 Task: Look for space in Arroyo Naranjo, Cuba from 12th June, 2023 to 15th June, 2023 for 2 adults in price range Rs.10000 to Rs.15000. Place can be entire place with 1  bedroom having 1 bed and 1 bathroom. Property type can be house, flat, guest house, hotel. Booking option can be shelf check-in. Required host language is .
Action: Mouse moved to (473, 191)
Screenshot: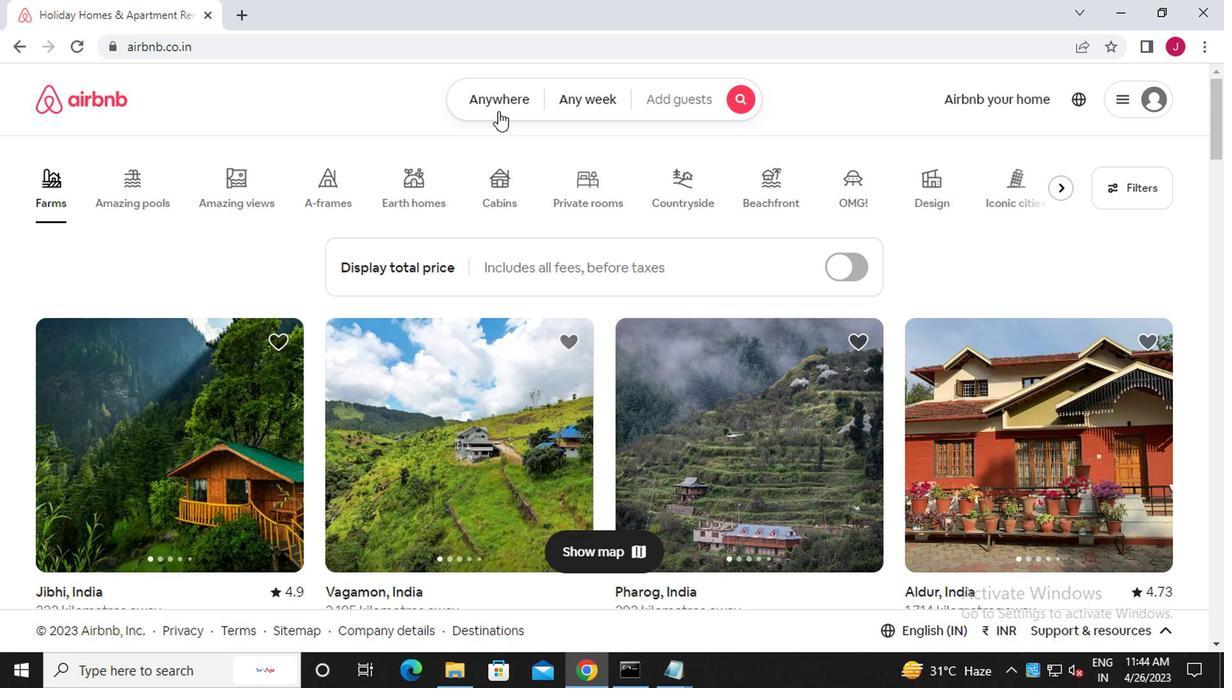 
Action: Mouse pressed left at (473, 191)
Screenshot: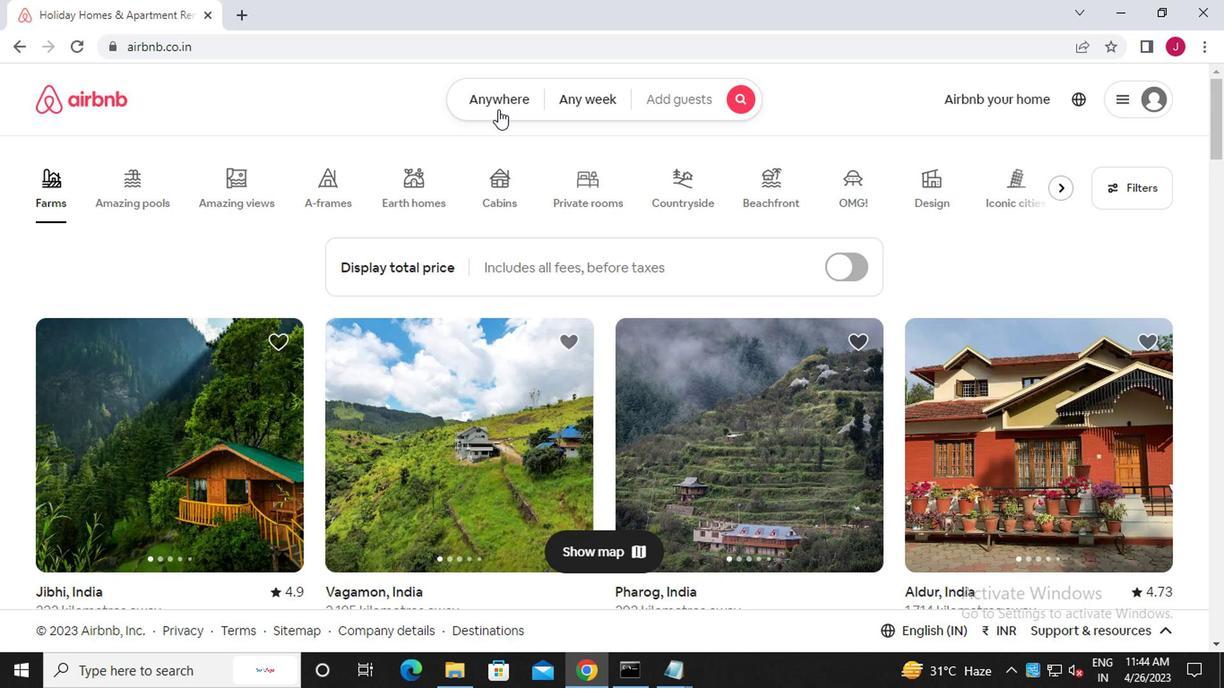 
Action: Mouse moved to (346, 245)
Screenshot: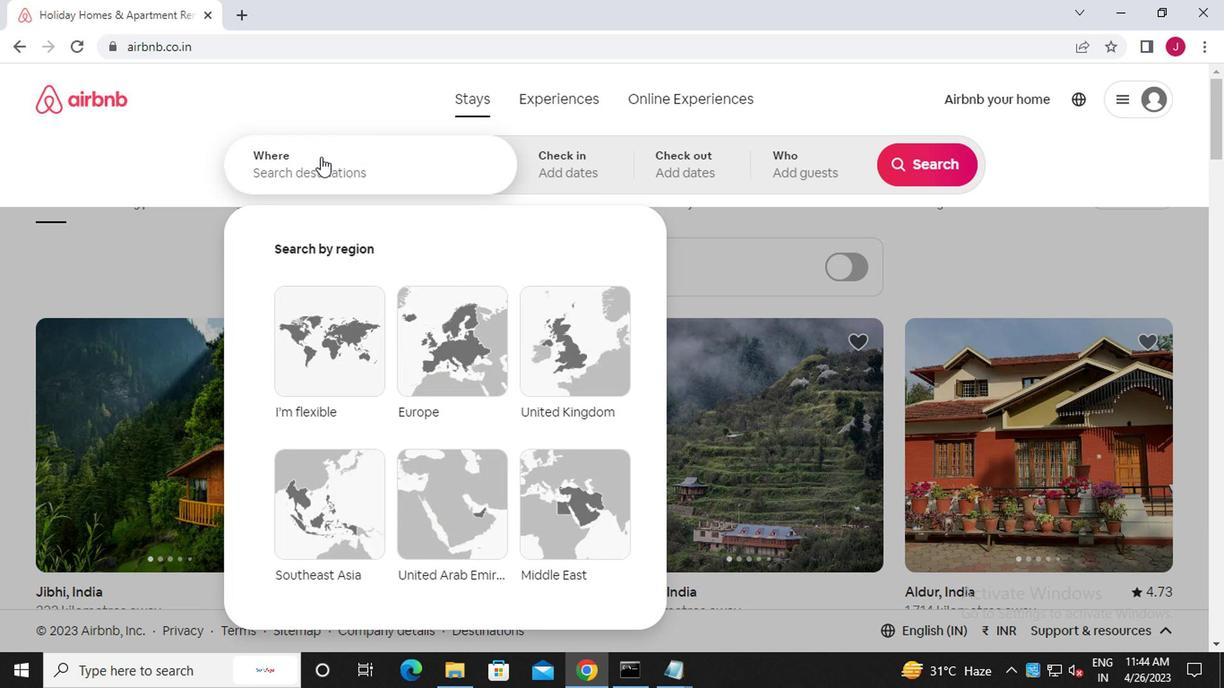 
Action: Mouse pressed left at (346, 245)
Screenshot: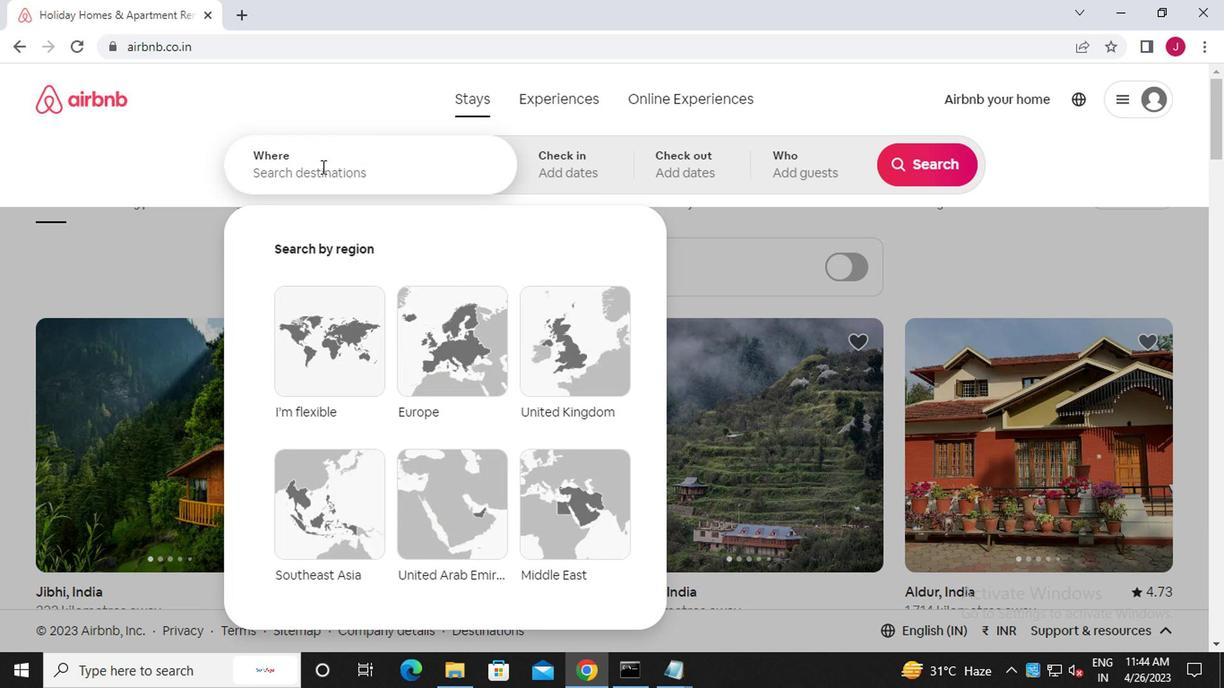 
Action: Key pressed a<Key.caps_lock>rroyo<Key.space><Key.caps_lock>n<Key.caps_lock>aranjo
Screenshot: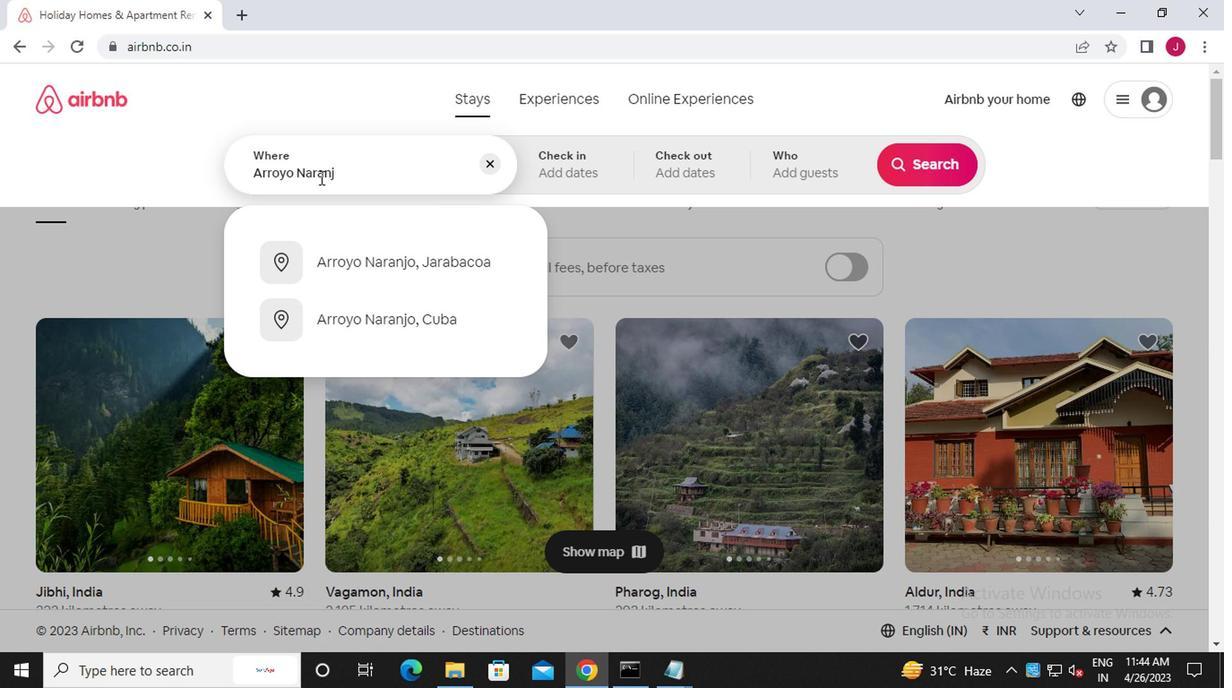 
Action: Mouse moved to (433, 307)
Screenshot: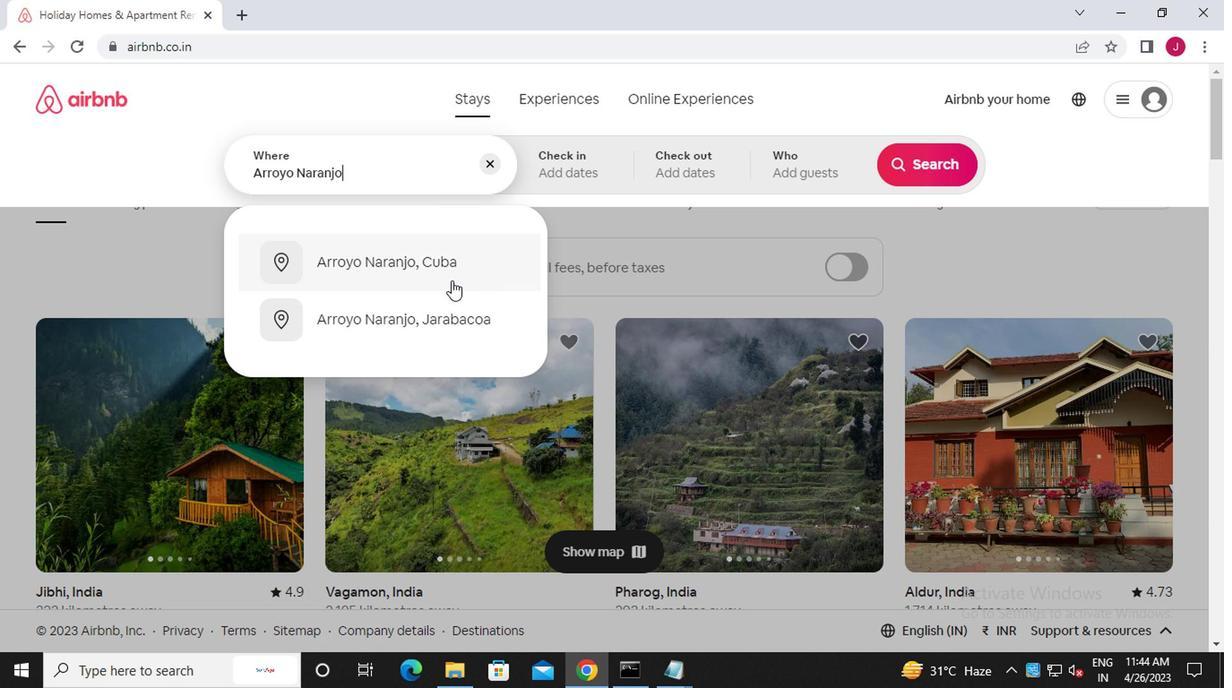 
Action: Mouse pressed left at (433, 307)
Screenshot: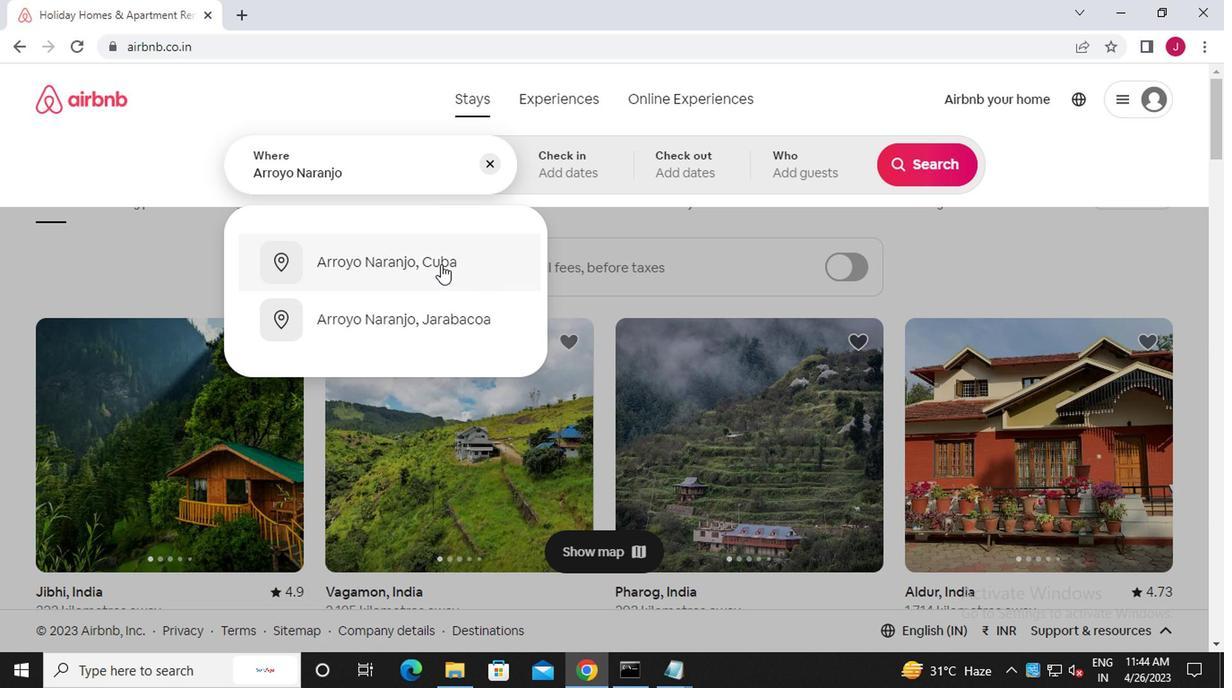 
Action: Mouse moved to (775, 334)
Screenshot: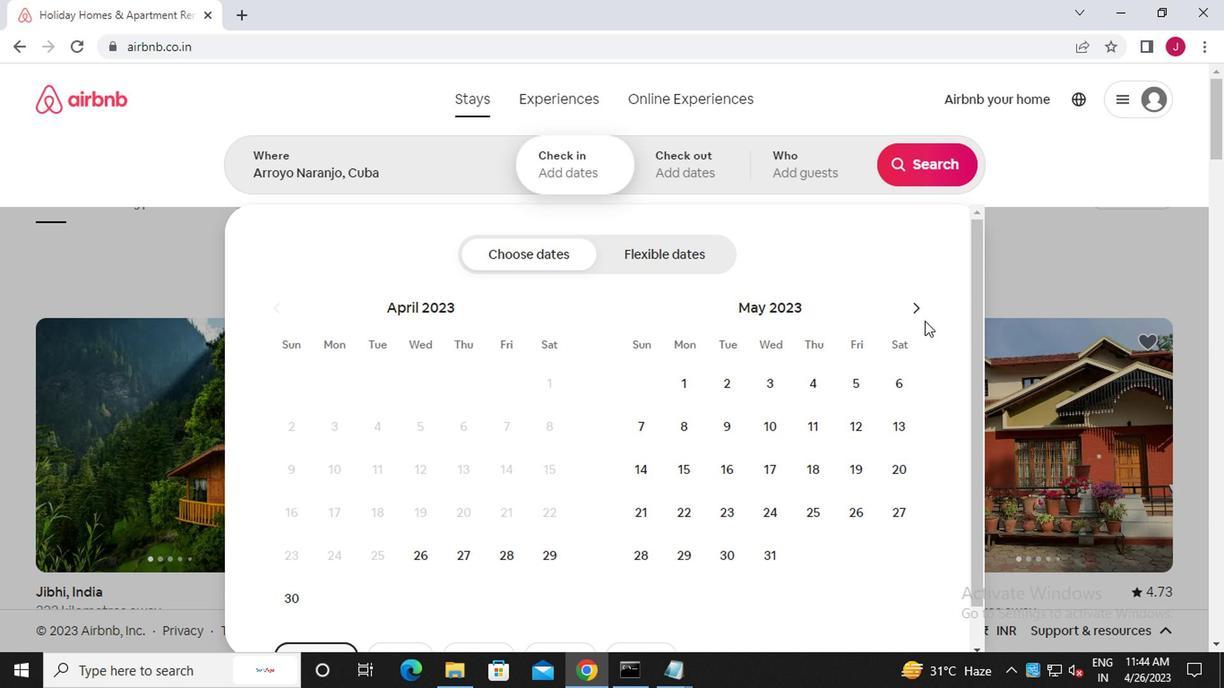 
Action: Mouse pressed left at (775, 334)
Screenshot: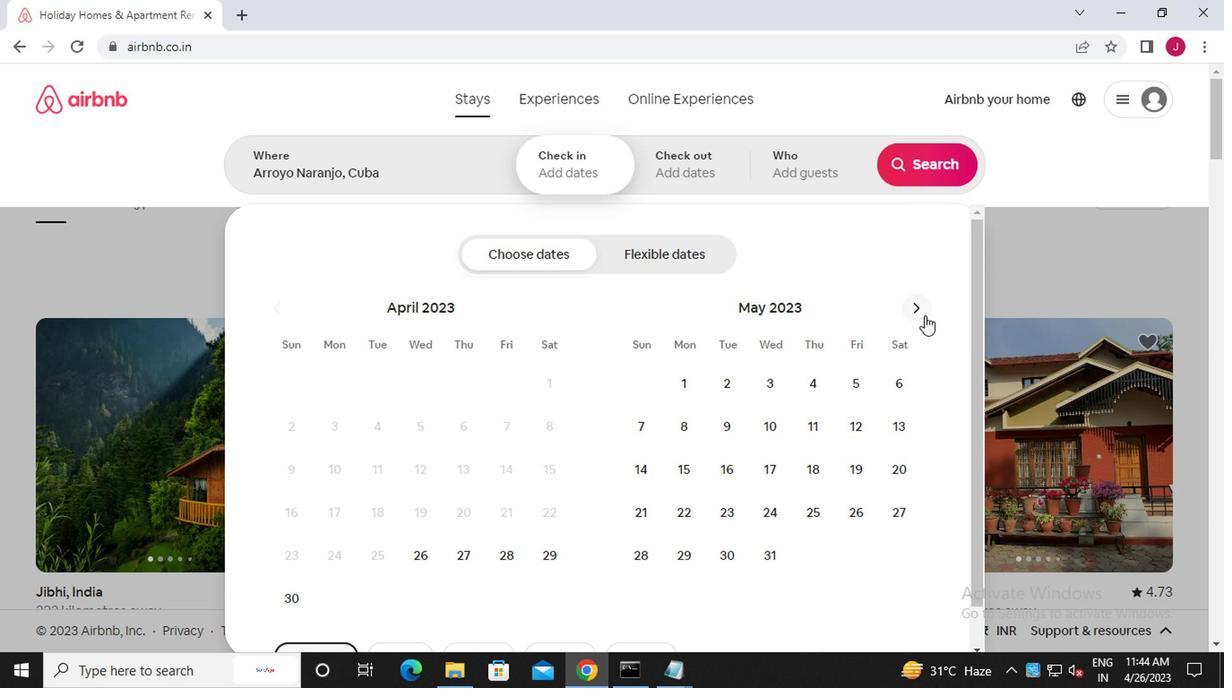 
Action: Mouse moved to (609, 448)
Screenshot: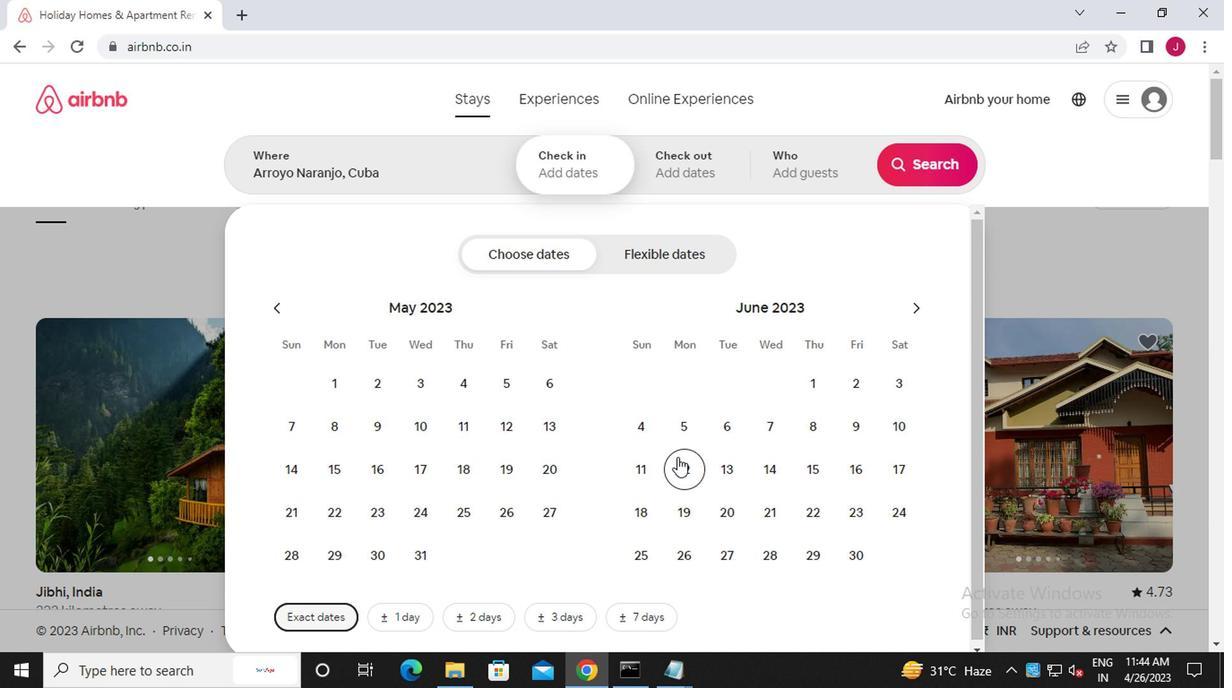 
Action: Mouse pressed left at (609, 448)
Screenshot: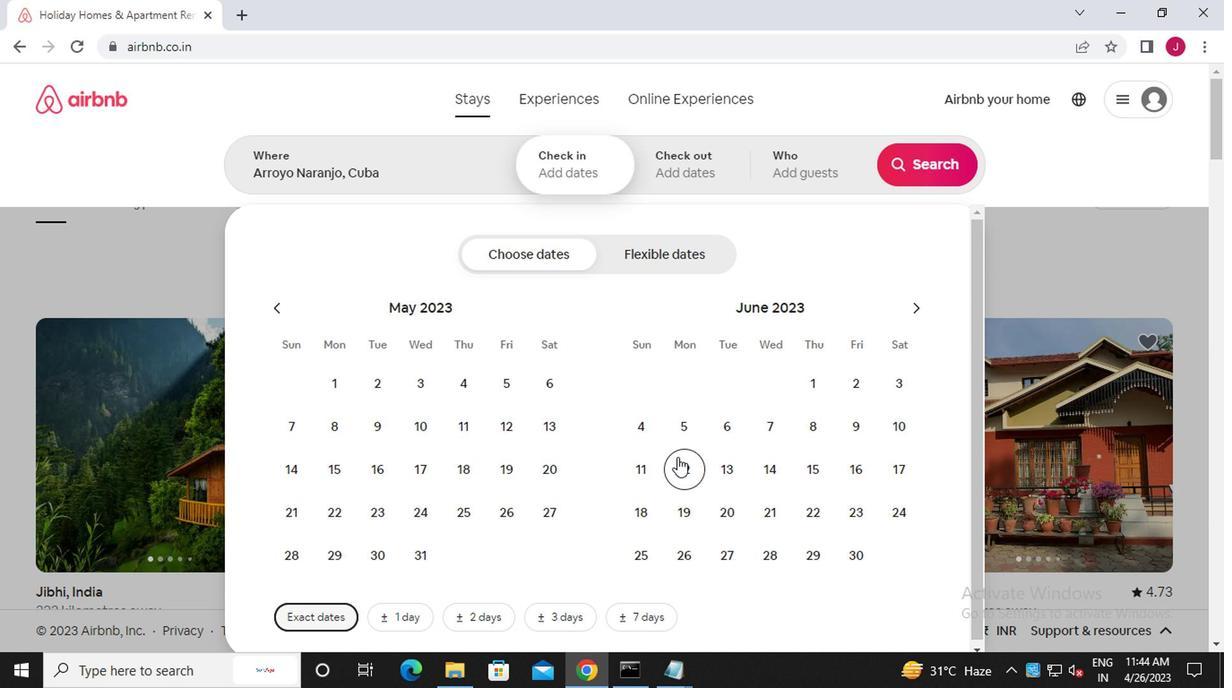
Action: Mouse moved to (696, 449)
Screenshot: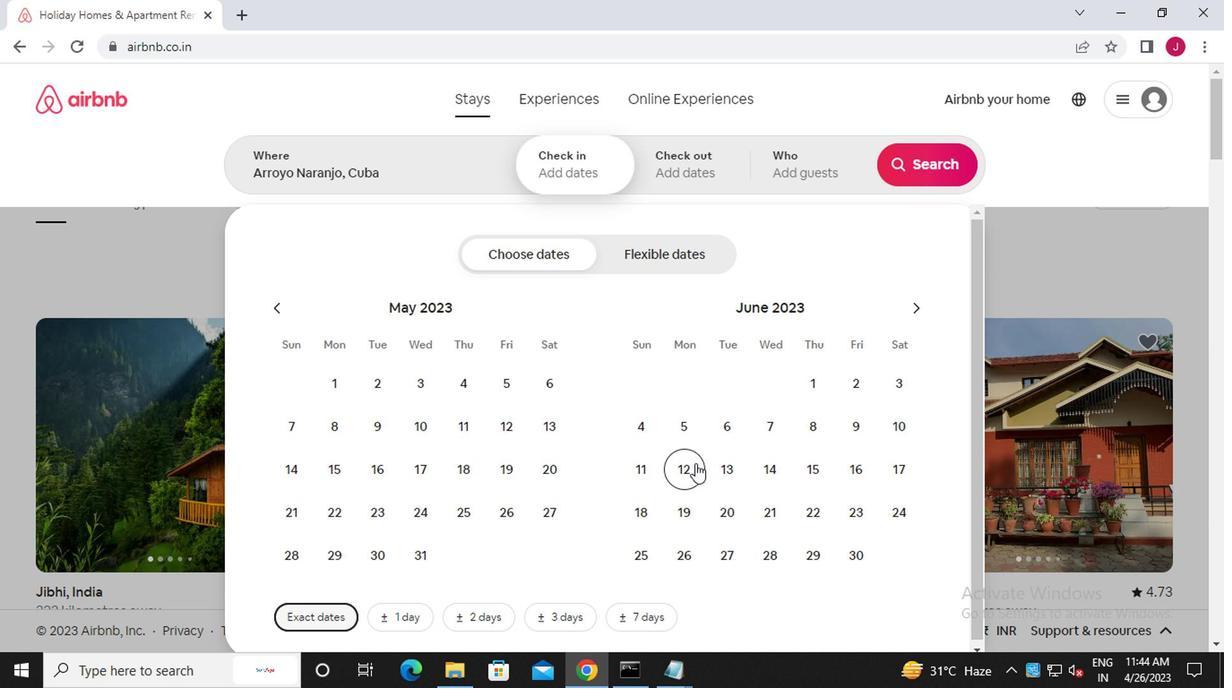
Action: Mouse pressed left at (696, 449)
Screenshot: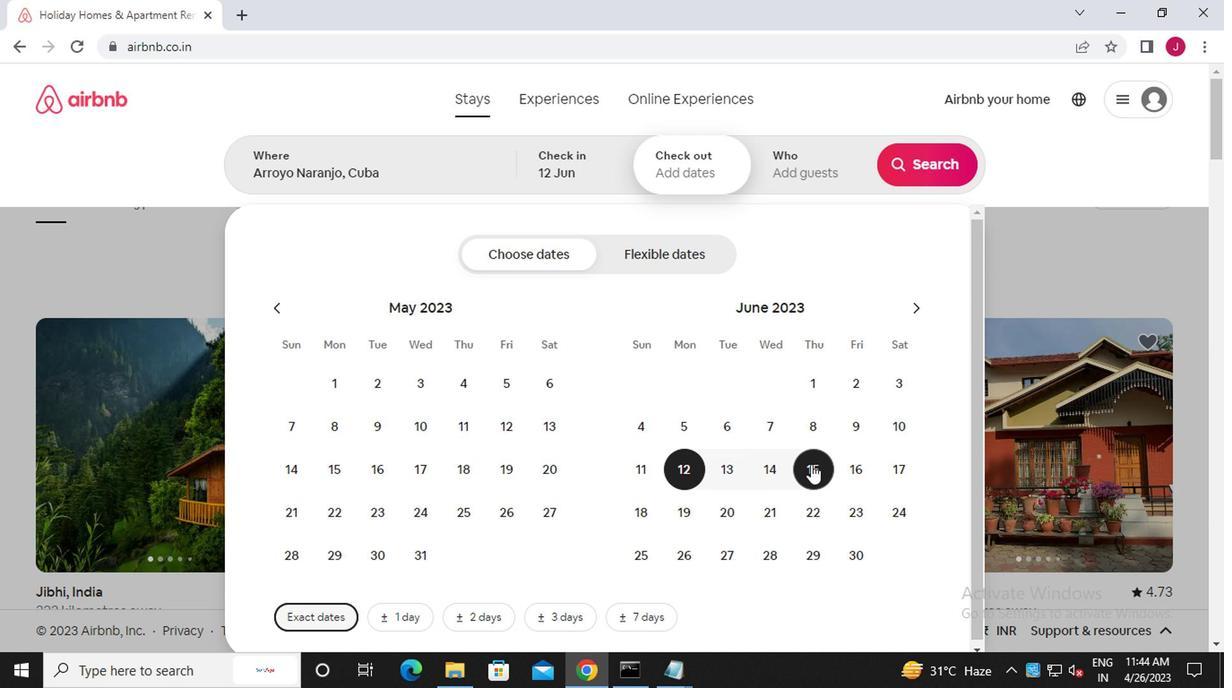 
Action: Mouse moved to (698, 239)
Screenshot: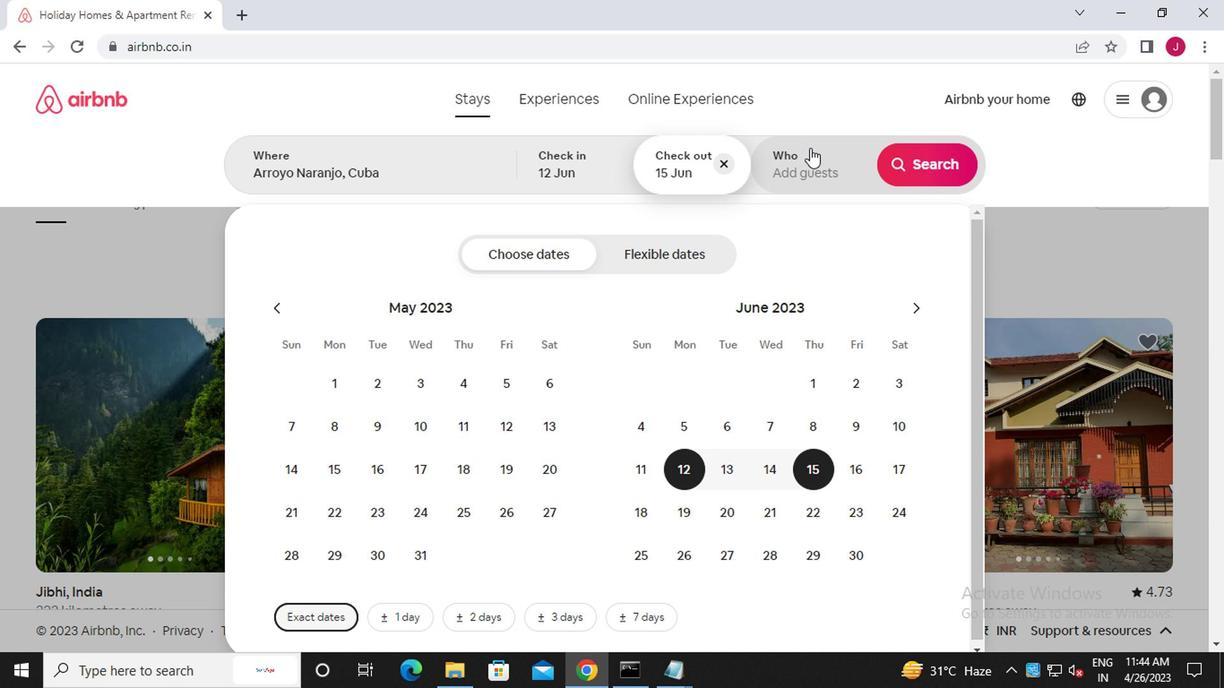 
Action: Mouse pressed left at (698, 239)
Screenshot: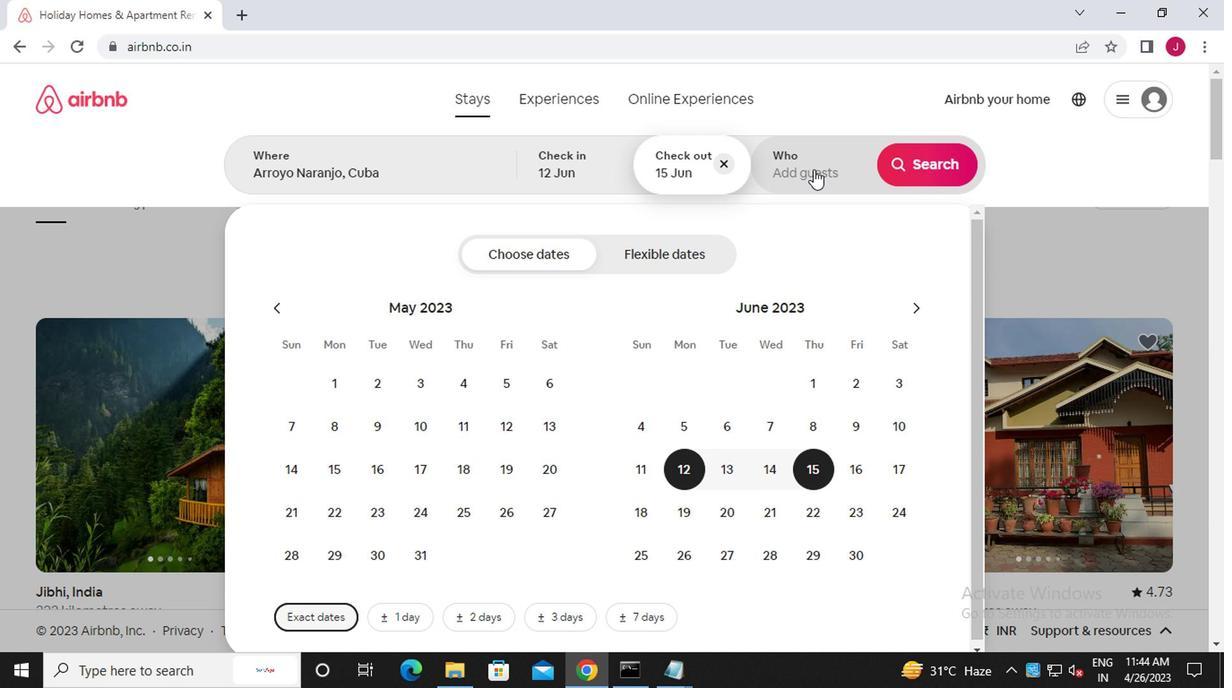 
Action: Mouse moved to (775, 304)
Screenshot: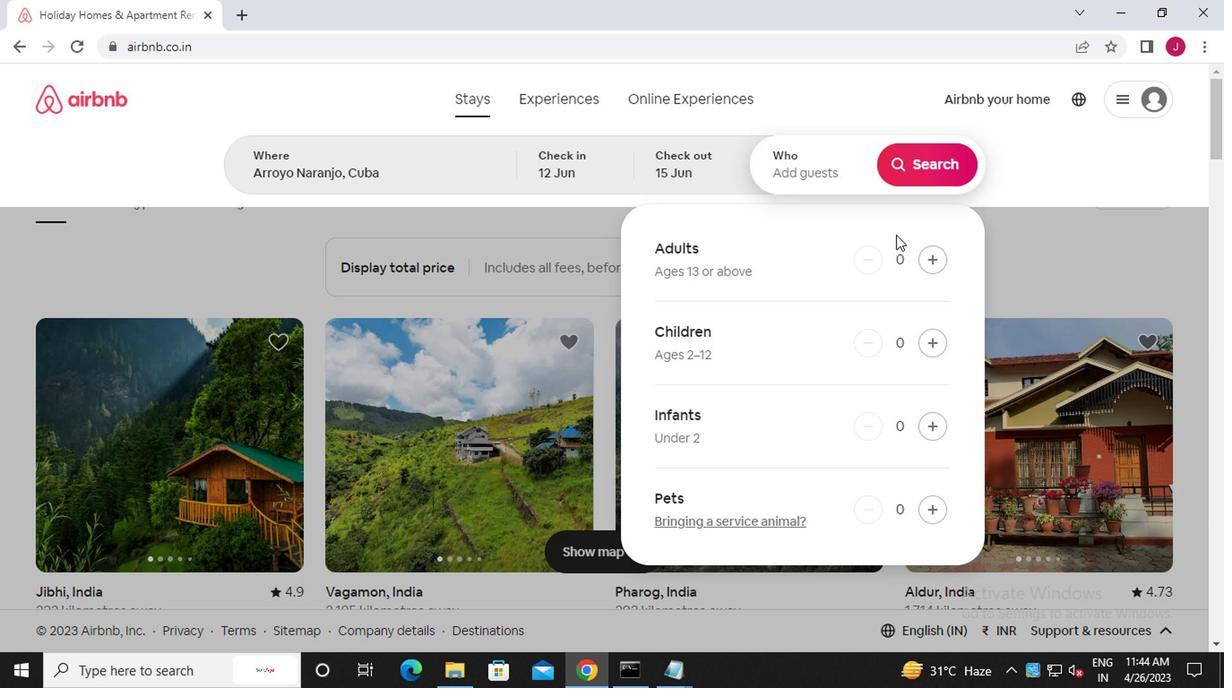 
Action: Mouse pressed left at (775, 304)
Screenshot: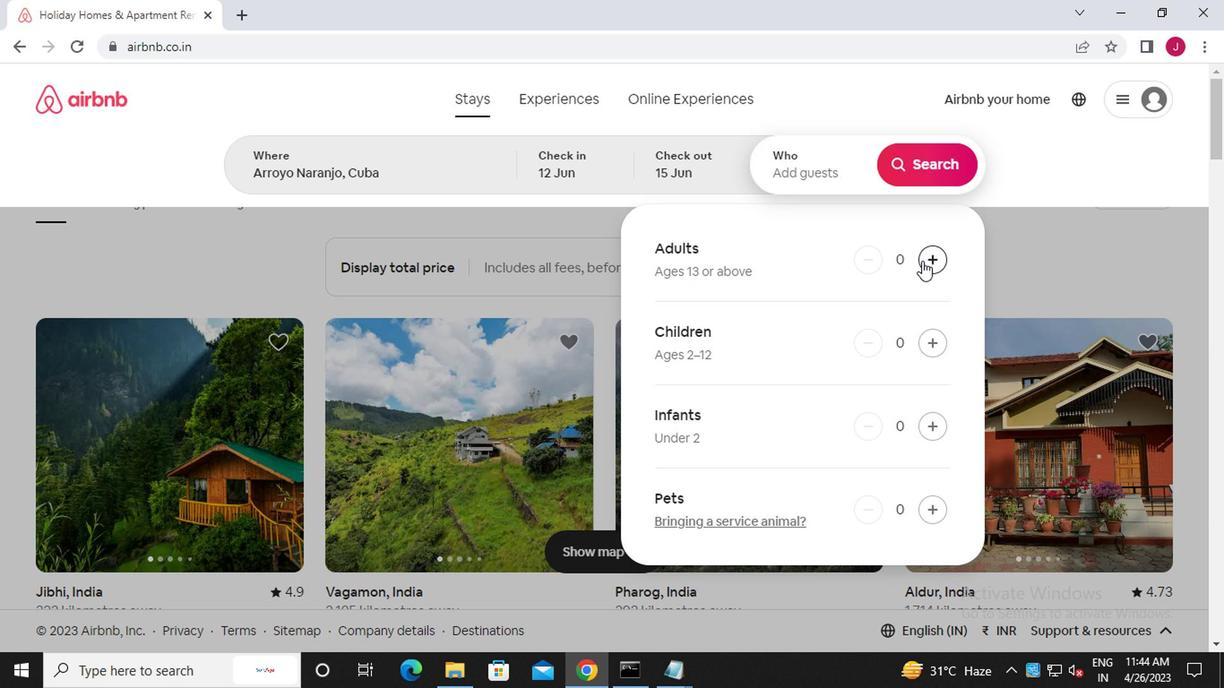 
Action: Mouse moved to (776, 304)
Screenshot: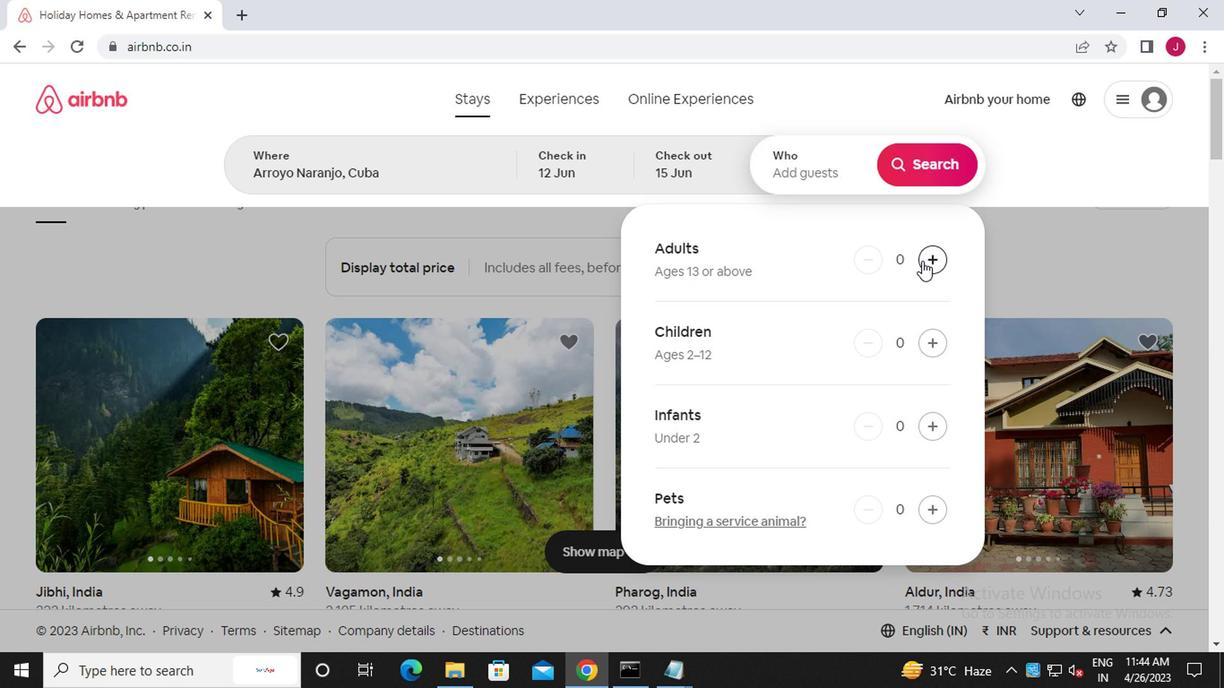 
Action: Mouse pressed left at (776, 304)
Screenshot: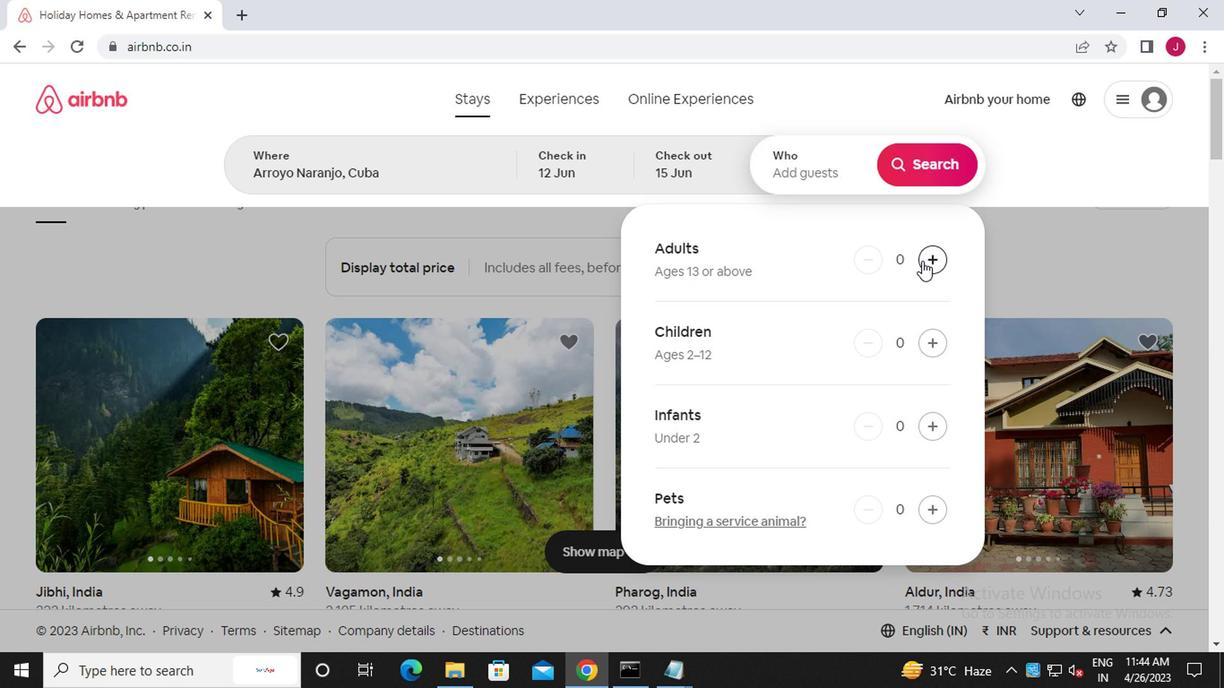 
Action: Mouse moved to (781, 239)
Screenshot: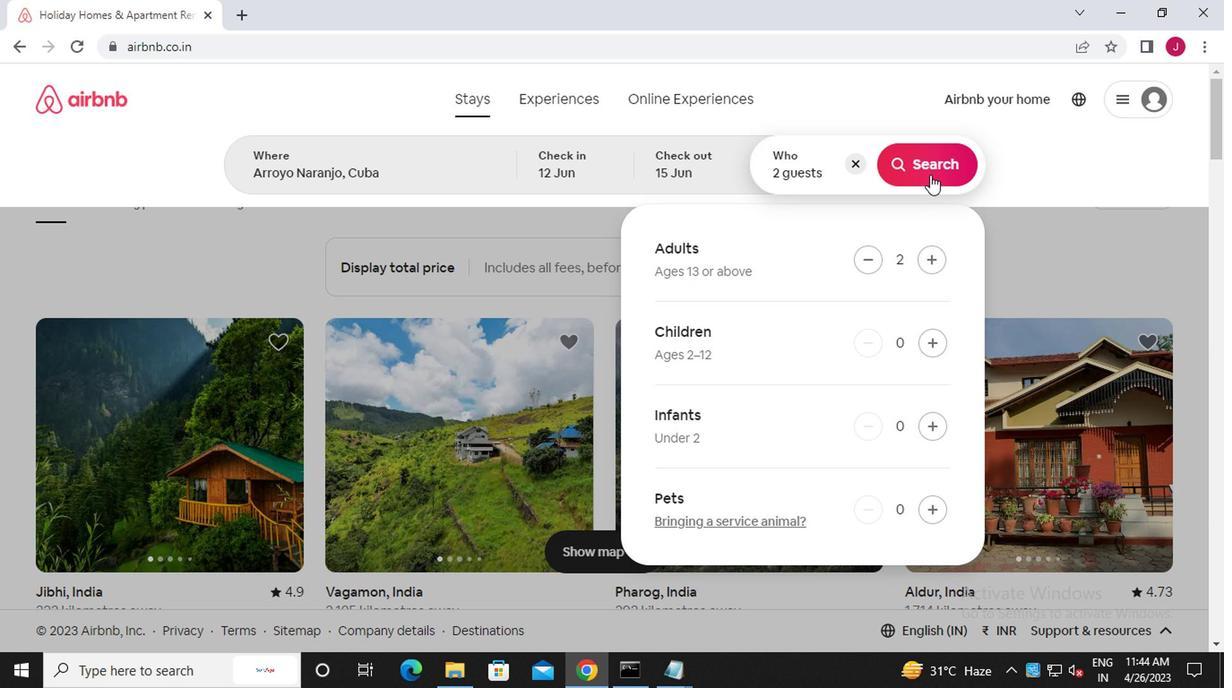 
Action: Mouse pressed left at (781, 239)
Screenshot: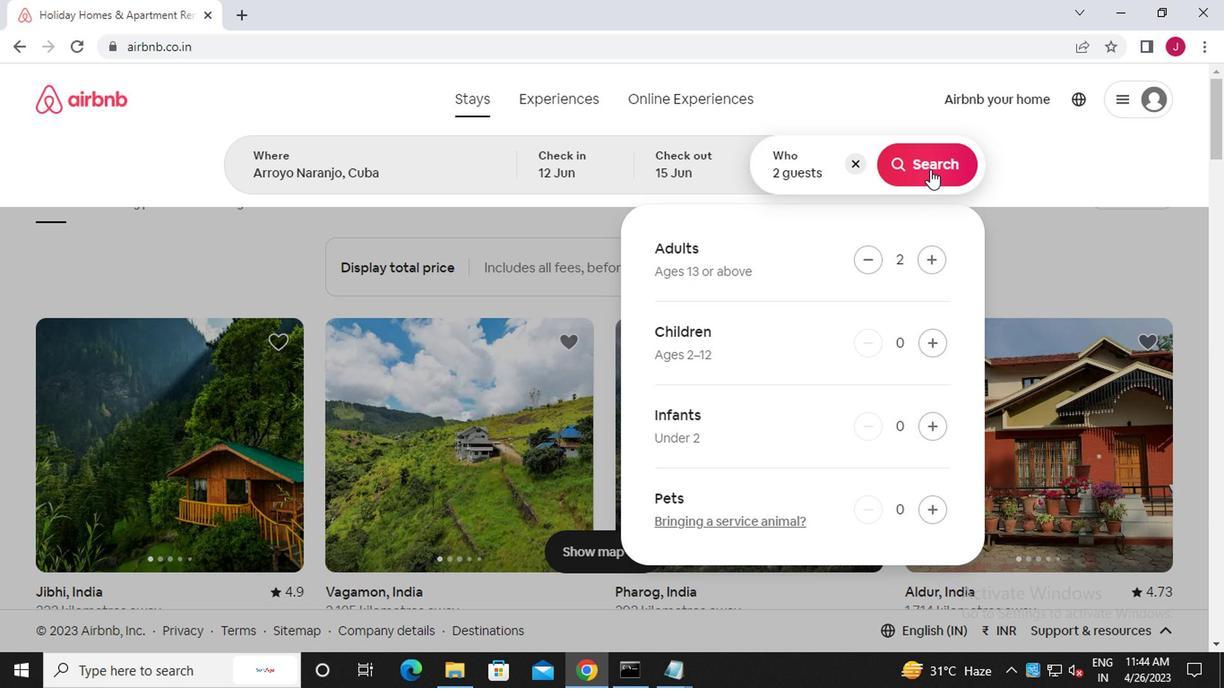 
Action: Mouse moved to (936, 244)
Screenshot: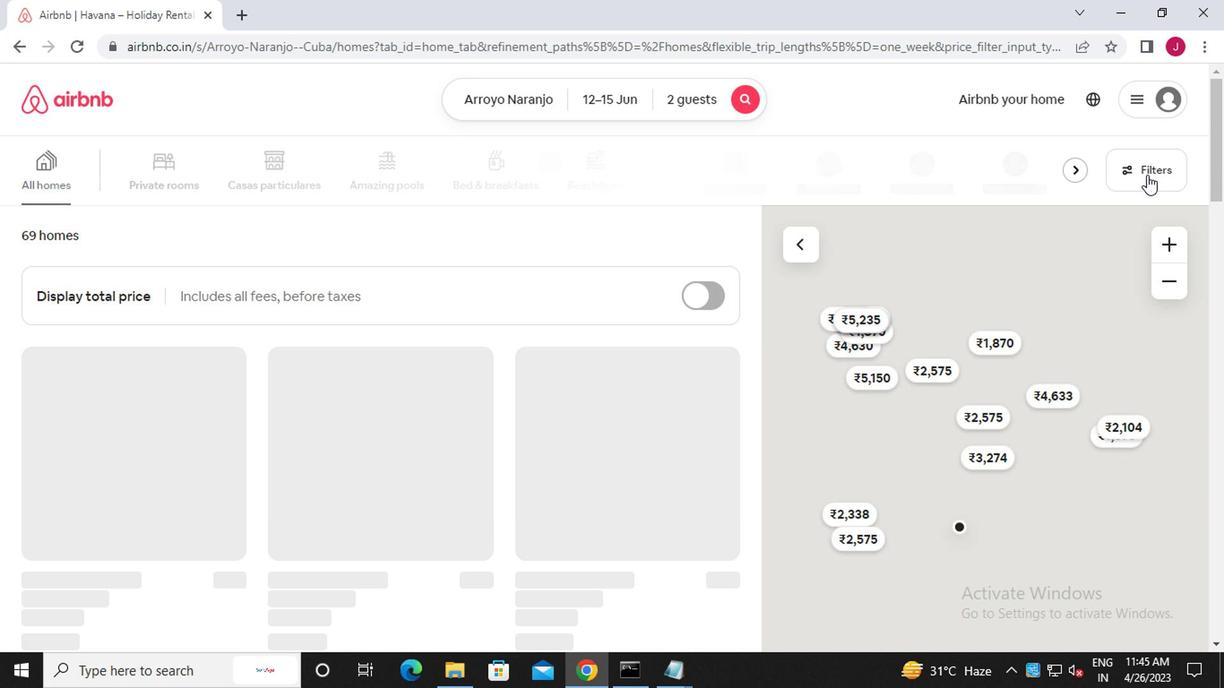 
Action: Mouse pressed left at (936, 244)
Screenshot: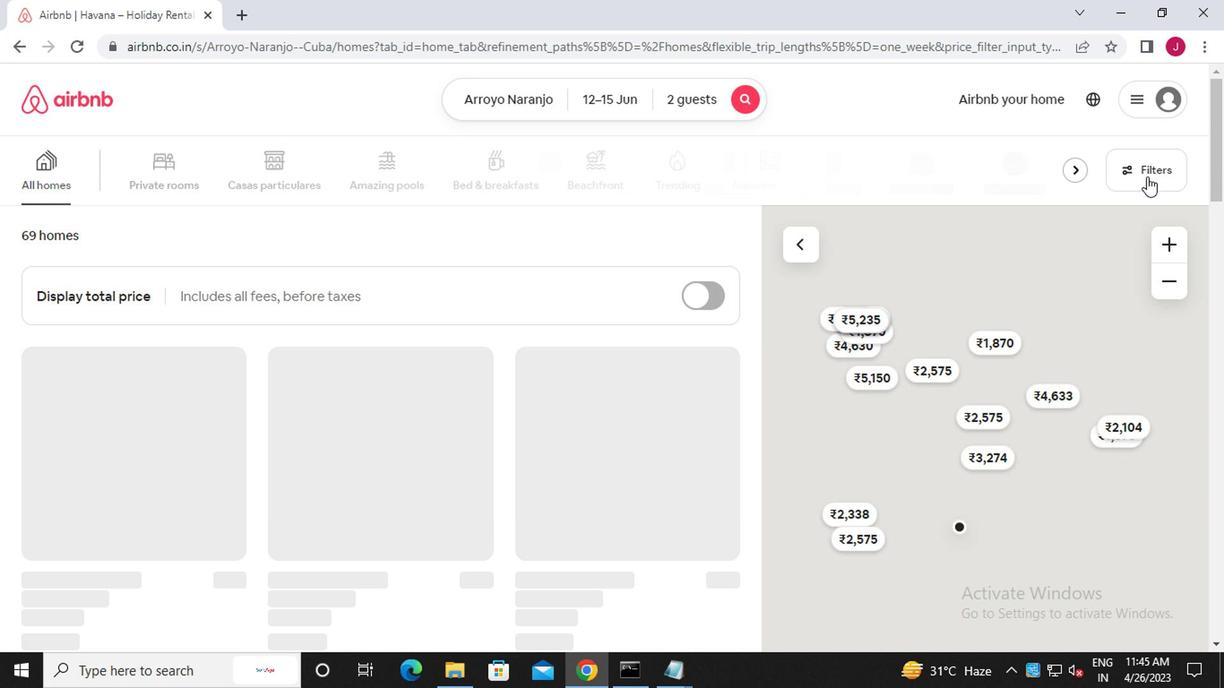 
Action: Mouse moved to (441, 400)
Screenshot: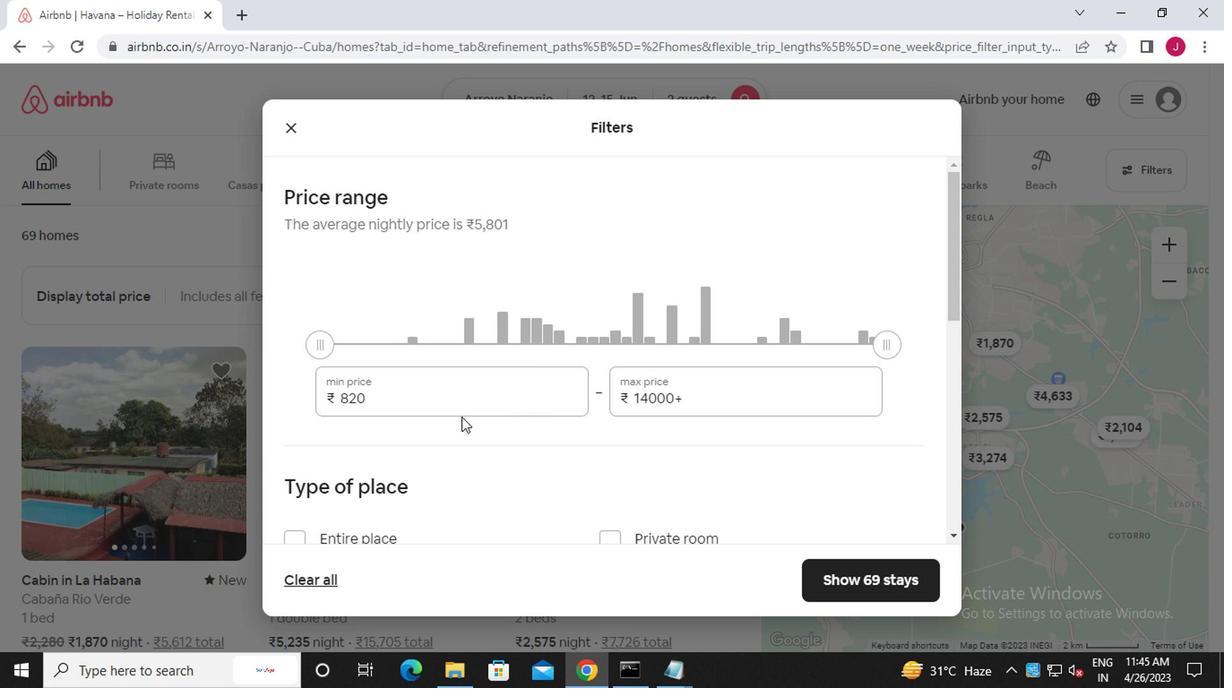 
Action: Mouse pressed left at (441, 400)
Screenshot: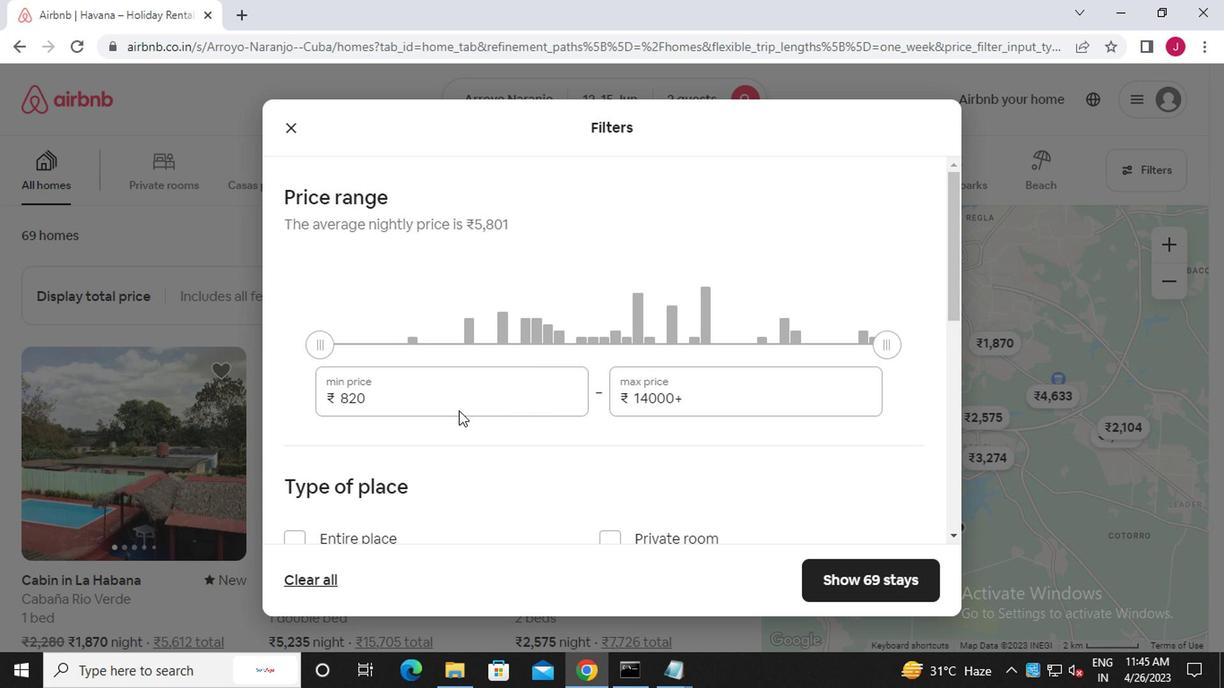 
Action: Mouse moved to (441, 399)
Screenshot: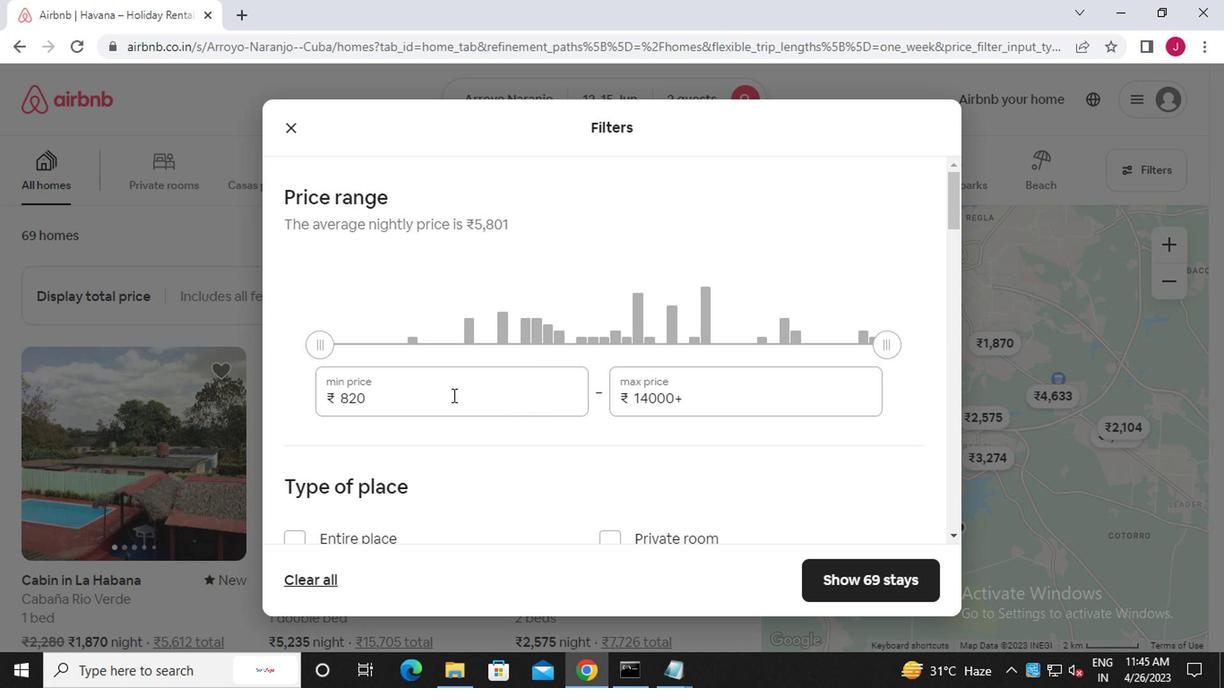 
Action: Key pressed <Key.backspace><Key.backspace><Key.backspace><<97>><<96>><<96>><<96>><<96>>
Screenshot: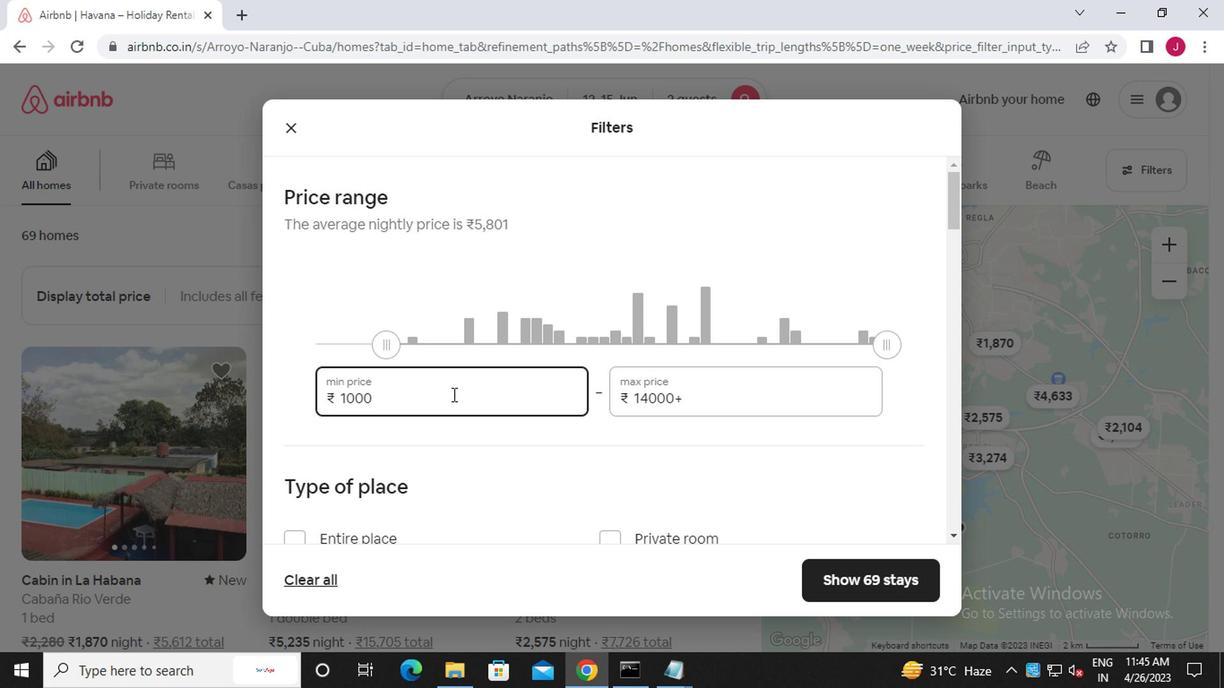 
Action: Mouse moved to (649, 396)
Screenshot: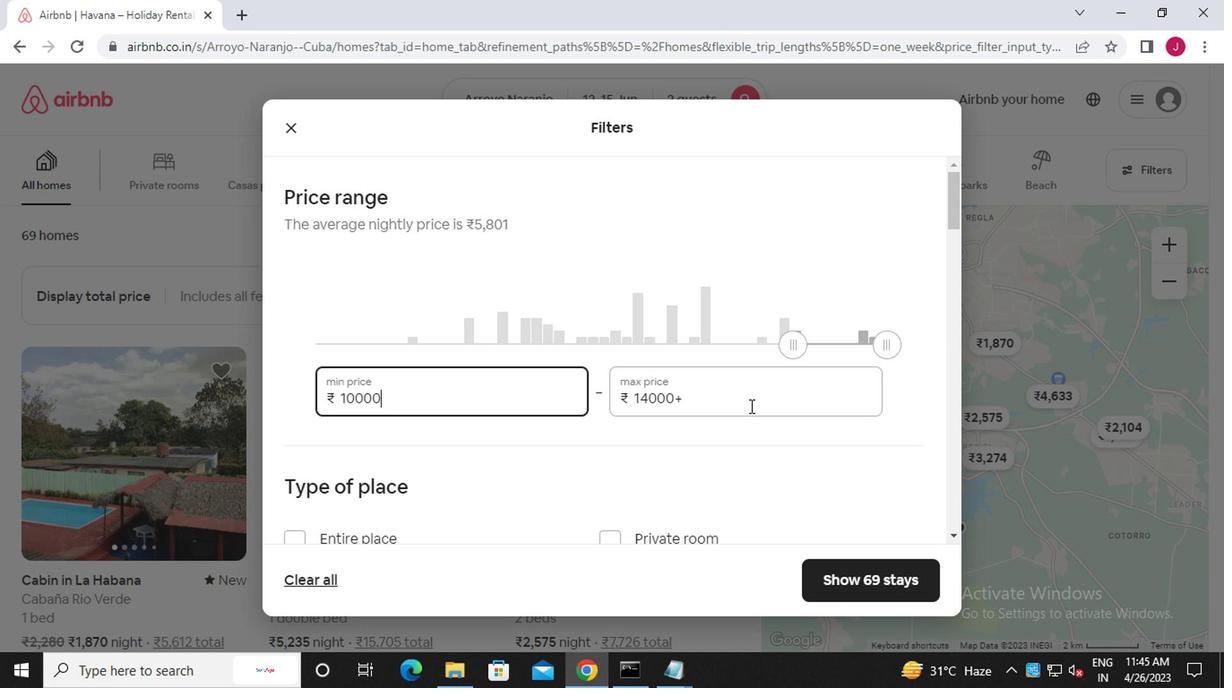 
Action: Mouse pressed left at (649, 396)
Screenshot: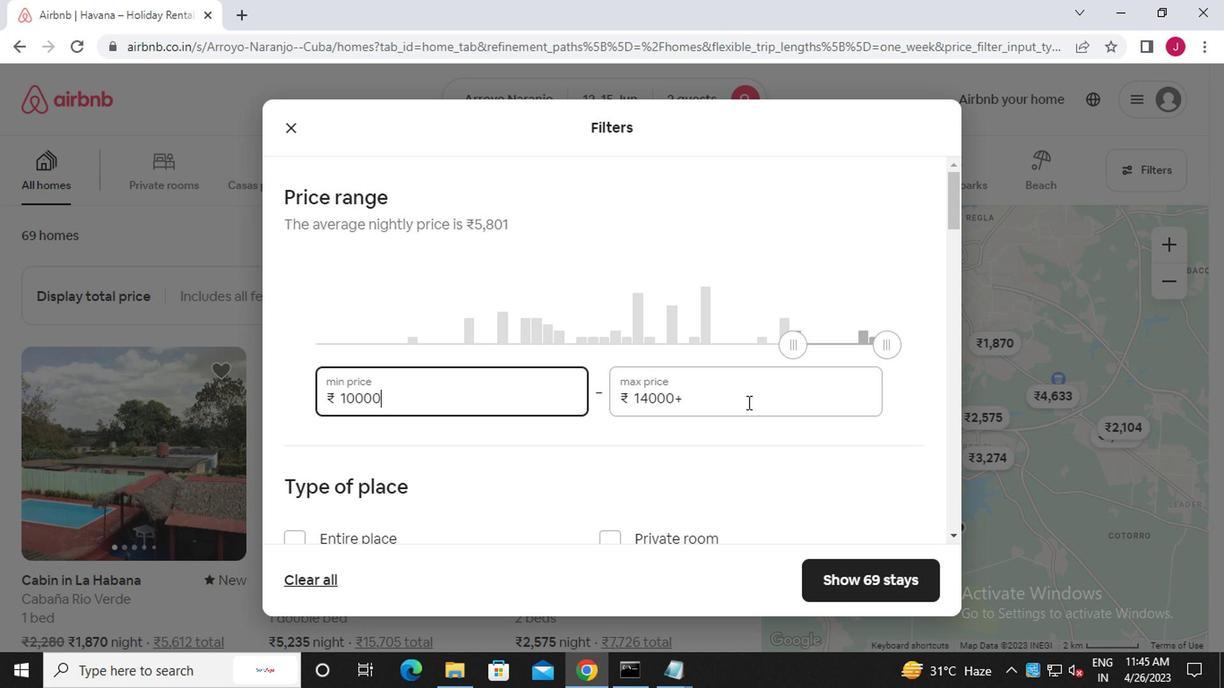 
Action: Key pressed <Key.backspace><Key.backspace><Key.backspace><Key.backspace><Key.backspace><<101>><<96>><<96>><<96>>
Screenshot: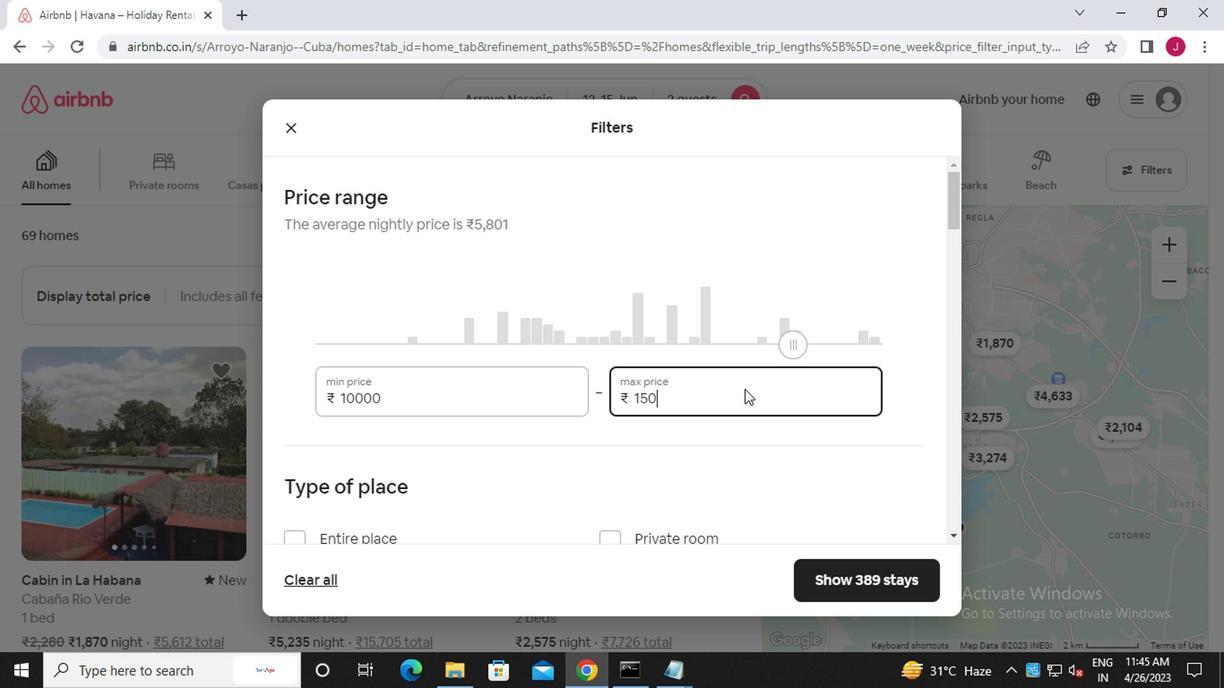 
Action: Mouse moved to (648, 396)
Screenshot: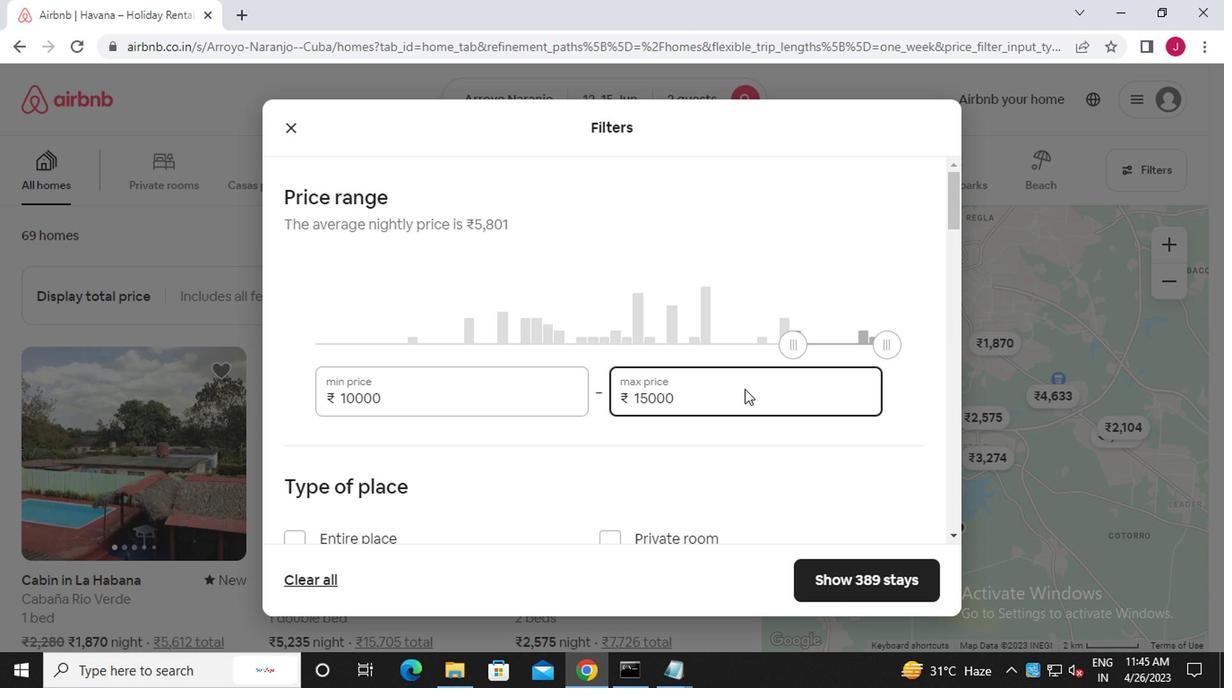 
Action: Mouse scrolled (648, 395) with delta (0, 0)
Screenshot: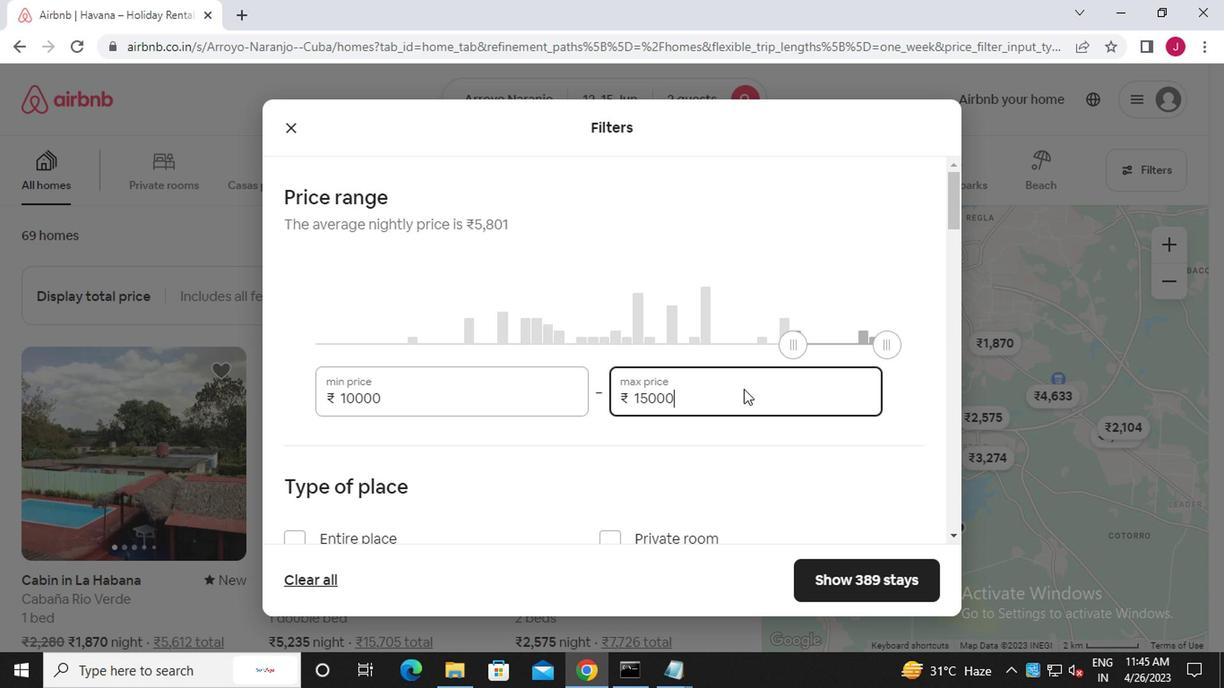 
Action: Mouse scrolled (648, 395) with delta (0, 0)
Screenshot: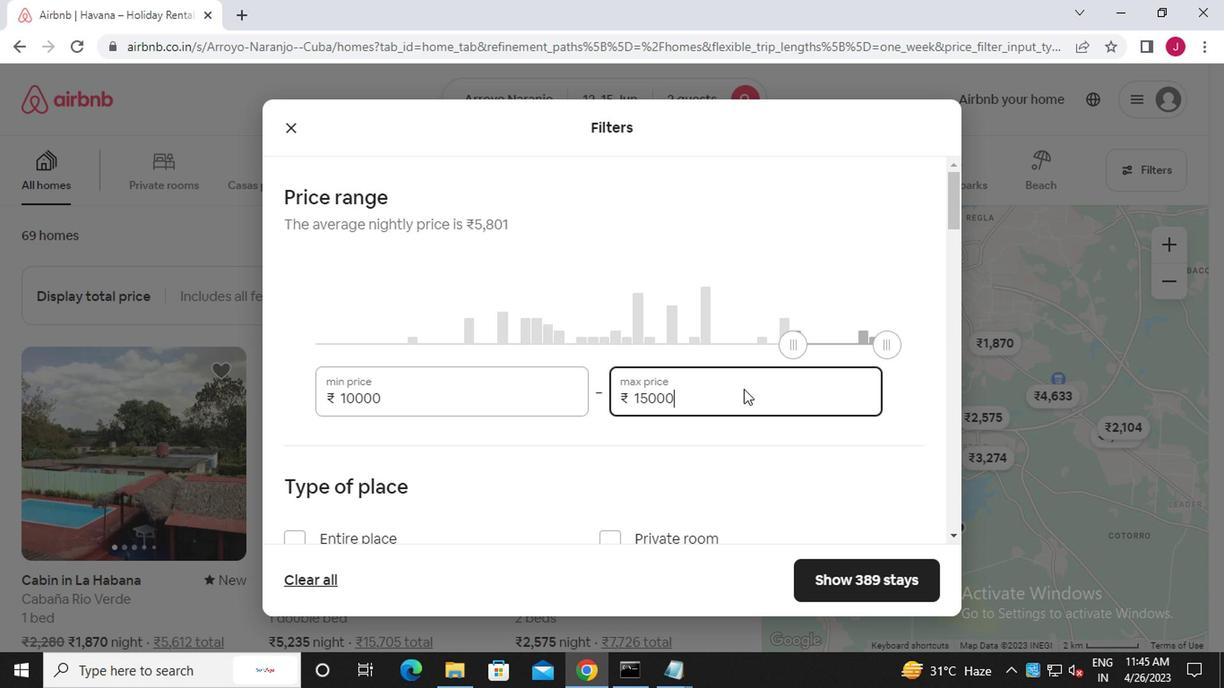 
Action: Mouse scrolled (648, 395) with delta (0, 0)
Screenshot: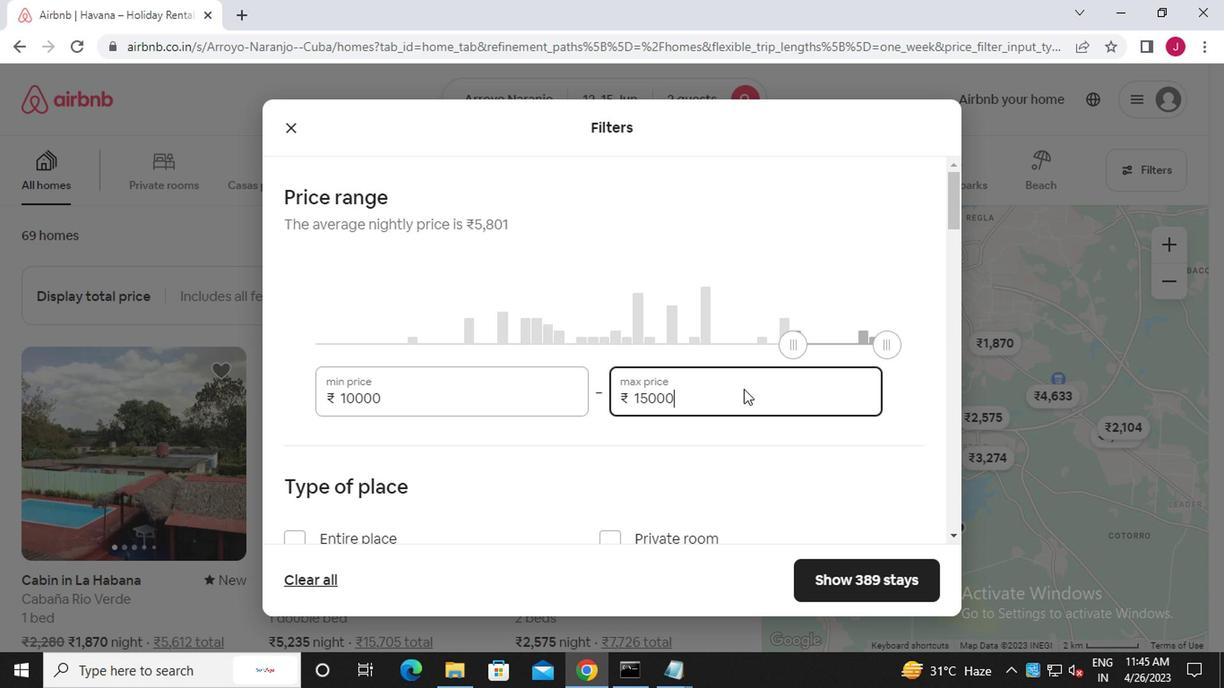 
Action: Mouse scrolled (648, 395) with delta (0, 0)
Screenshot: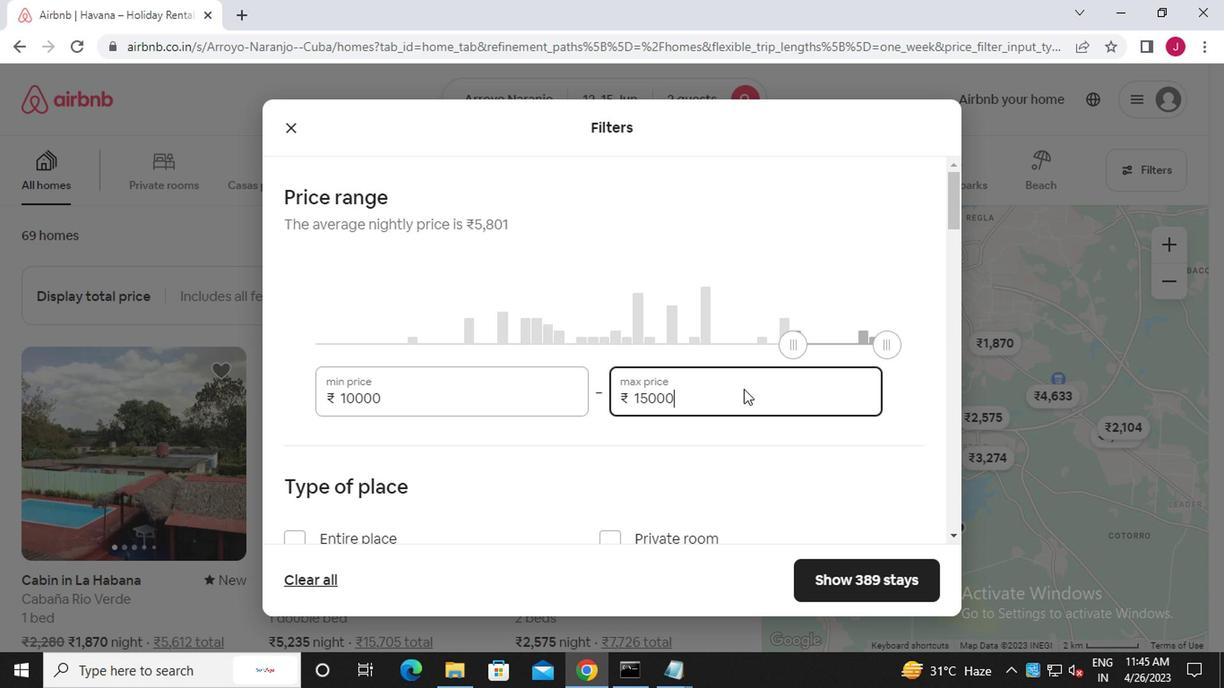 
Action: Mouse moved to (327, 246)
Screenshot: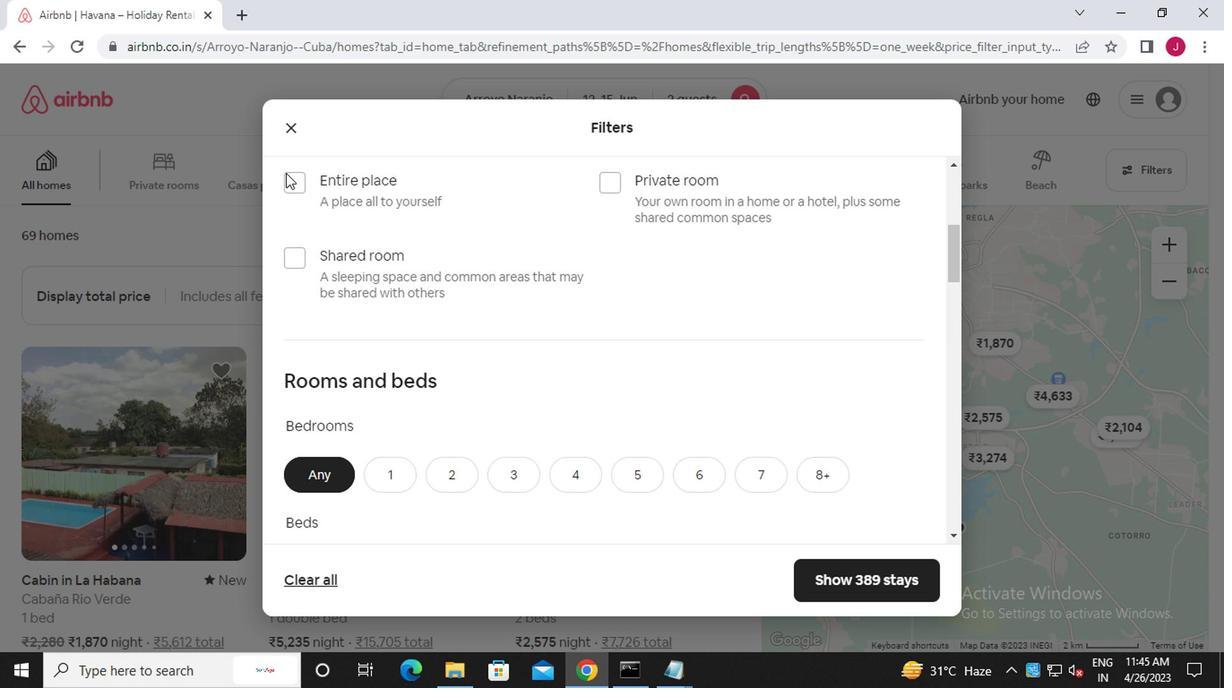 
Action: Mouse pressed left at (327, 246)
Screenshot: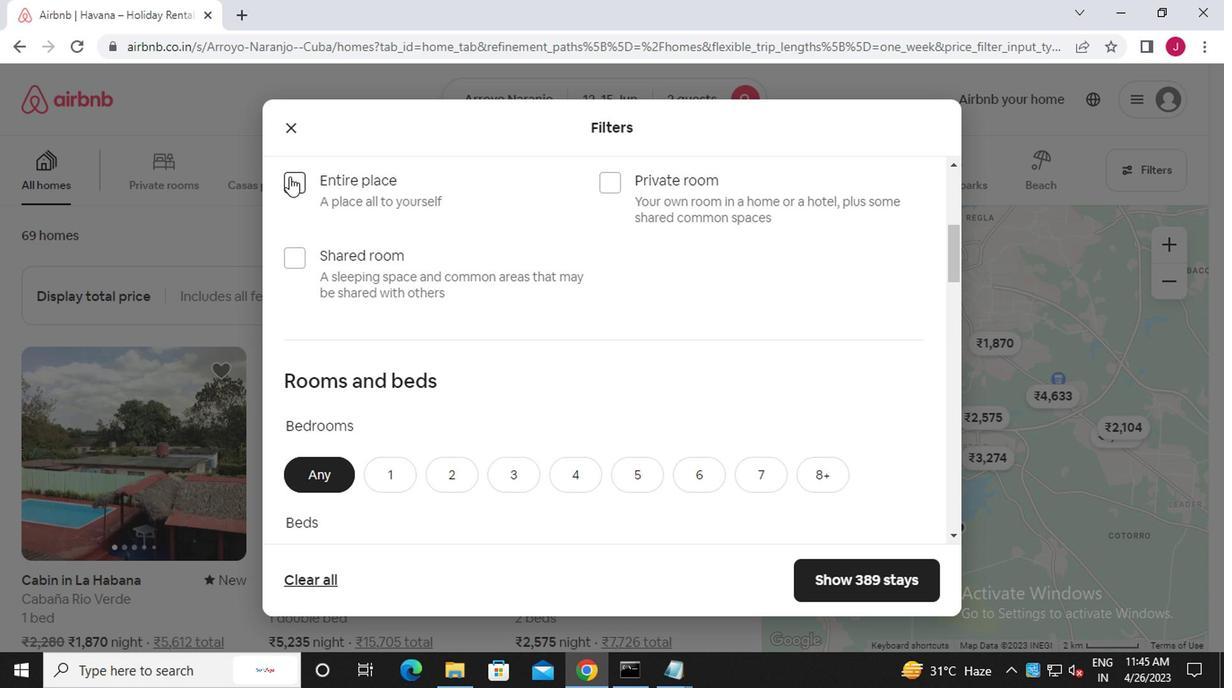 
Action: Mouse moved to (415, 362)
Screenshot: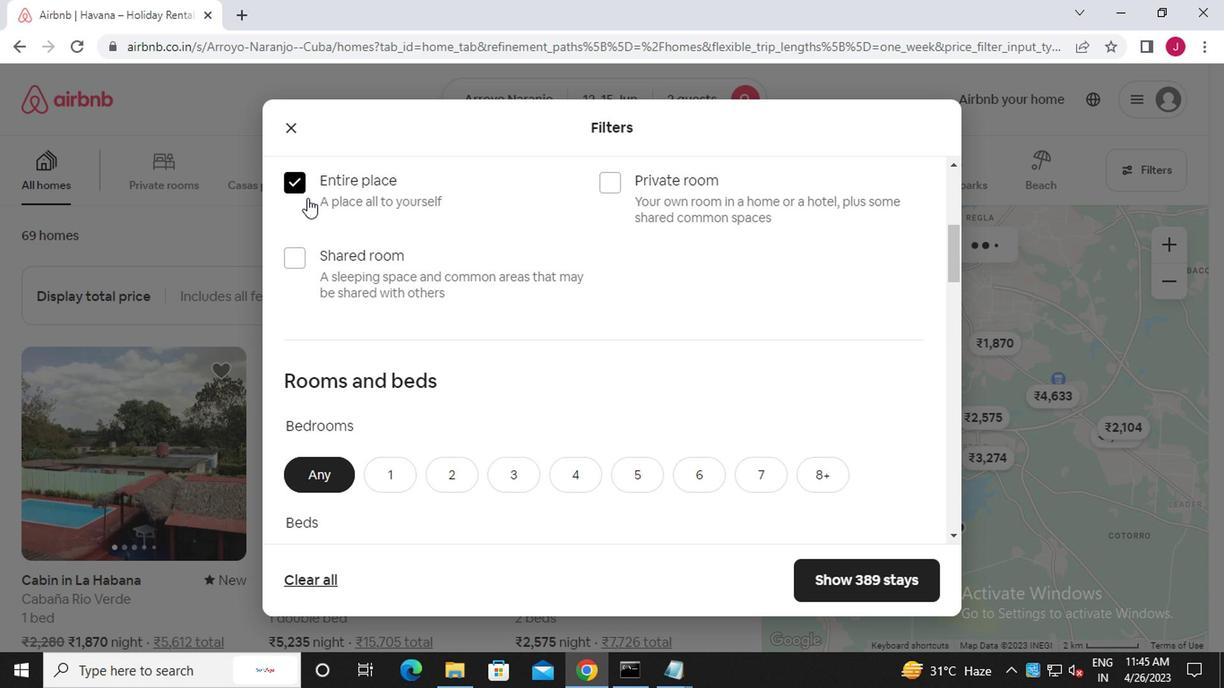 
Action: Mouse scrolled (415, 362) with delta (0, 0)
Screenshot: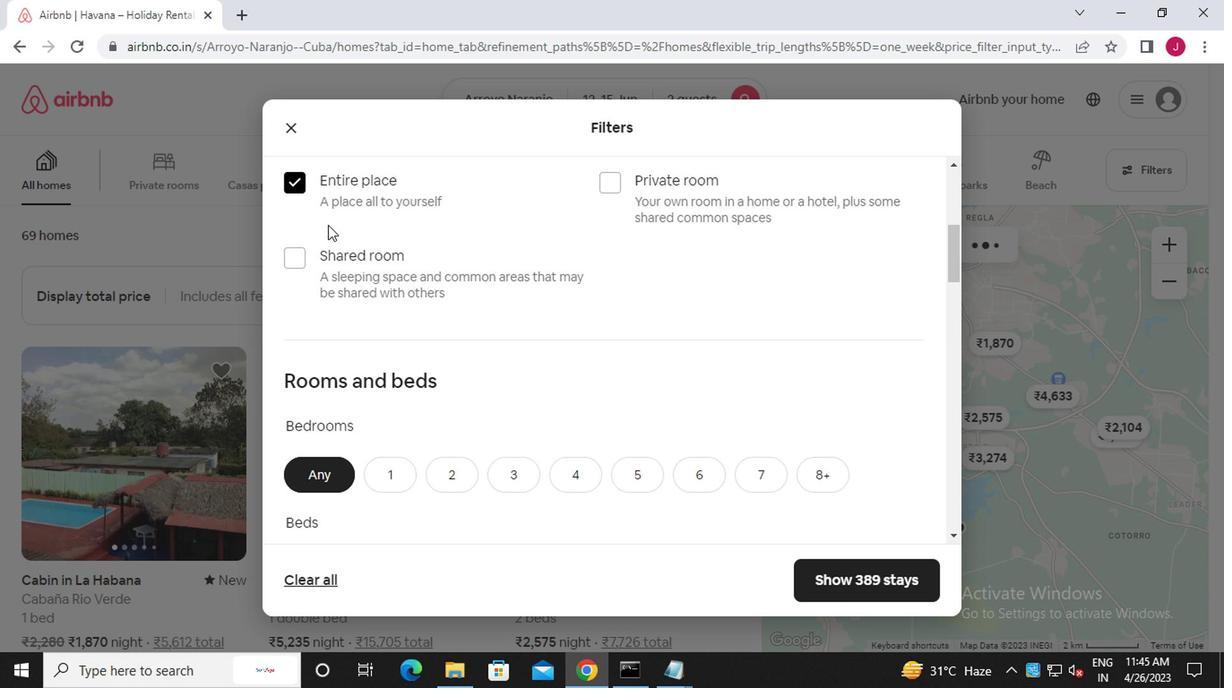 
Action: Mouse moved to (416, 363)
Screenshot: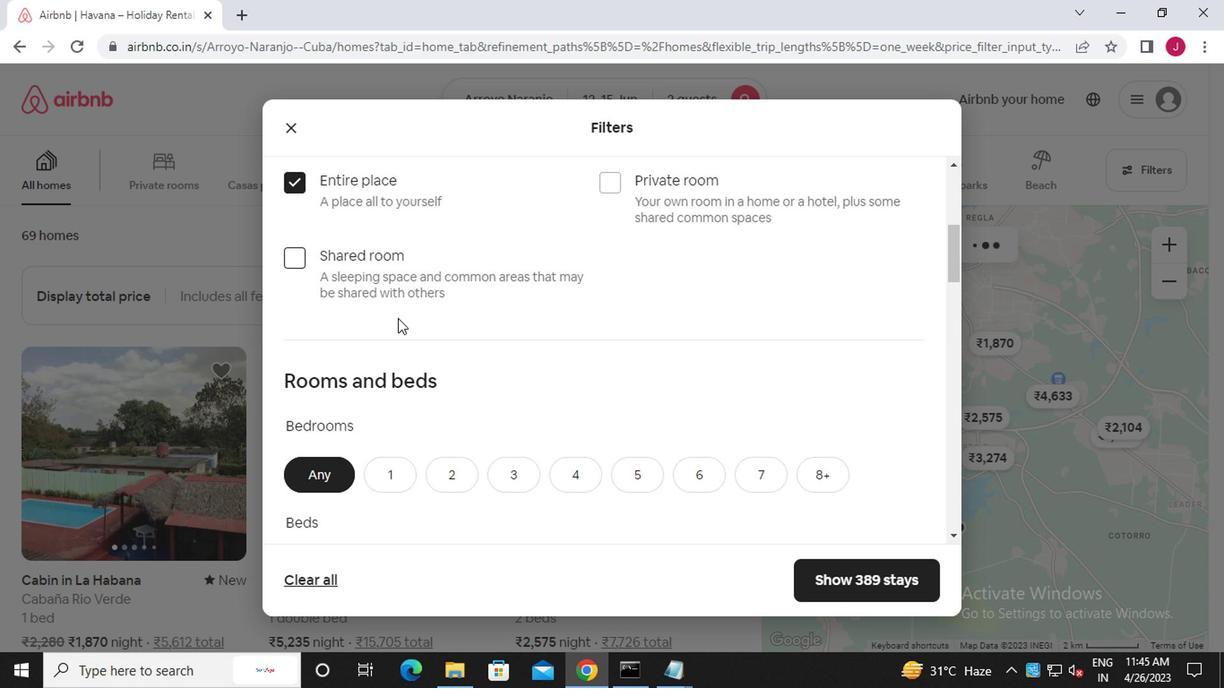
Action: Mouse scrolled (416, 362) with delta (0, 0)
Screenshot: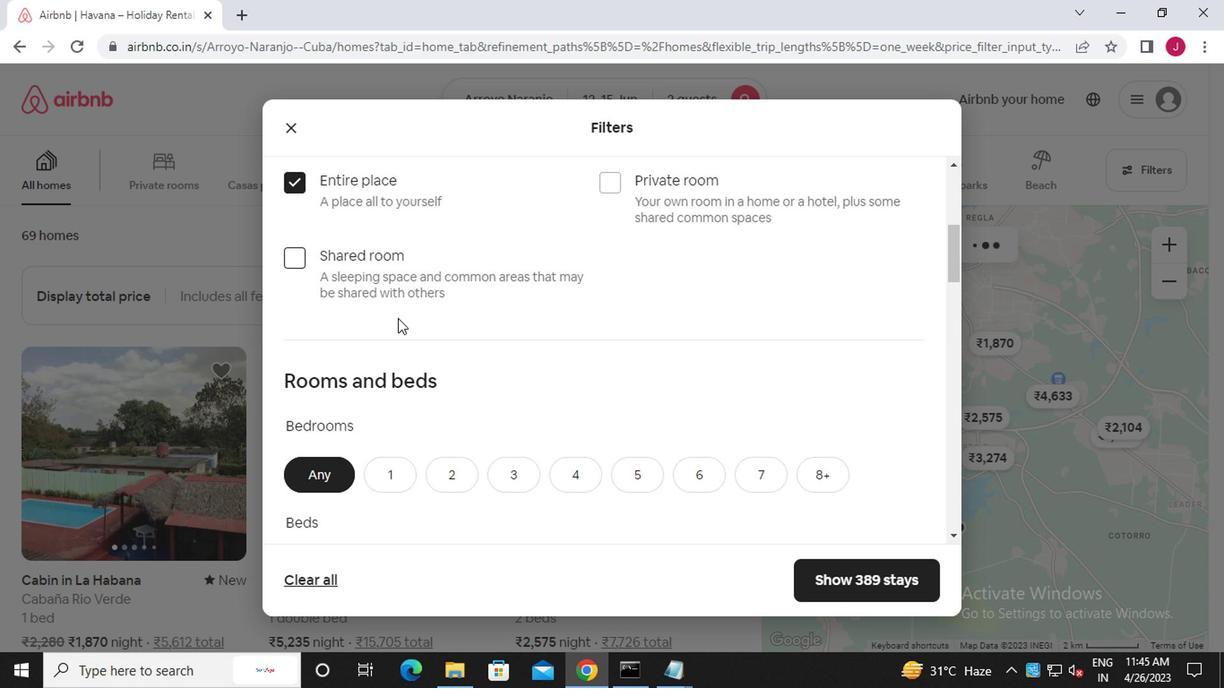 
Action: Mouse moved to (416, 364)
Screenshot: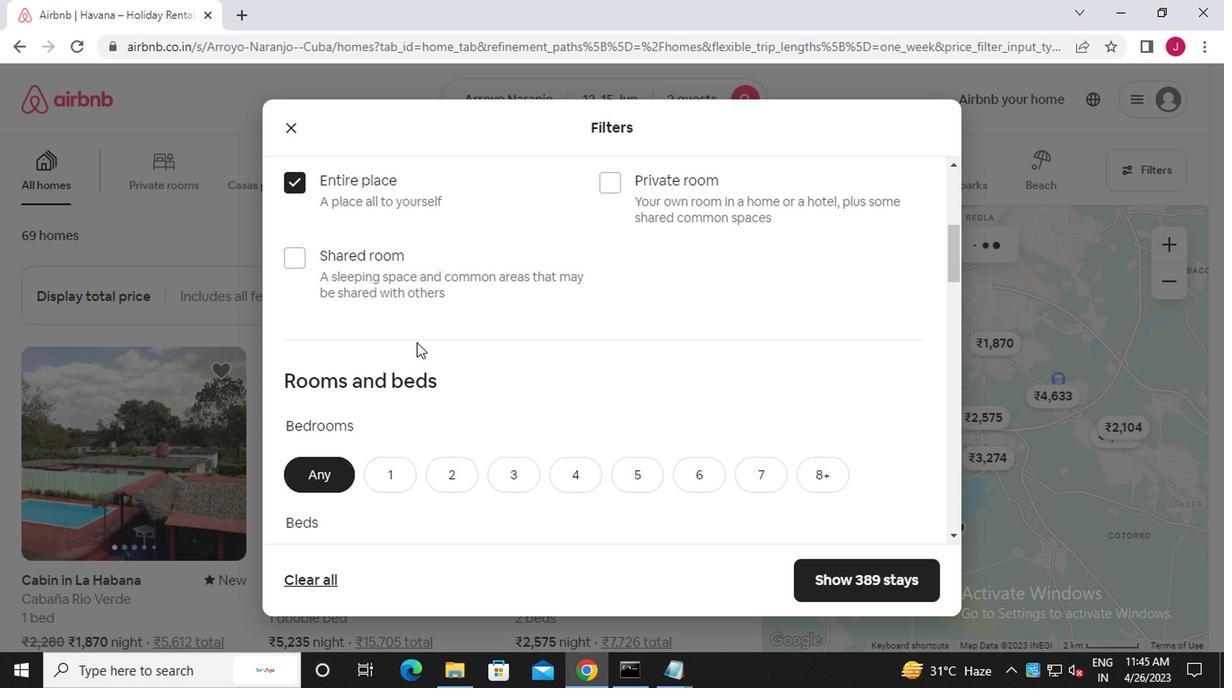 
Action: Mouse scrolled (416, 363) with delta (0, 0)
Screenshot: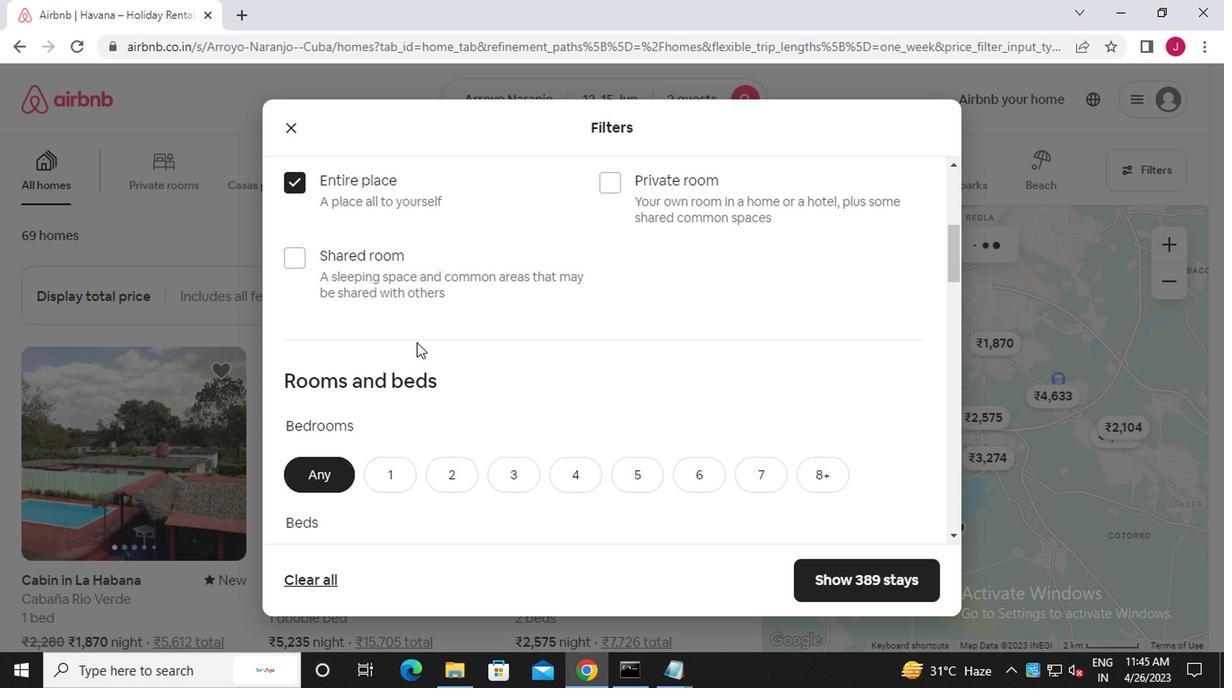 
Action: Mouse moved to (402, 267)
Screenshot: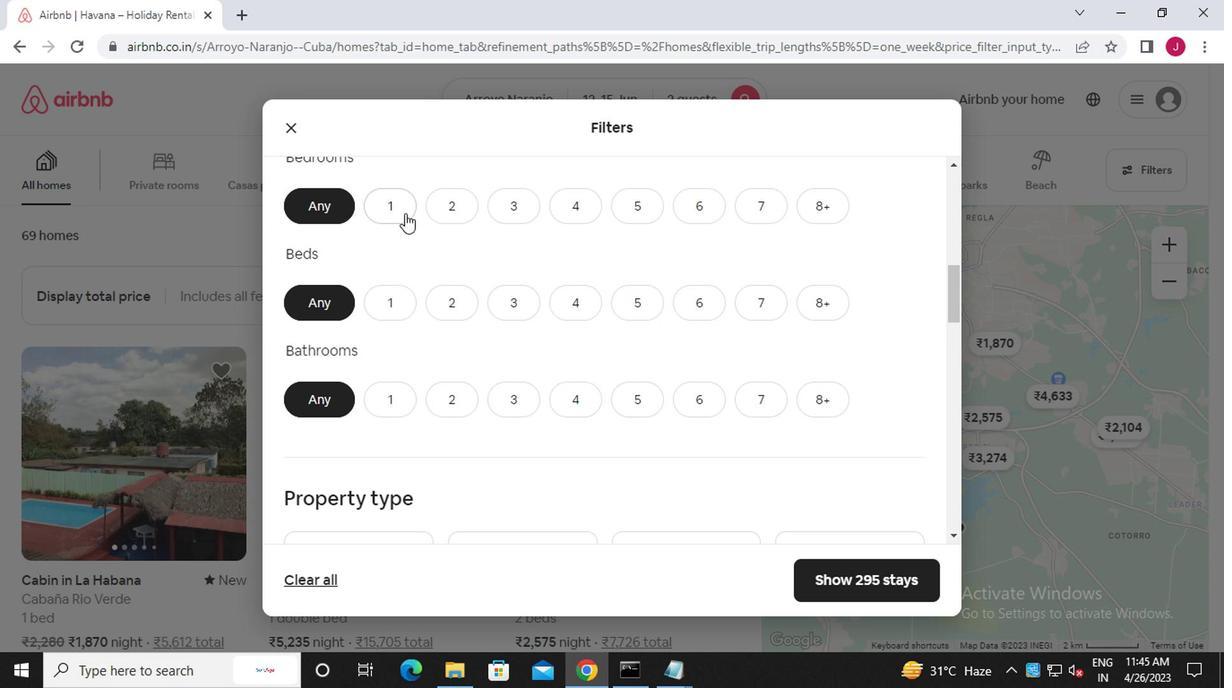 
Action: Mouse pressed left at (402, 267)
Screenshot: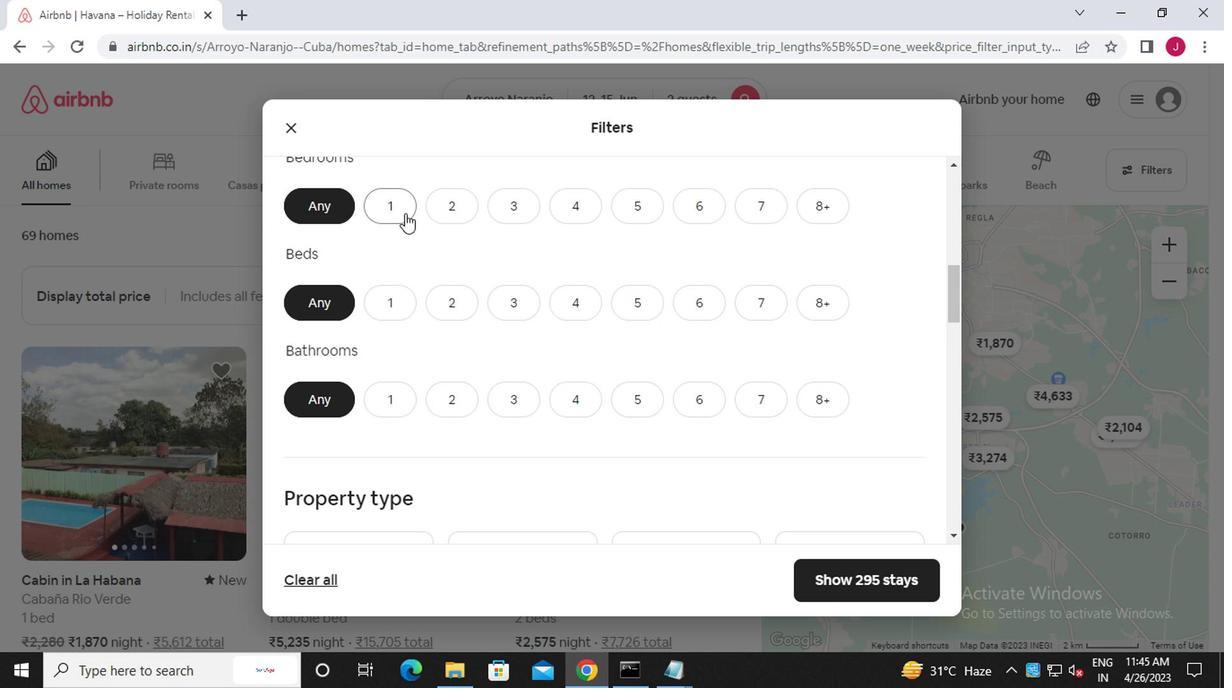 
Action: Mouse moved to (395, 334)
Screenshot: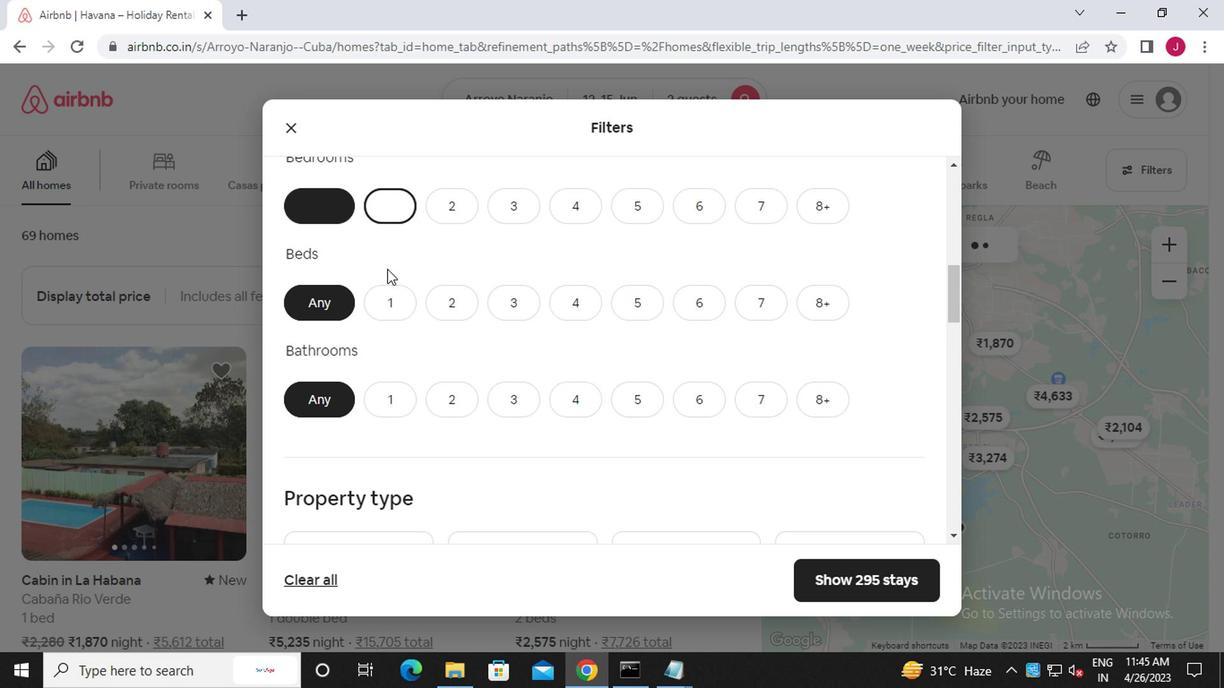
Action: Mouse pressed left at (395, 334)
Screenshot: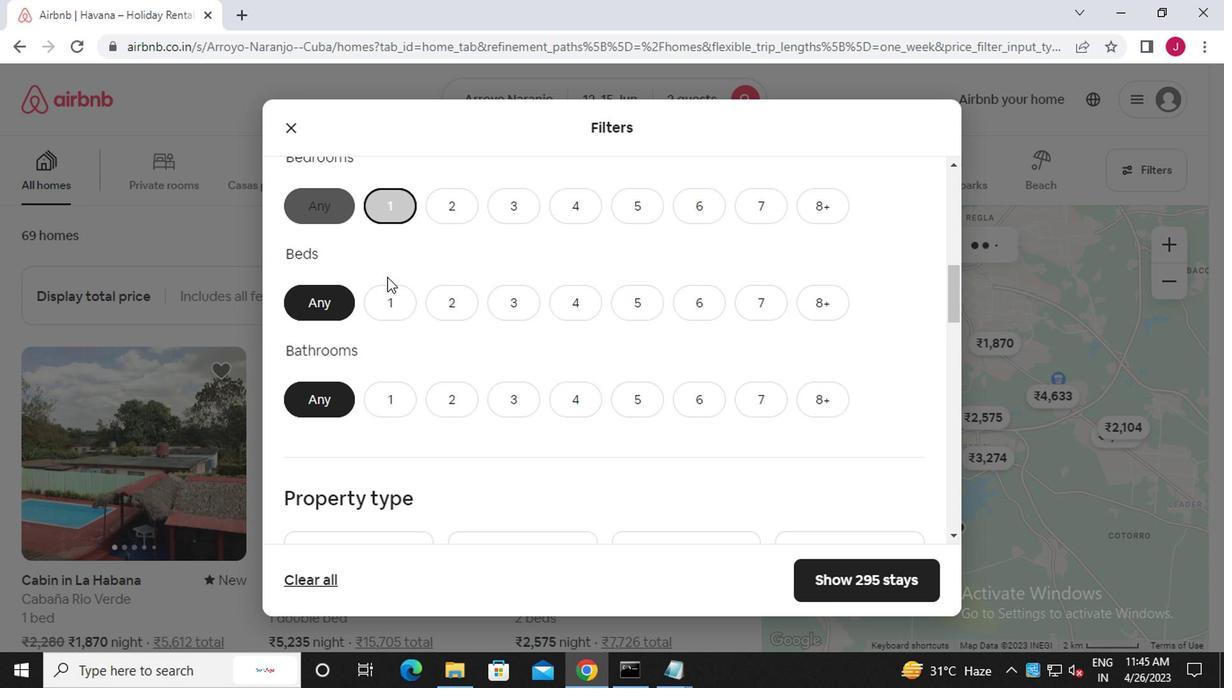 
Action: Mouse moved to (397, 399)
Screenshot: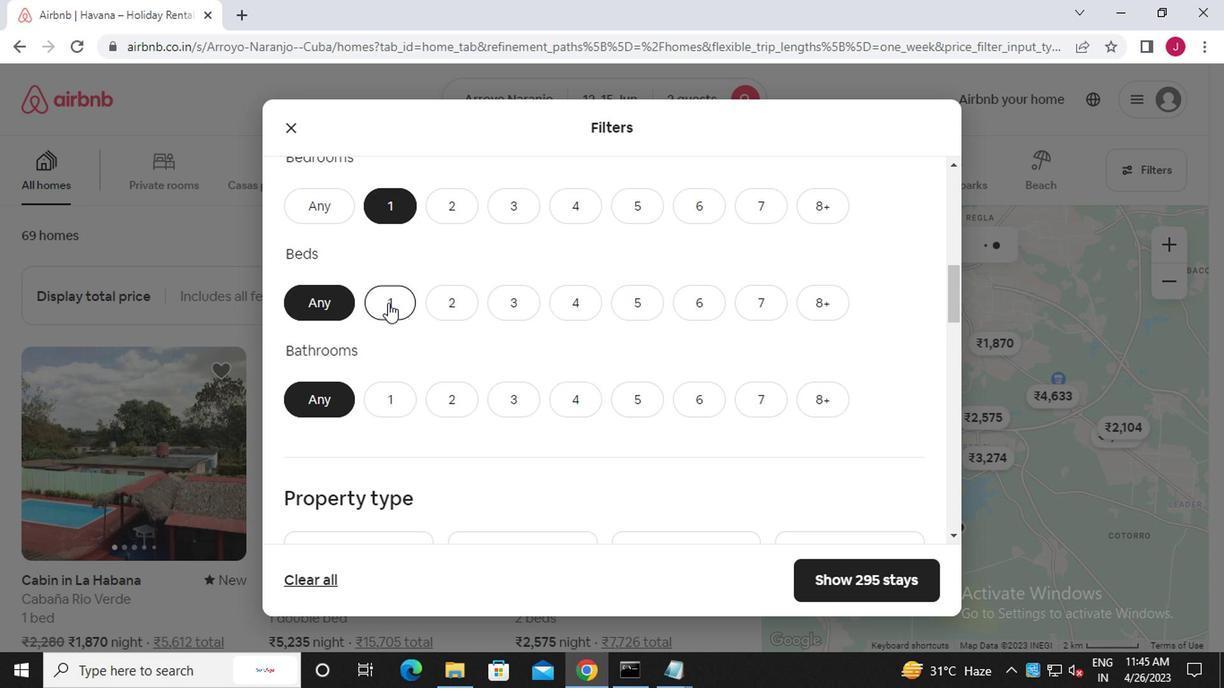 
Action: Mouse pressed left at (397, 399)
Screenshot: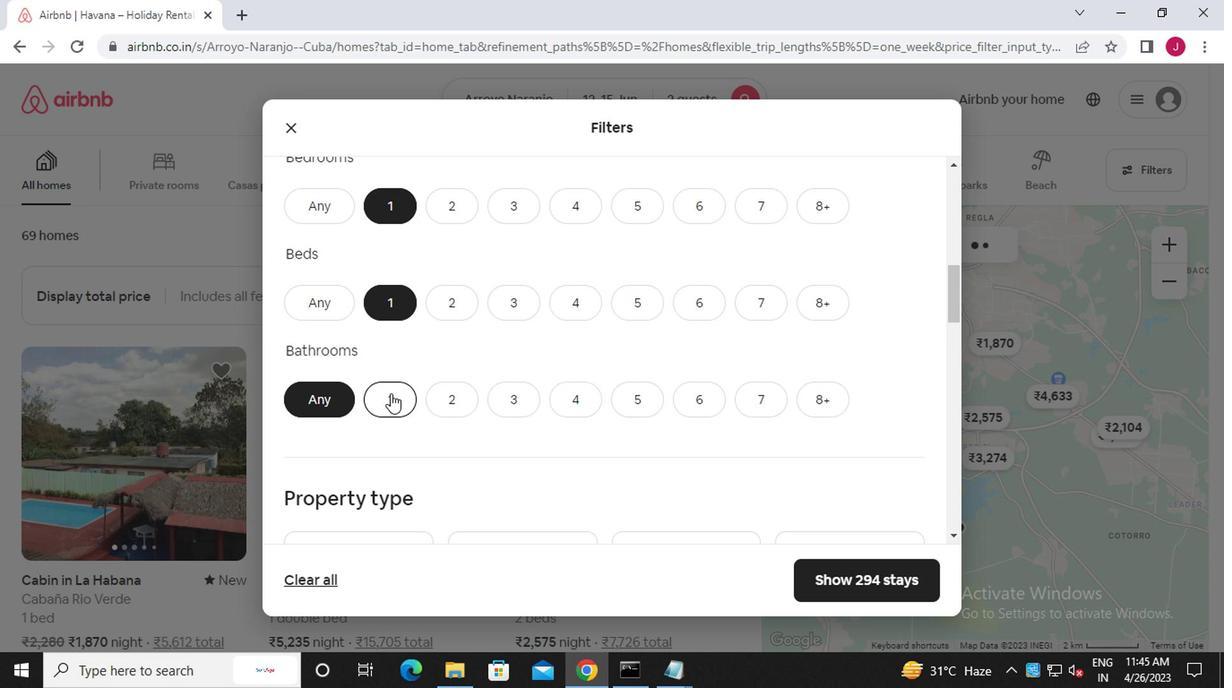 
Action: Mouse moved to (431, 463)
Screenshot: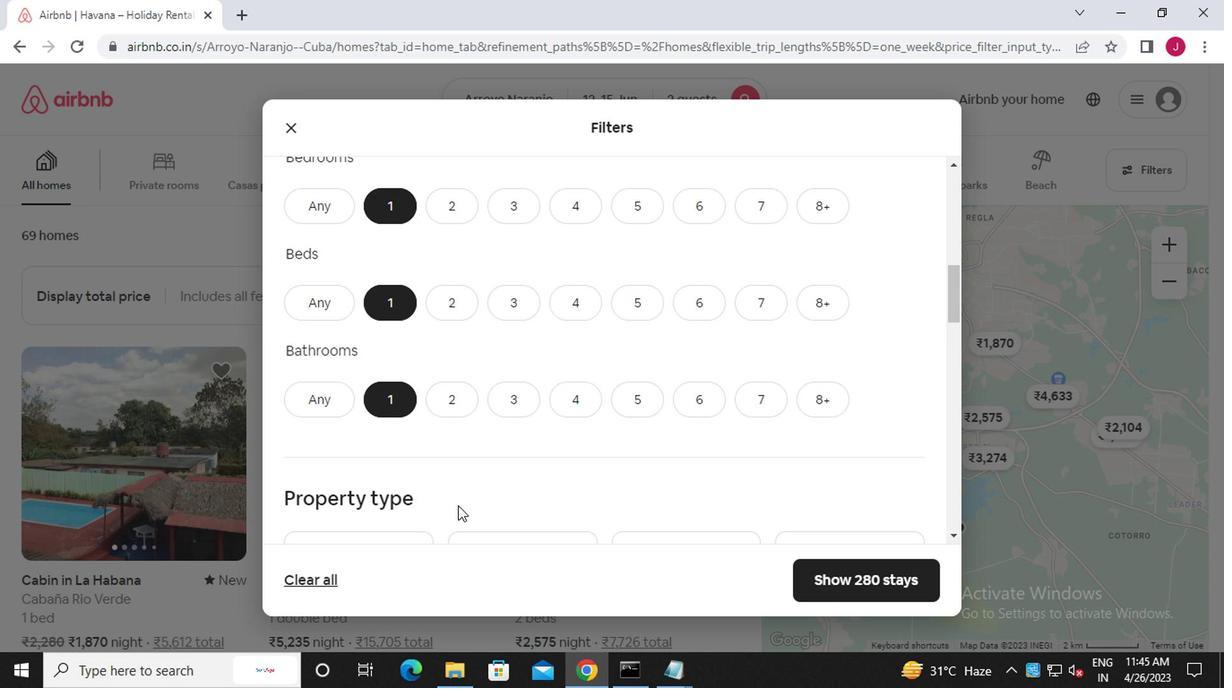 
Action: Mouse scrolled (431, 462) with delta (0, 0)
Screenshot: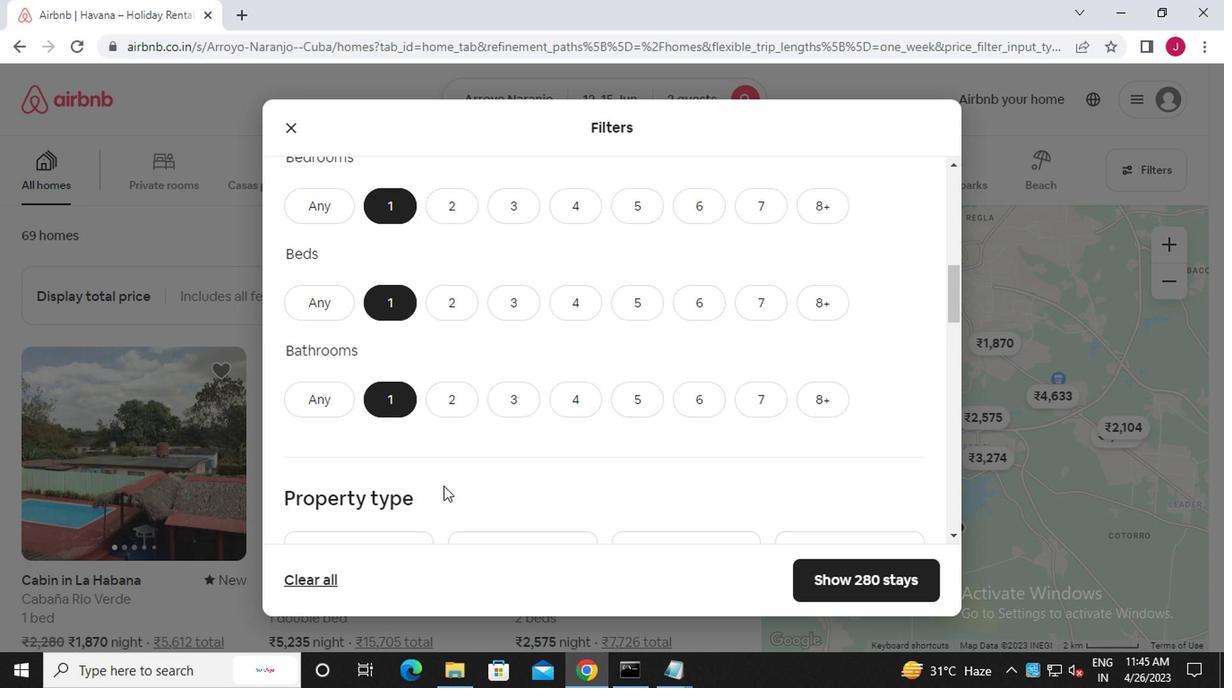 
Action: Mouse scrolled (431, 462) with delta (0, 0)
Screenshot: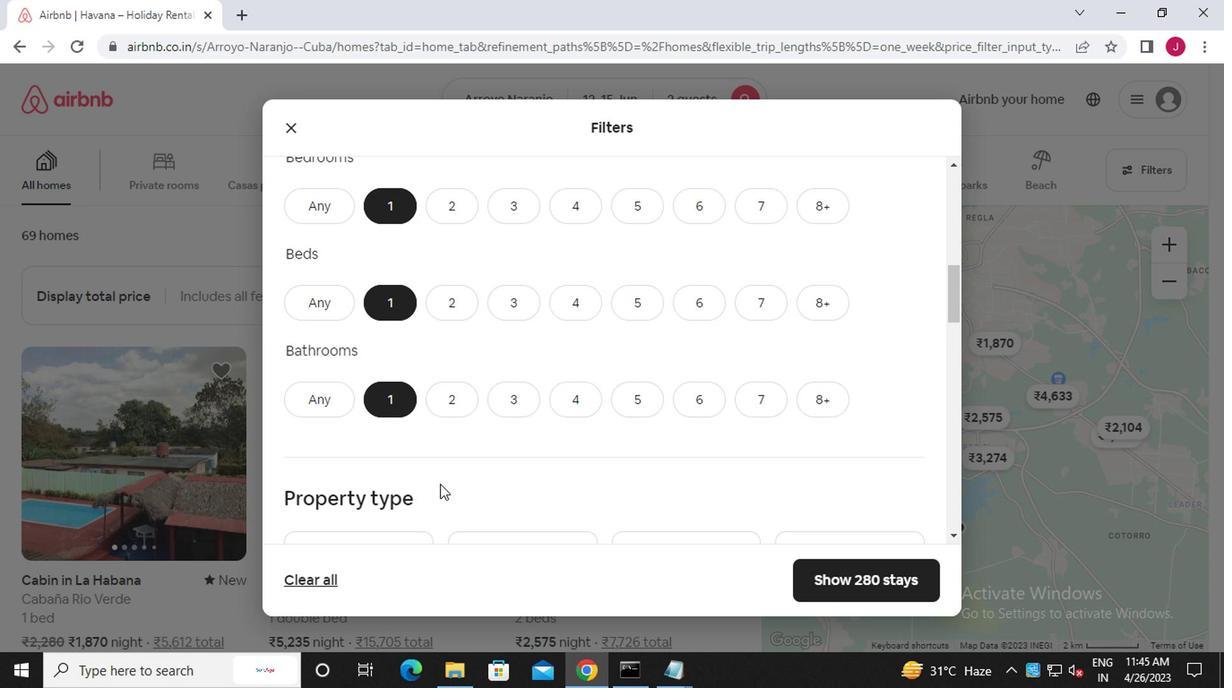 
Action: Mouse moved to (390, 406)
Screenshot: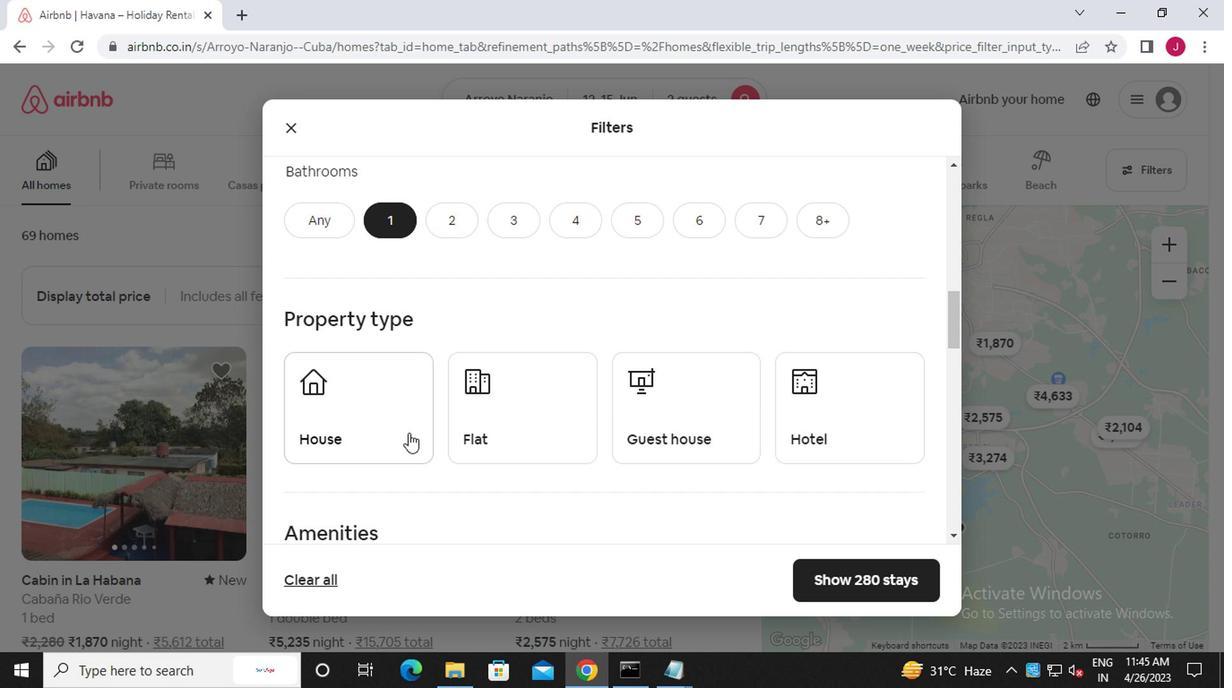 
Action: Mouse pressed left at (390, 406)
Screenshot: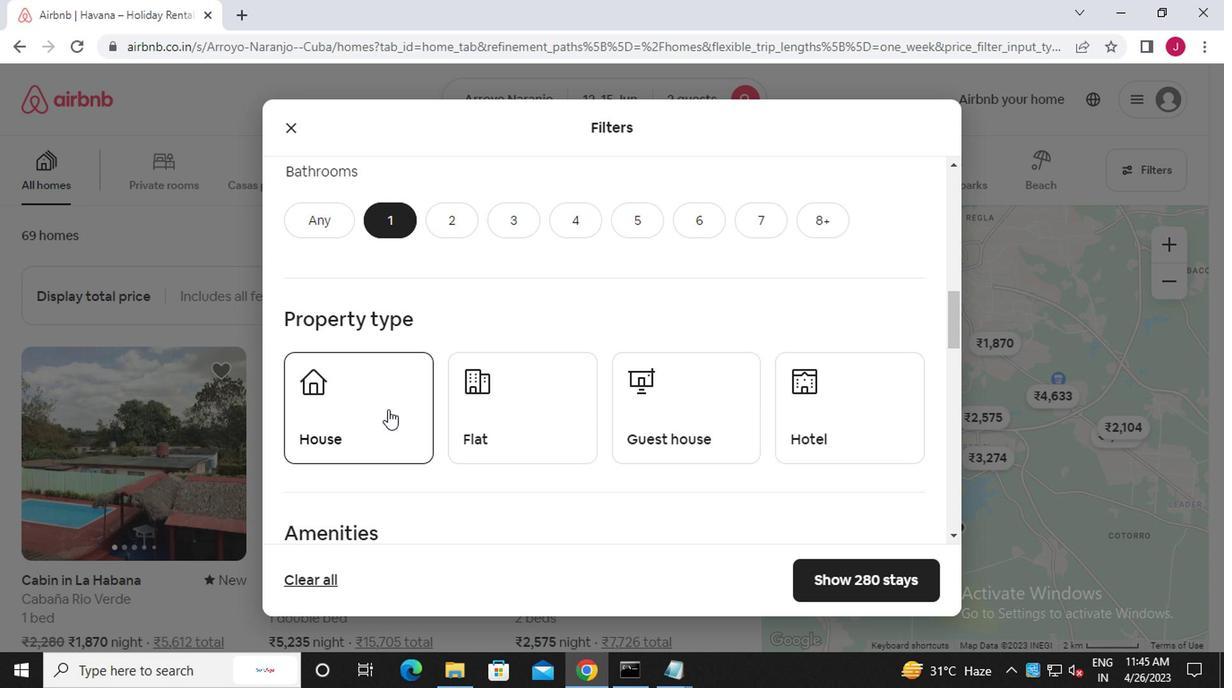 
Action: Mouse moved to (458, 411)
Screenshot: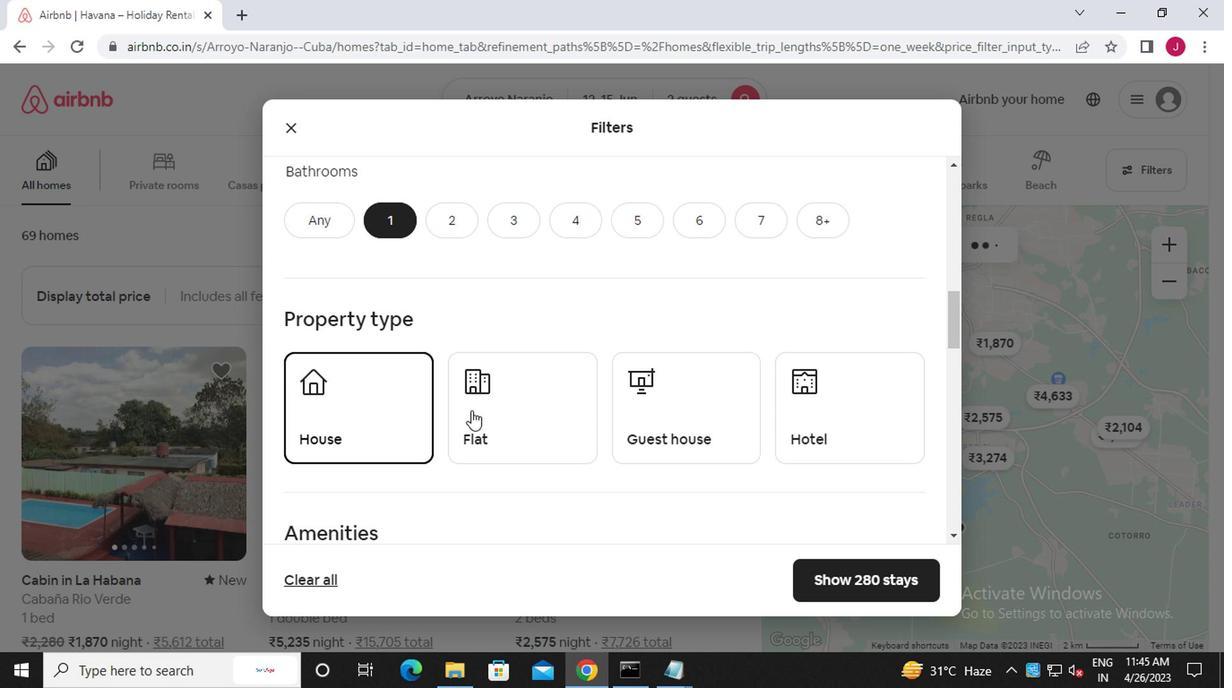 
Action: Mouse pressed left at (458, 411)
Screenshot: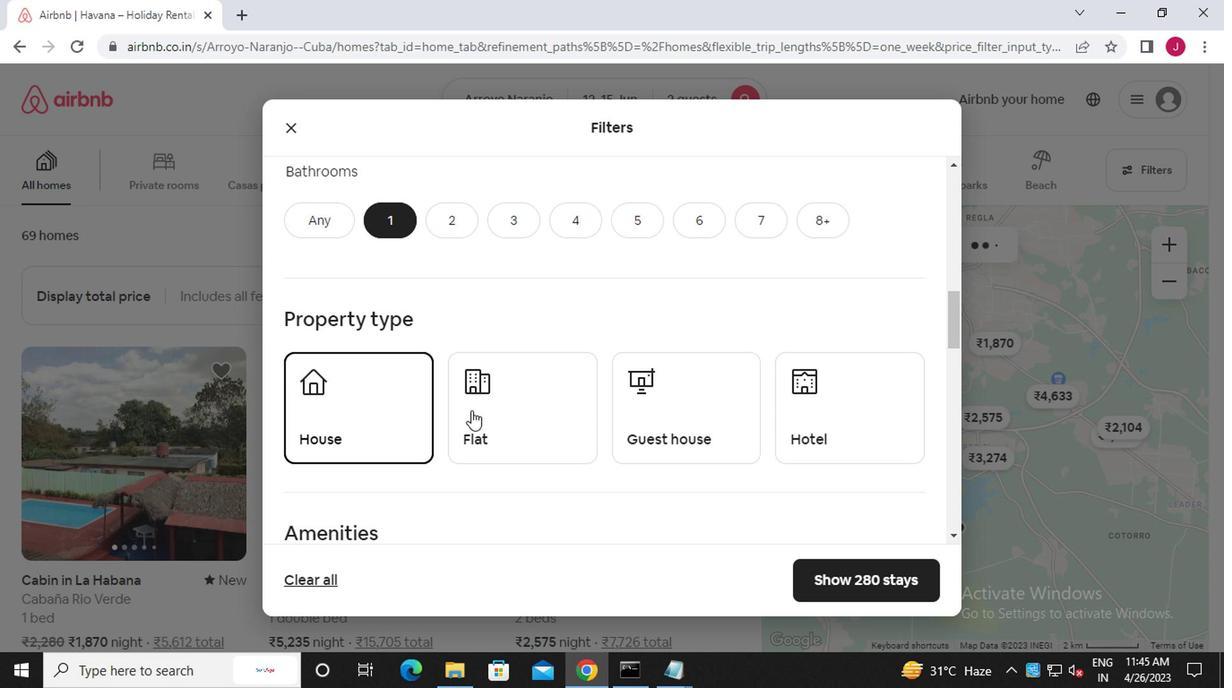 
Action: Mouse moved to (618, 415)
Screenshot: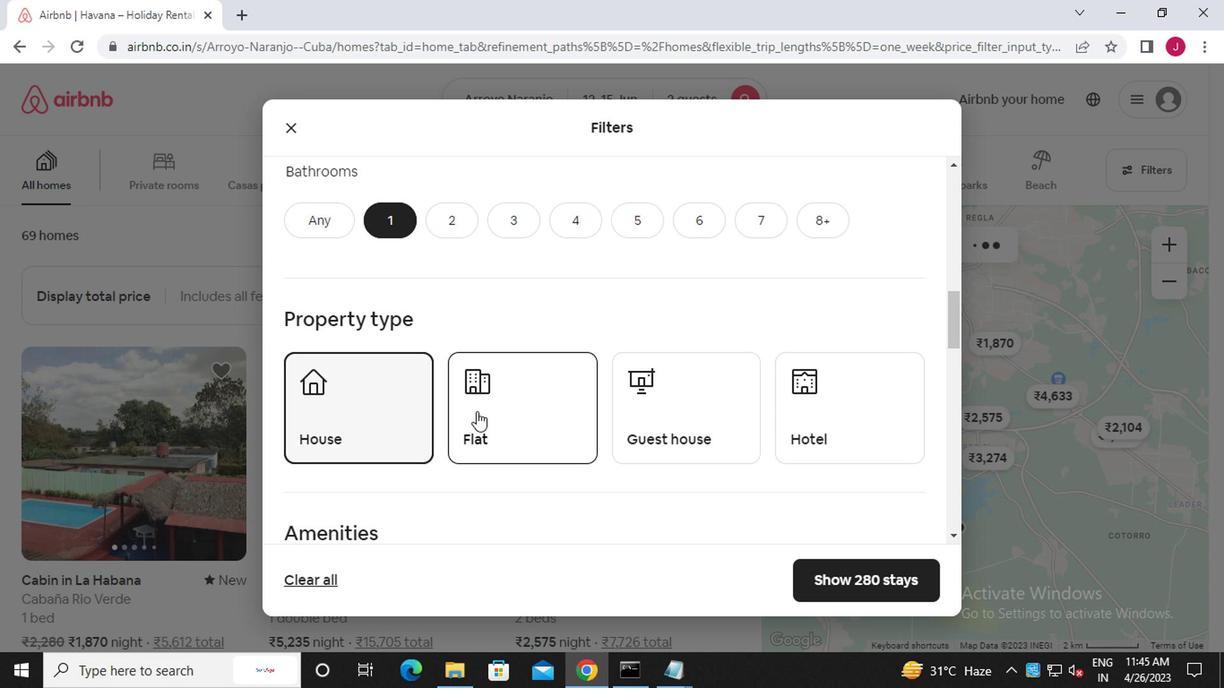 
Action: Mouse pressed left at (618, 415)
Screenshot: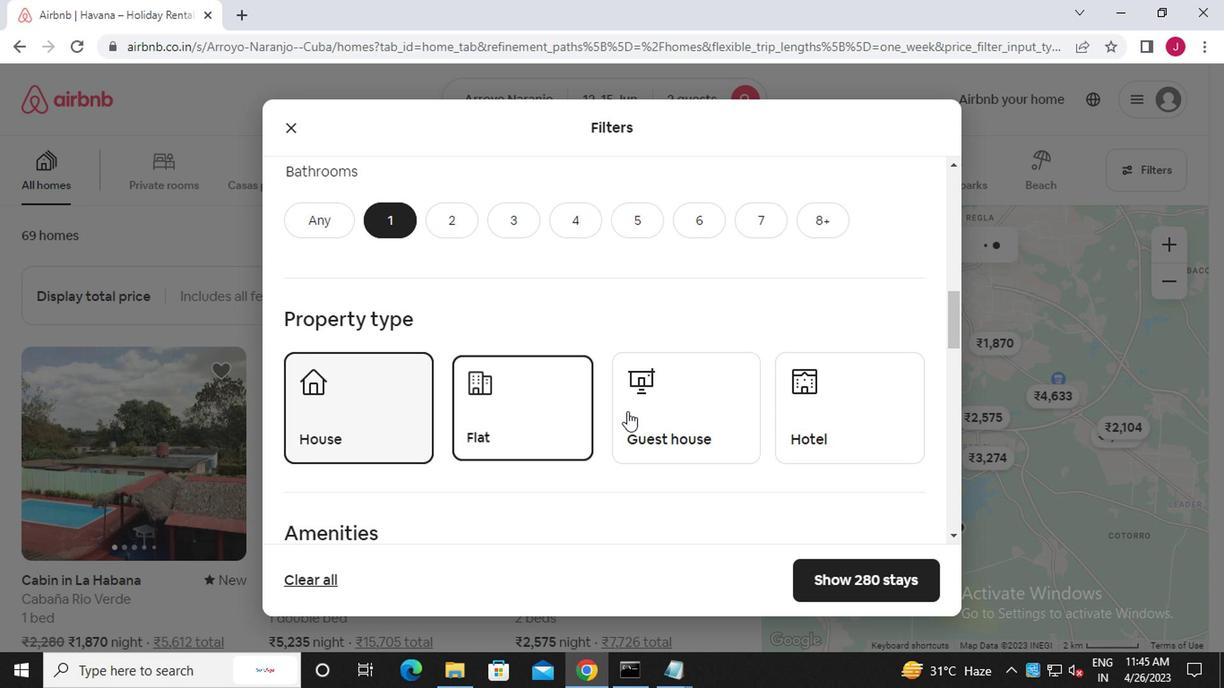 
Action: Mouse moved to (697, 419)
Screenshot: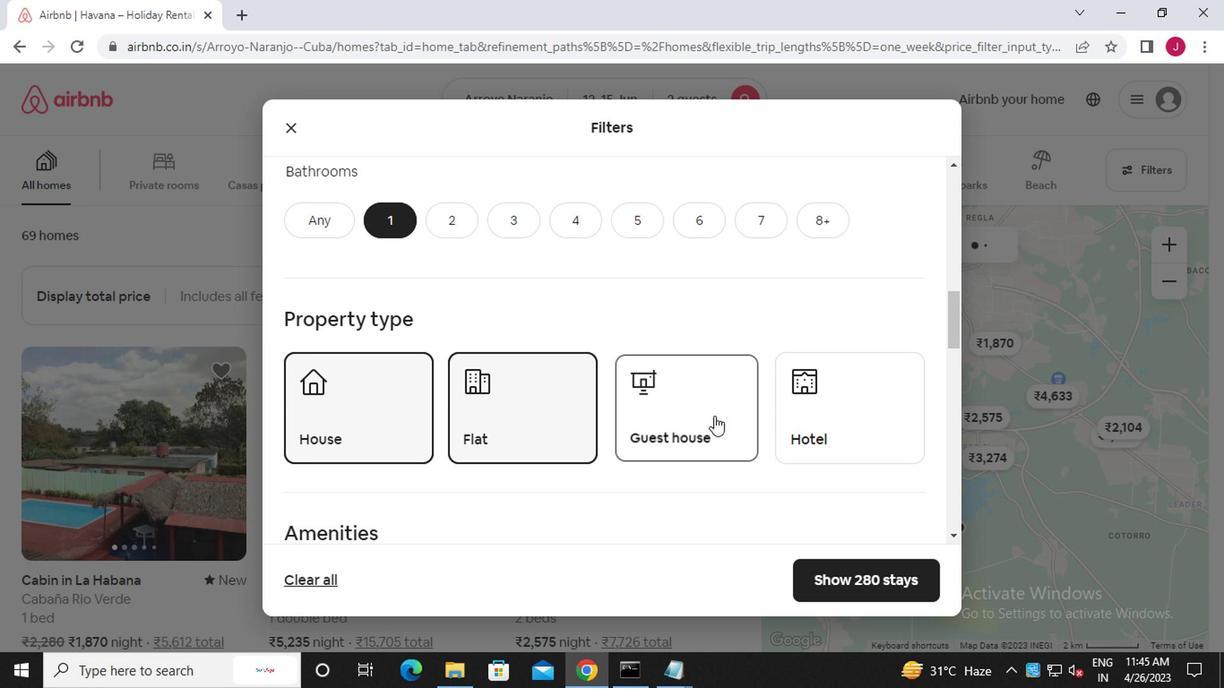 
Action: Mouse pressed left at (697, 419)
Screenshot: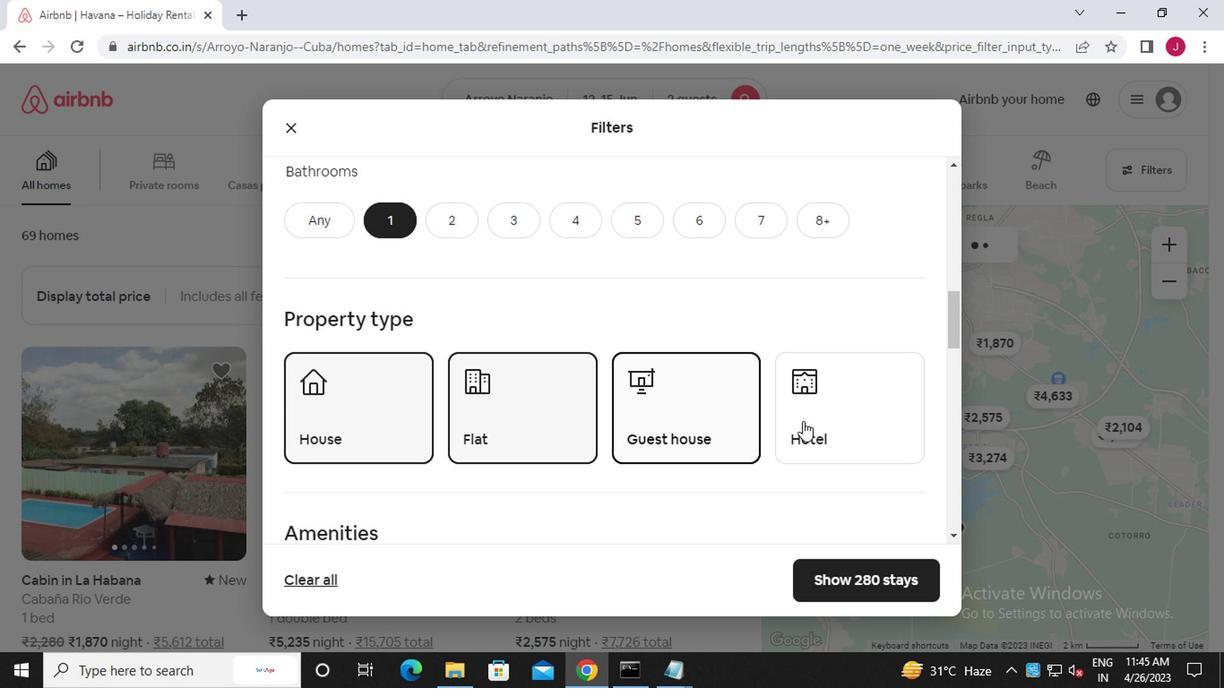 
Action: Mouse moved to (697, 417)
Screenshot: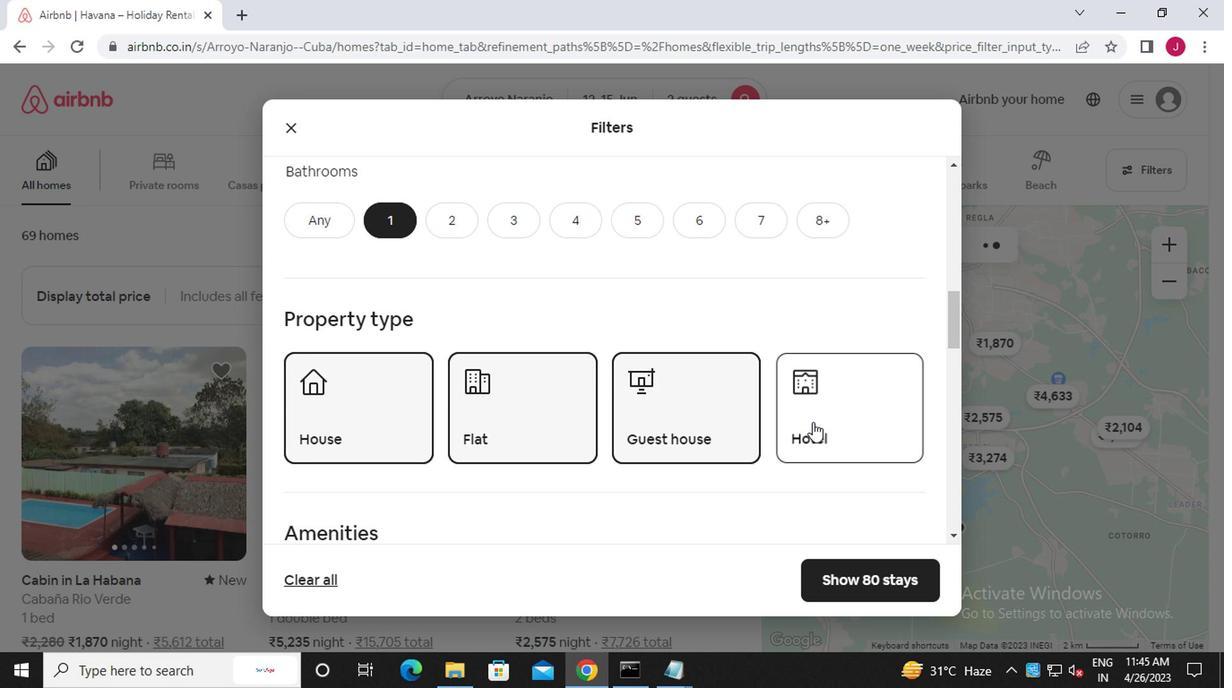 
Action: Mouse scrolled (697, 417) with delta (0, 0)
Screenshot: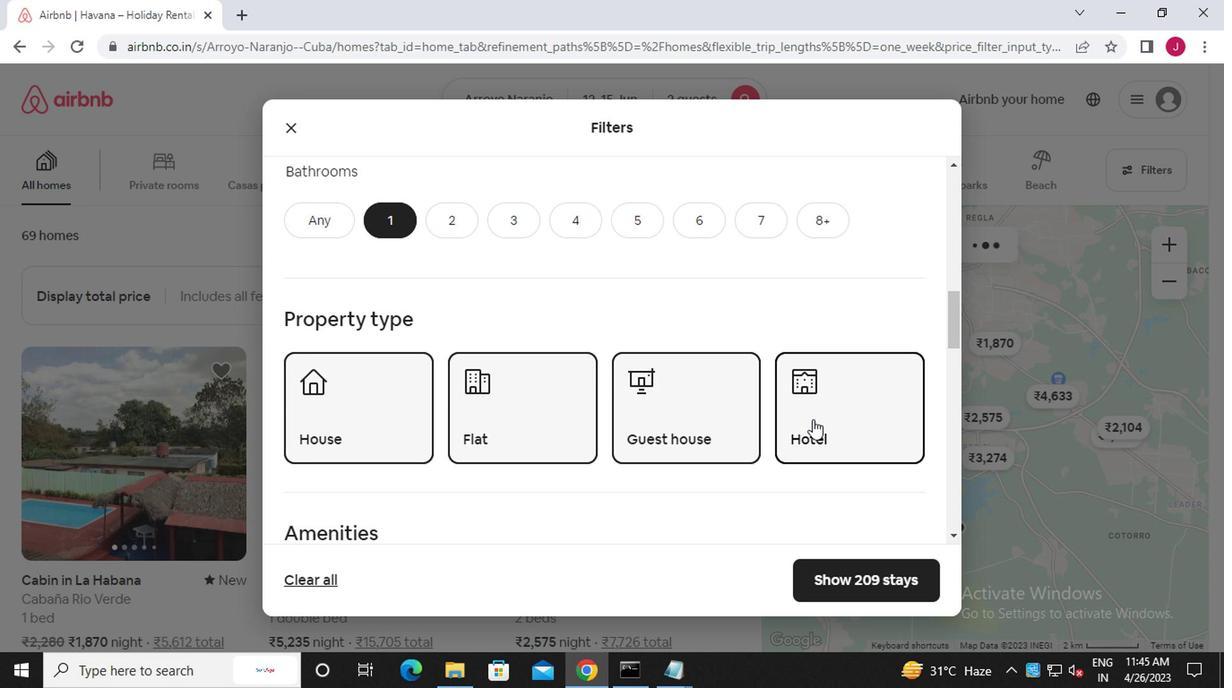 
Action: Mouse scrolled (697, 417) with delta (0, 0)
Screenshot: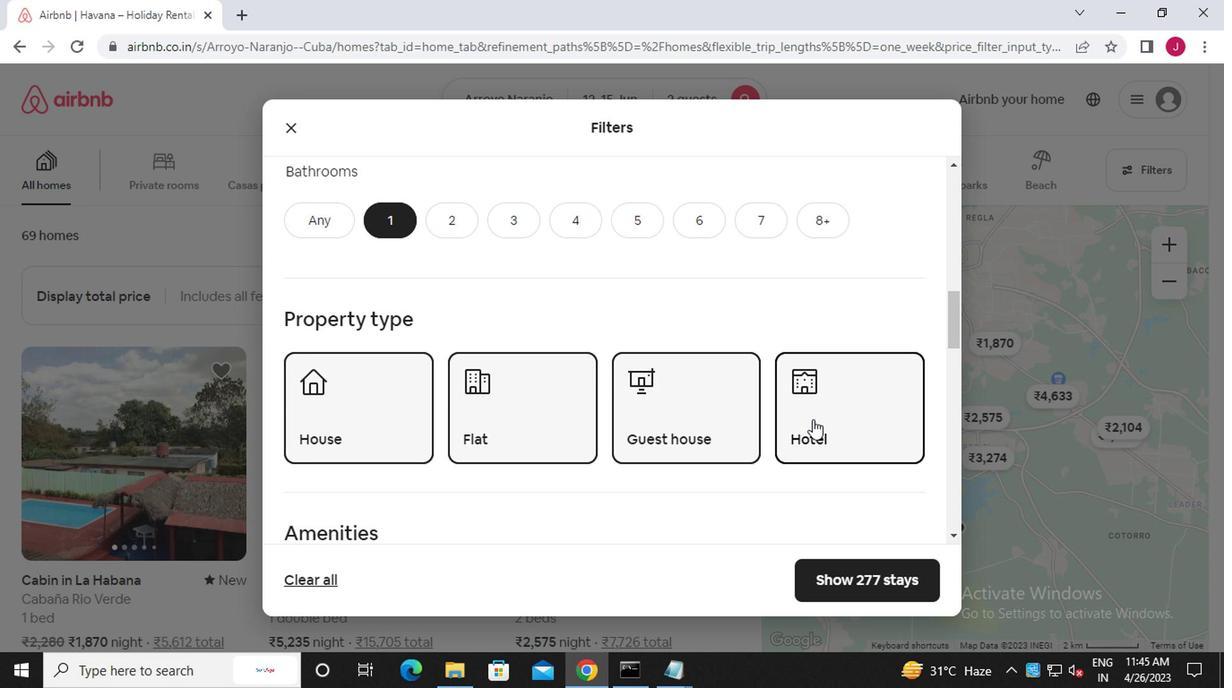 
Action: Mouse scrolled (697, 417) with delta (0, 0)
Screenshot: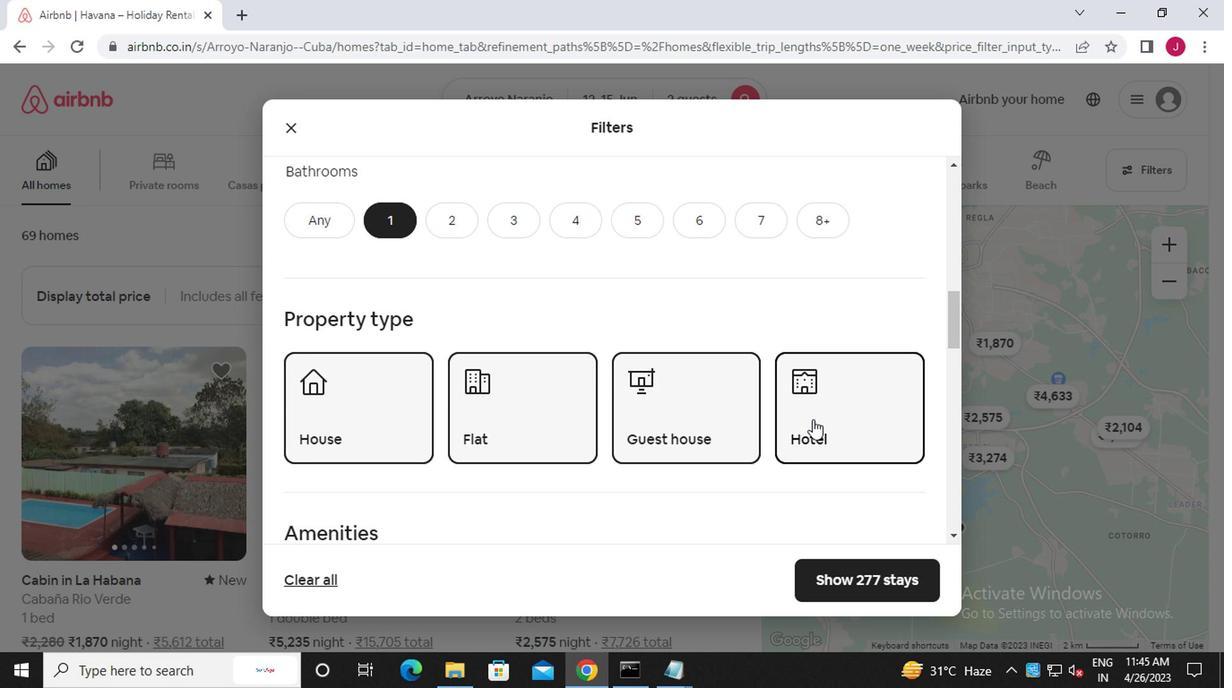 
Action: Mouse scrolled (697, 417) with delta (0, 0)
Screenshot: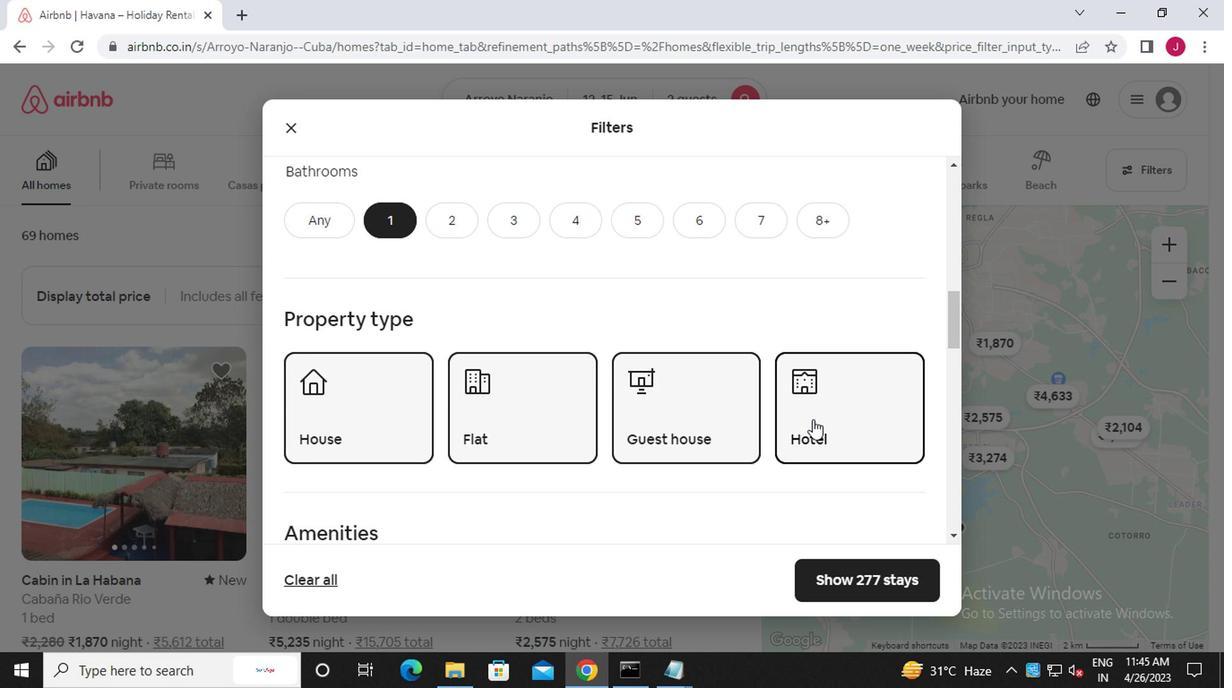 
Action: Mouse scrolled (697, 417) with delta (0, 0)
Screenshot: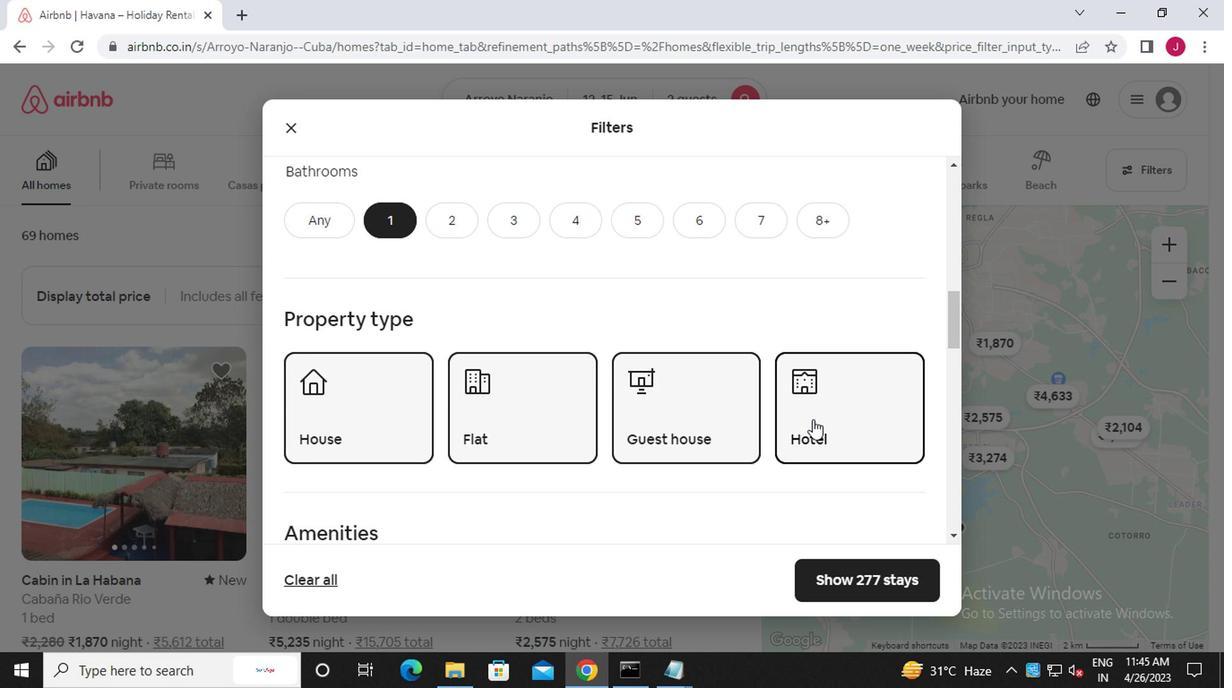 
Action: Mouse moved to (749, 478)
Screenshot: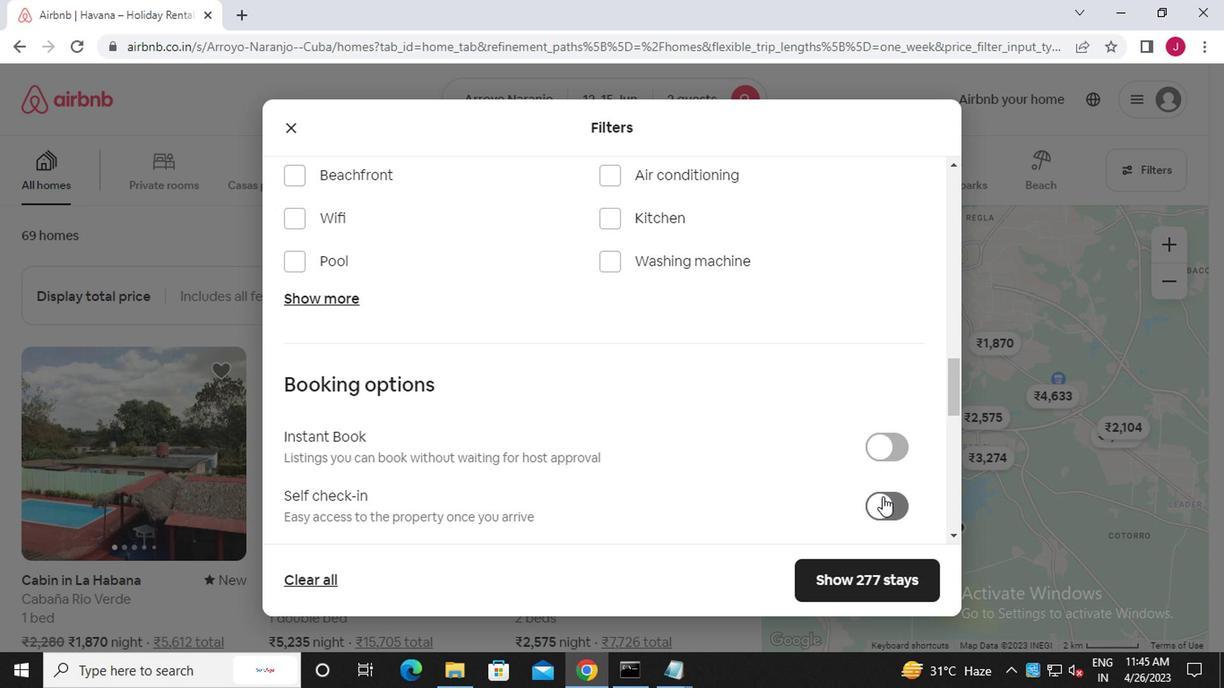 
Action: Mouse pressed left at (749, 478)
Screenshot: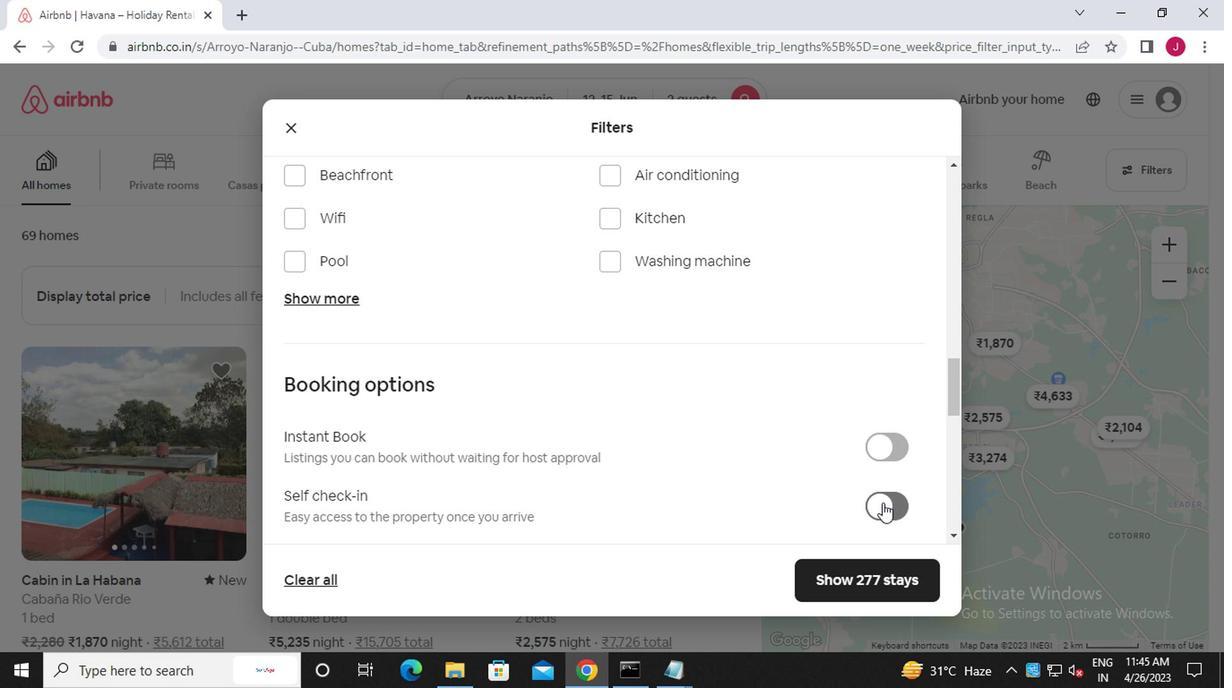
Action: Mouse moved to (627, 466)
Screenshot: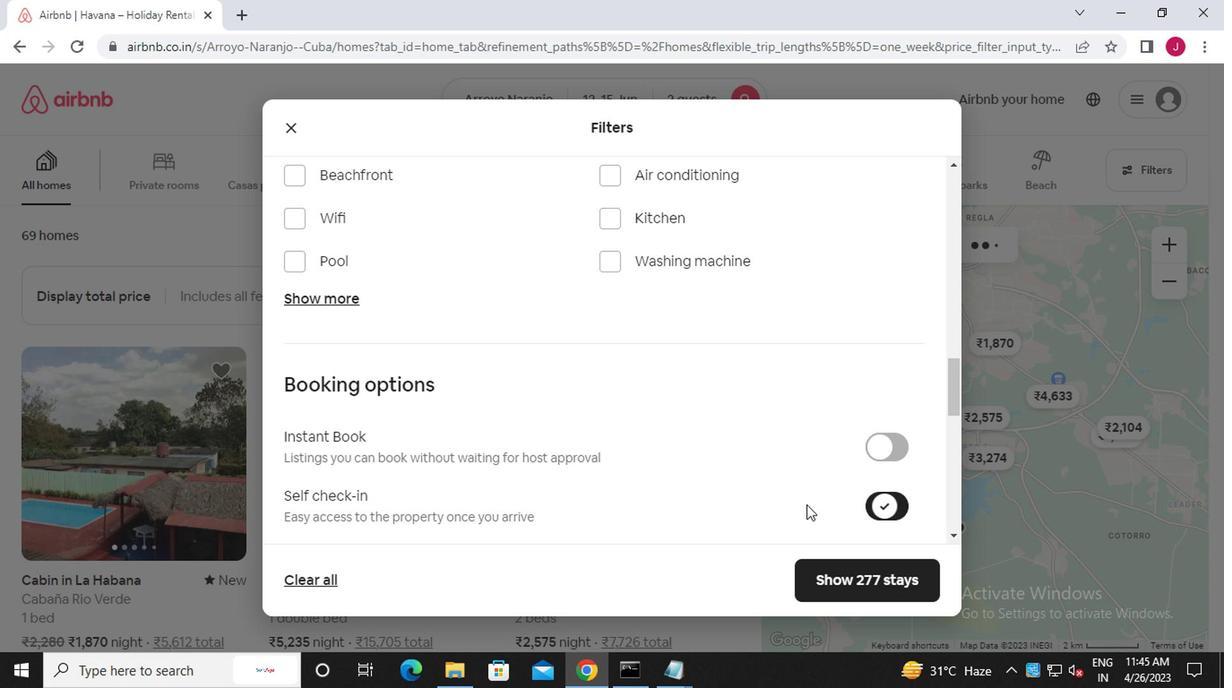 
Action: Mouse scrolled (627, 466) with delta (0, 0)
Screenshot: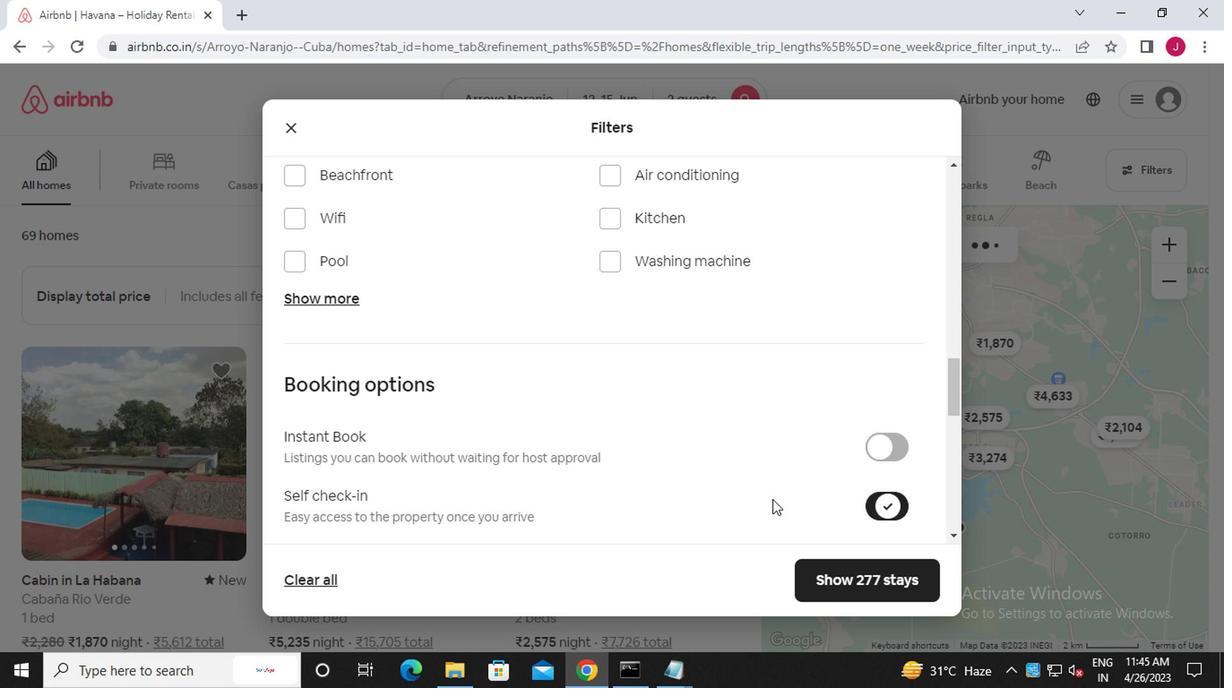 
Action: Mouse scrolled (627, 466) with delta (0, 0)
Screenshot: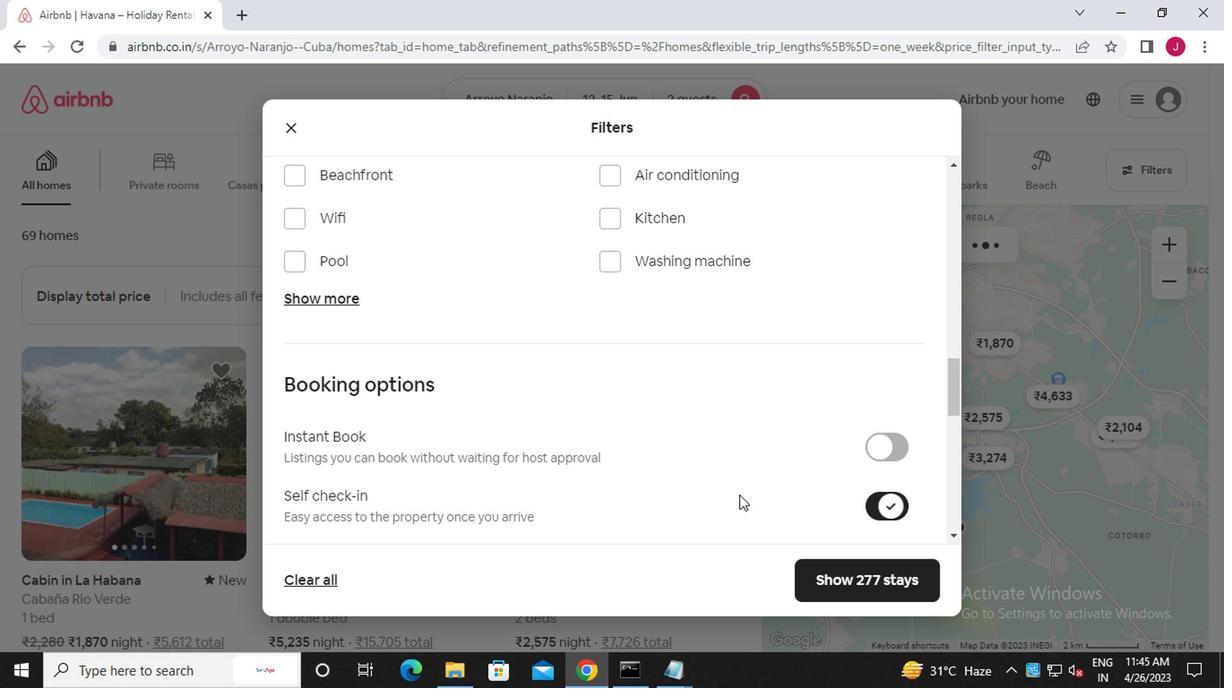 
Action: Mouse scrolled (627, 466) with delta (0, 0)
Screenshot: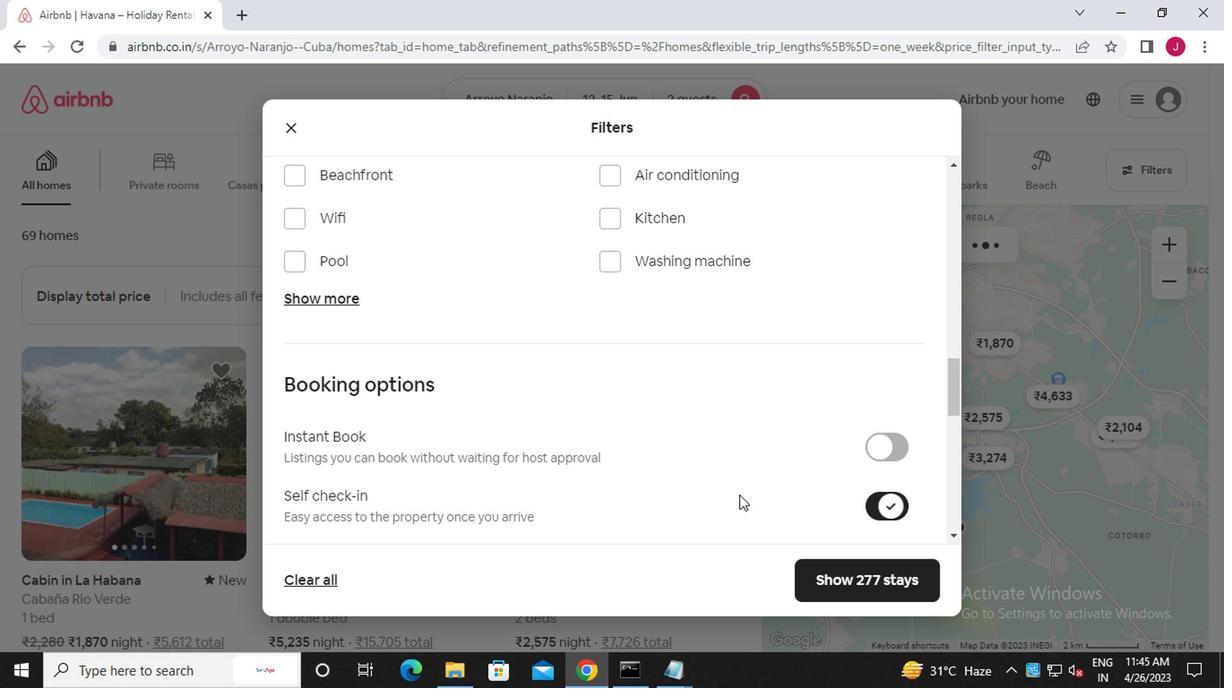 
Action: Mouse scrolled (627, 466) with delta (0, 0)
Screenshot: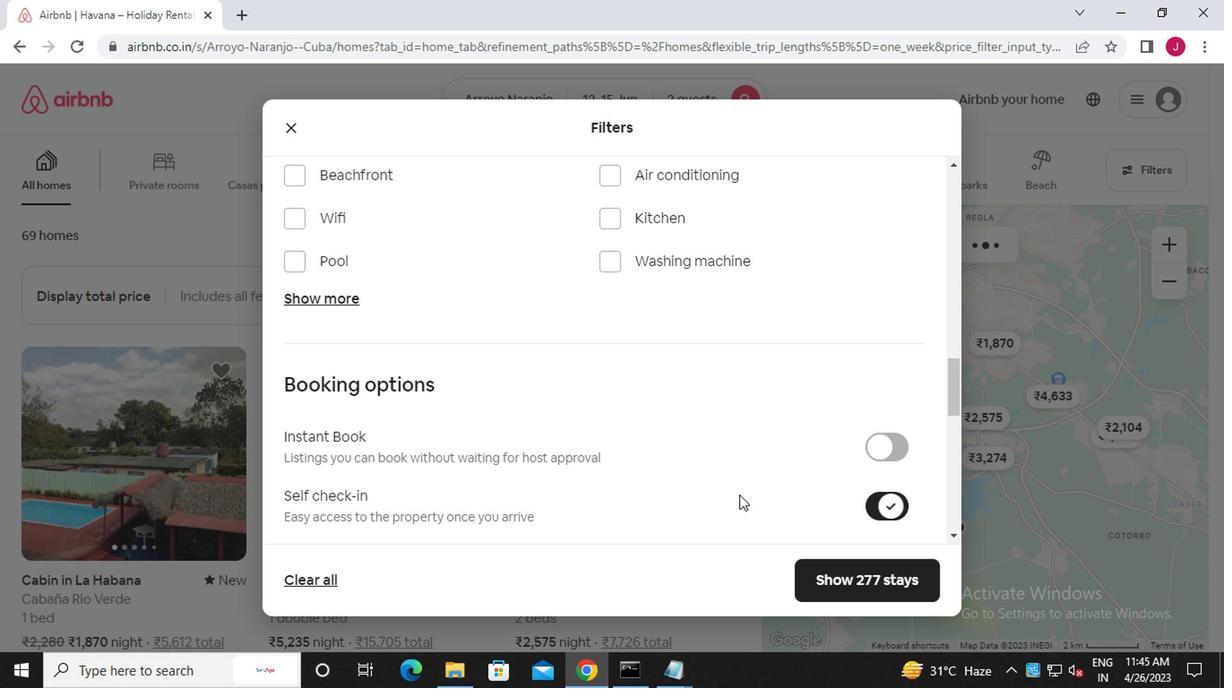 
Action: Mouse scrolled (627, 466) with delta (0, 0)
Screenshot: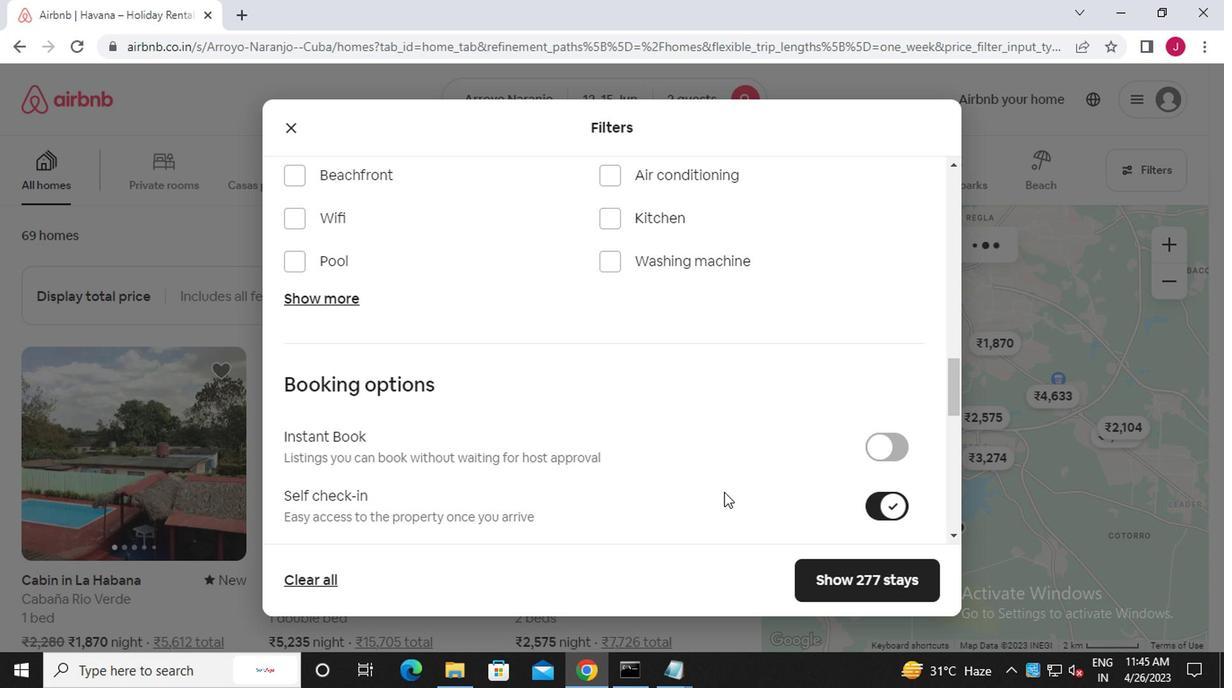 
Action: Mouse scrolled (627, 466) with delta (0, 0)
Screenshot: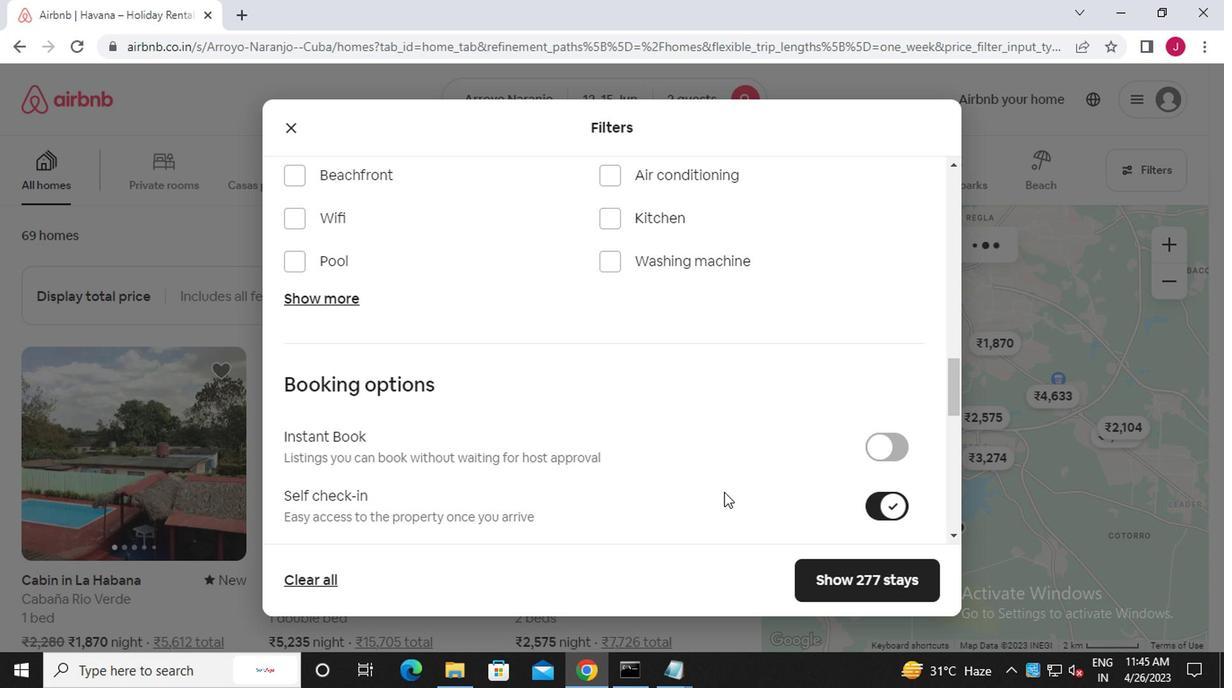 
Action: Mouse scrolled (627, 466) with delta (0, 0)
Screenshot: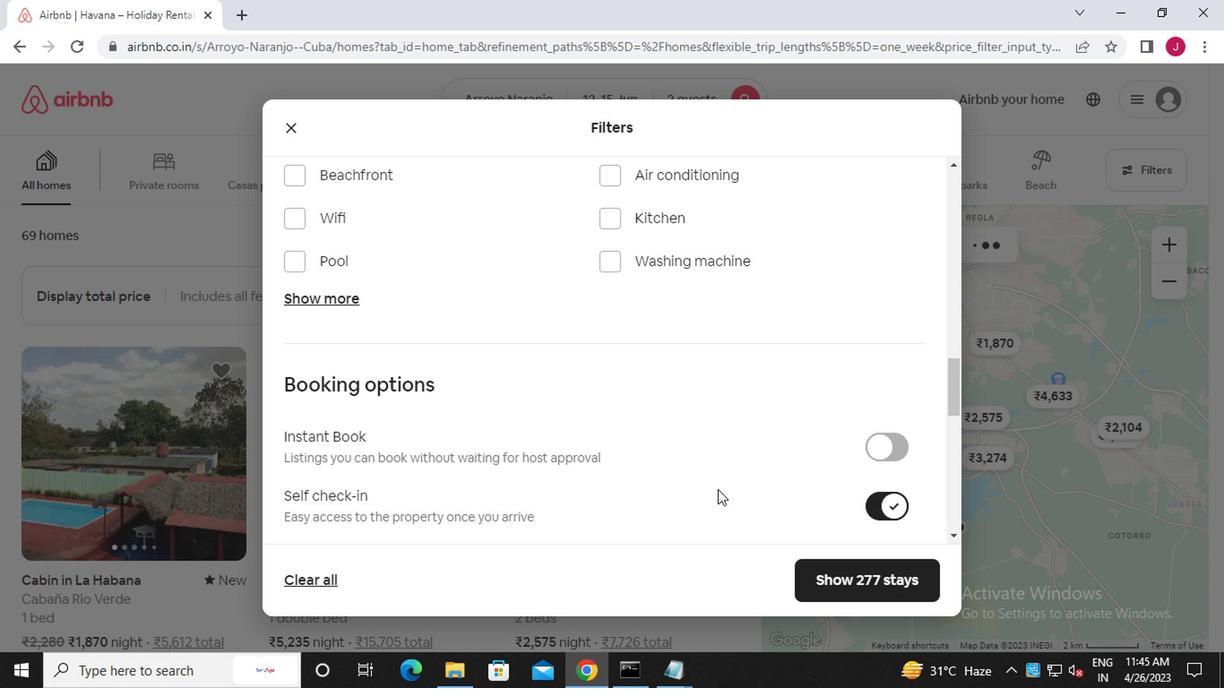 
Action: Mouse scrolled (627, 466) with delta (0, 0)
Screenshot: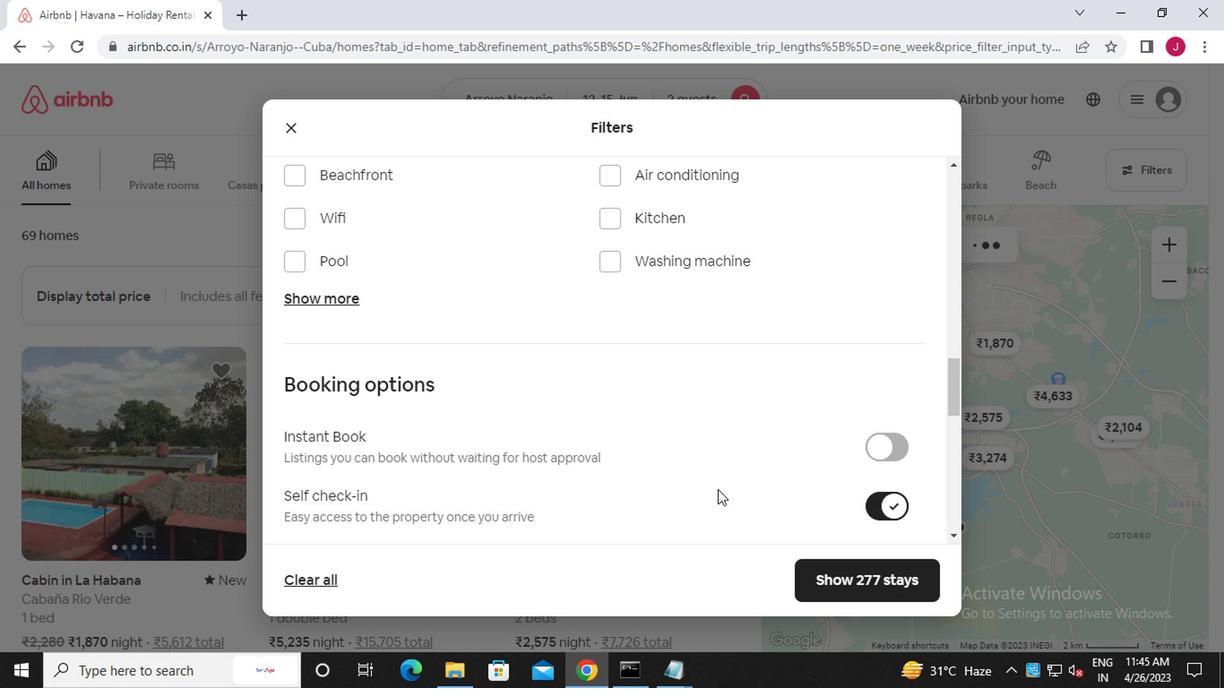 
Action: Mouse scrolled (627, 466) with delta (0, 0)
Screenshot: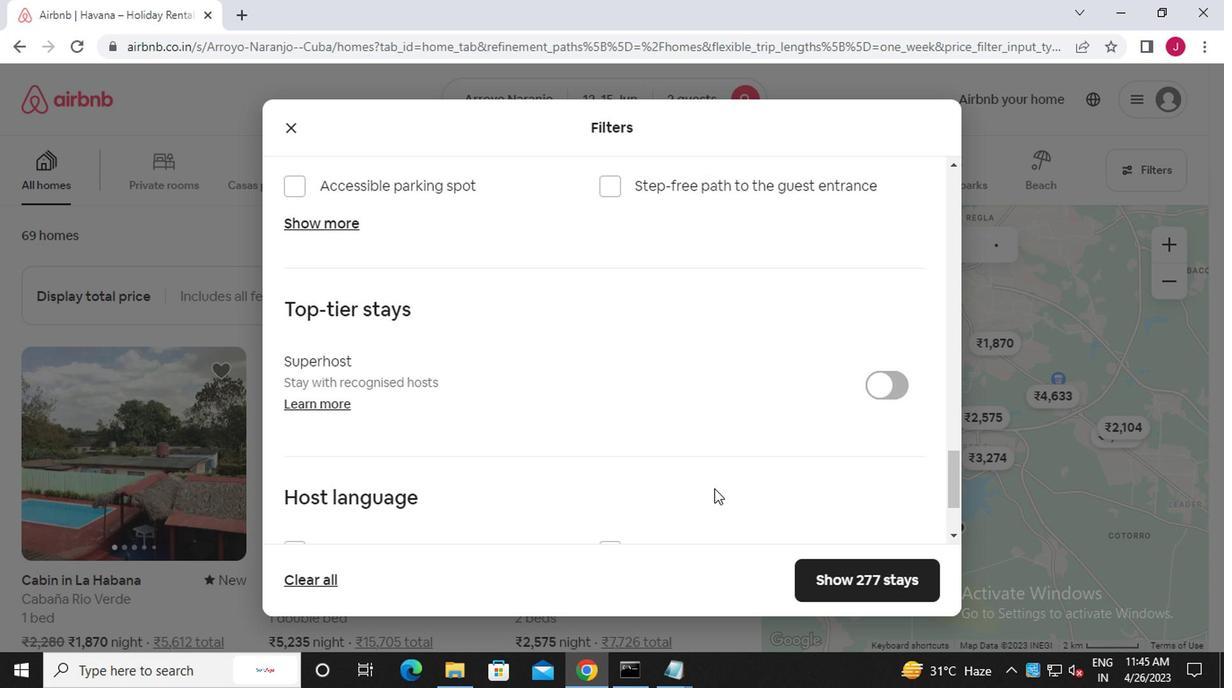 
Action: Mouse scrolled (627, 466) with delta (0, 0)
Screenshot: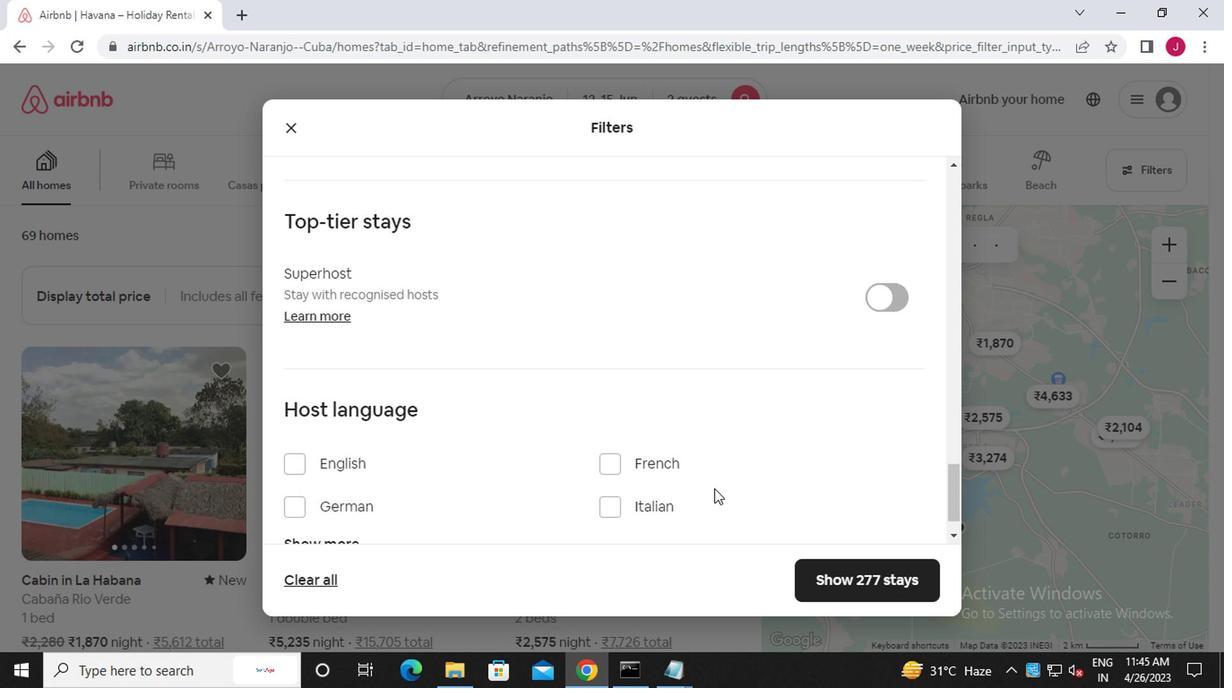 
Action: Mouse scrolled (627, 466) with delta (0, 0)
Screenshot: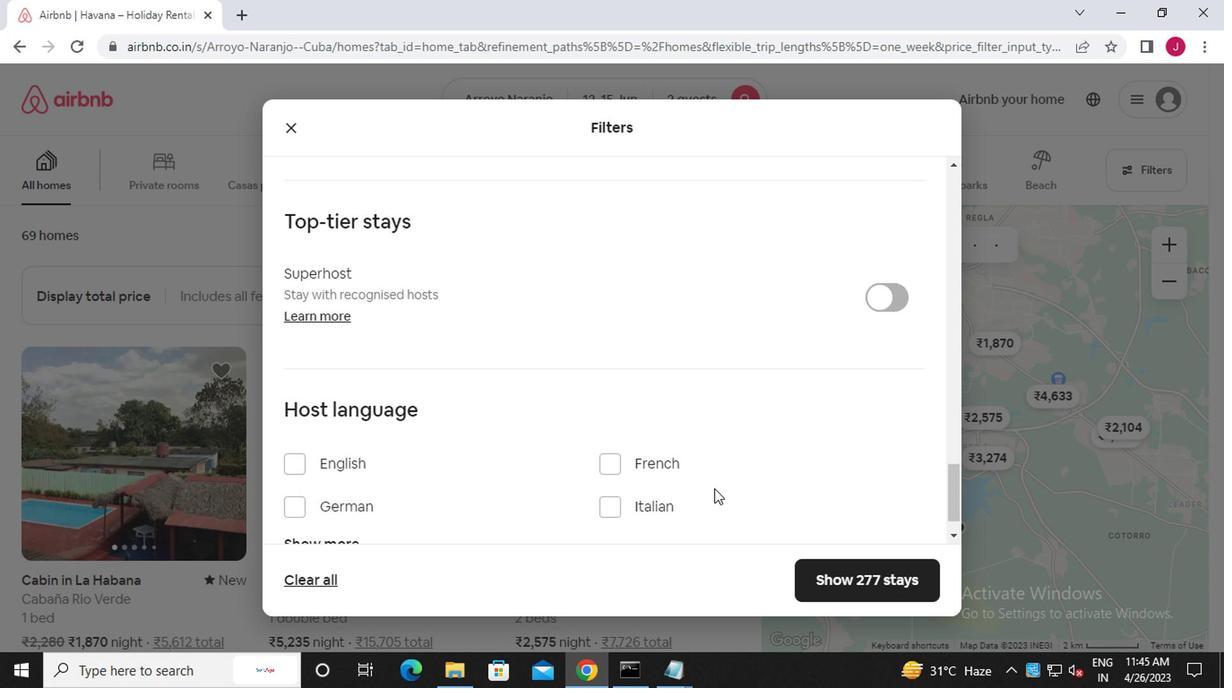 
Action: Mouse scrolled (627, 466) with delta (0, 0)
Screenshot: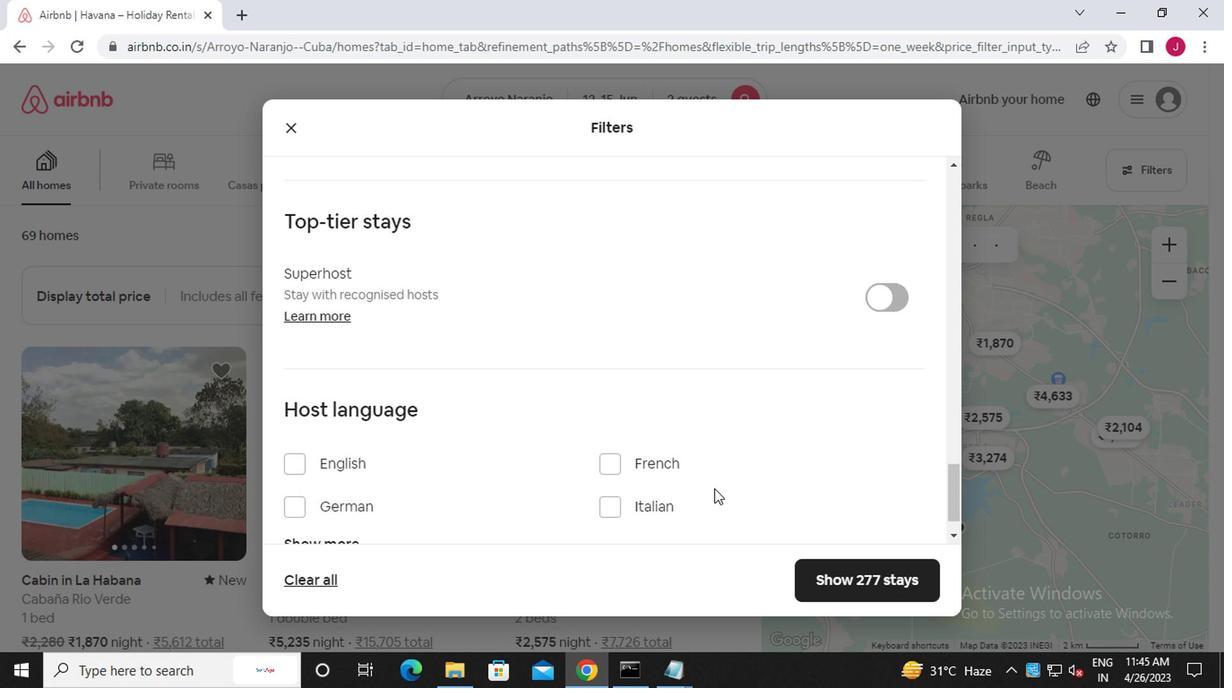 
Action: Mouse moved to (636, 473)
Screenshot: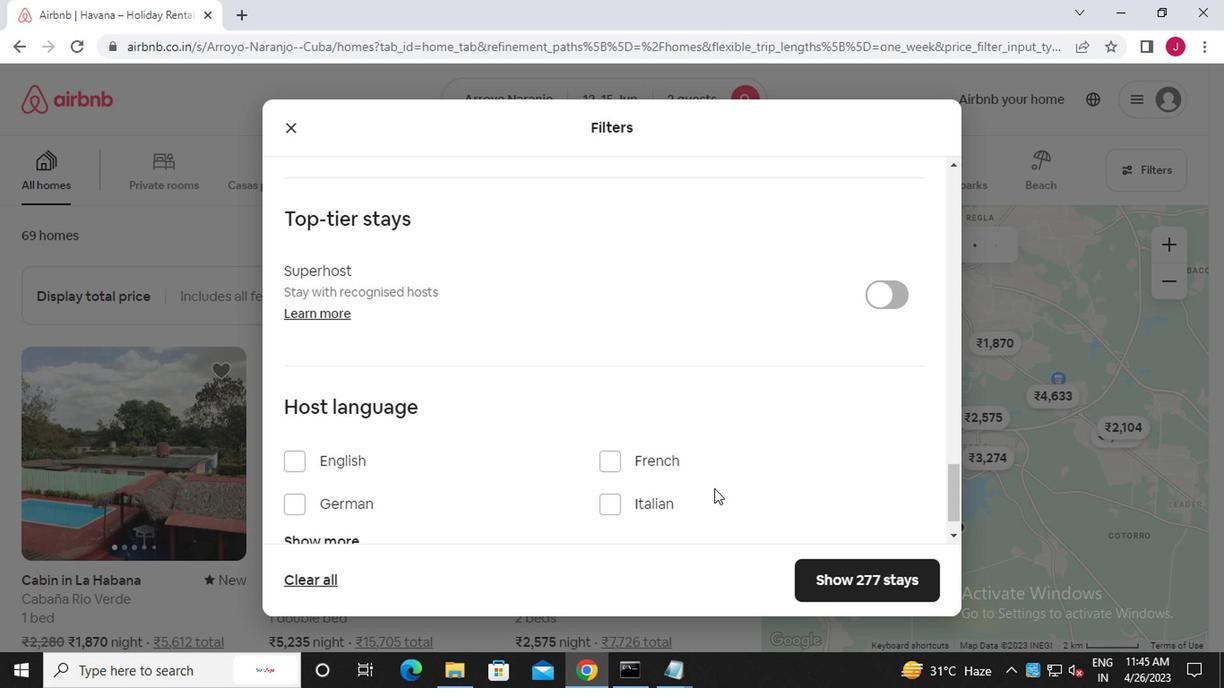 
Action: Mouse scrolled (636, 472) with delta (0, 0)
Screenshot: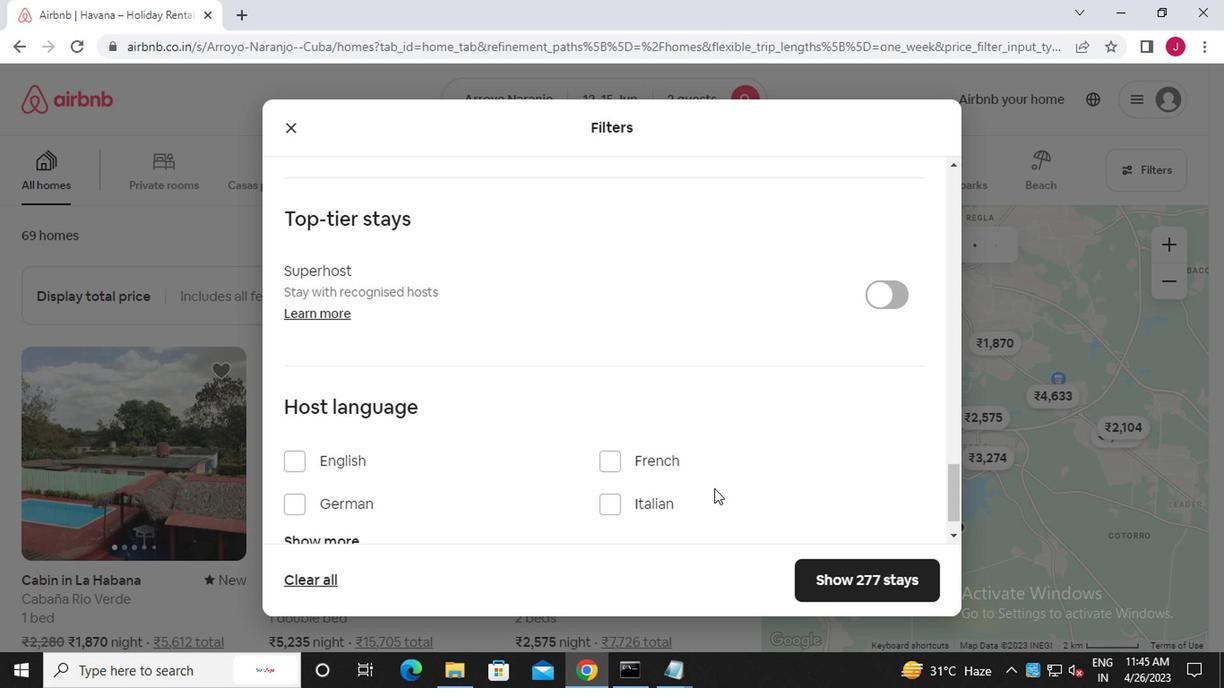 
Action: Mouse moved to (652, 492)
Screenshot: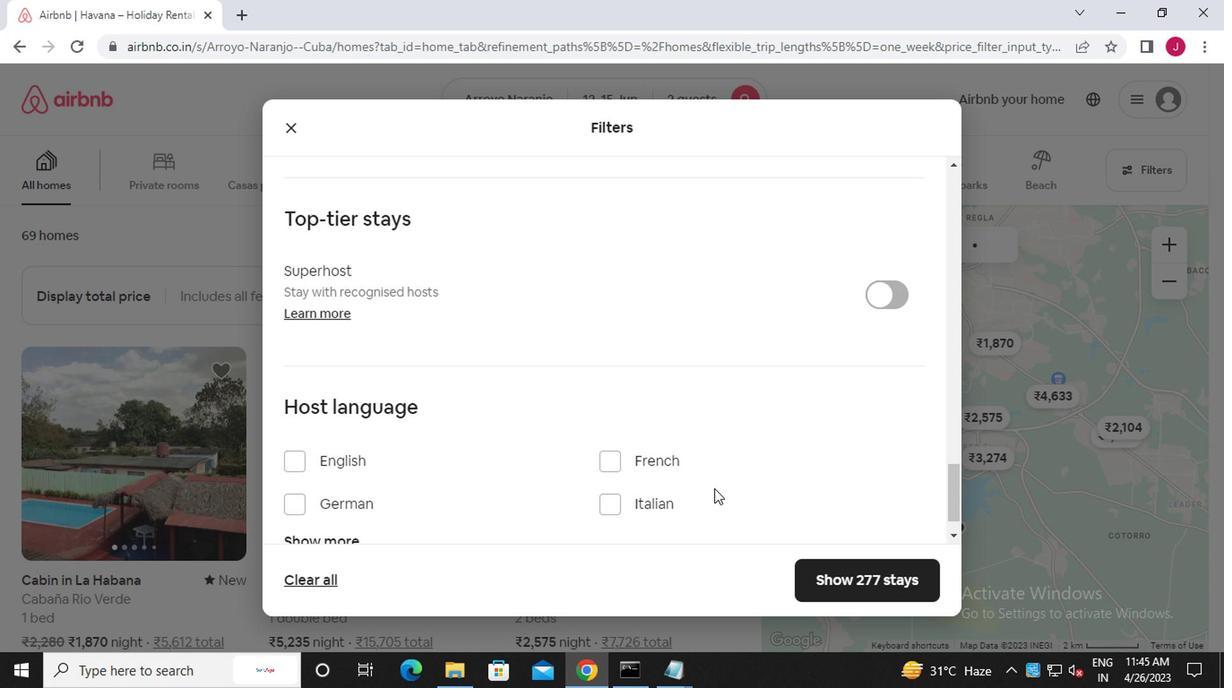 
Action: Mouse scrolled (652, 492) with delta (0, 0)
Screenshot: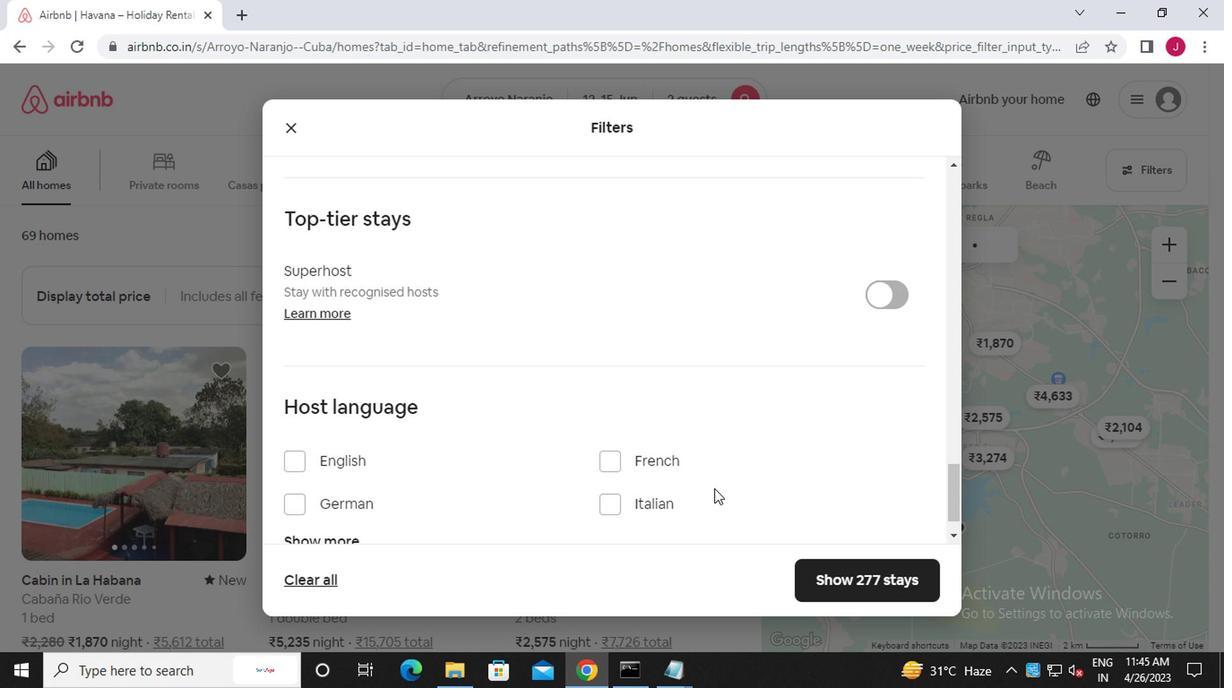 
Action: Mouse moved to (709, 524)
Screenshot: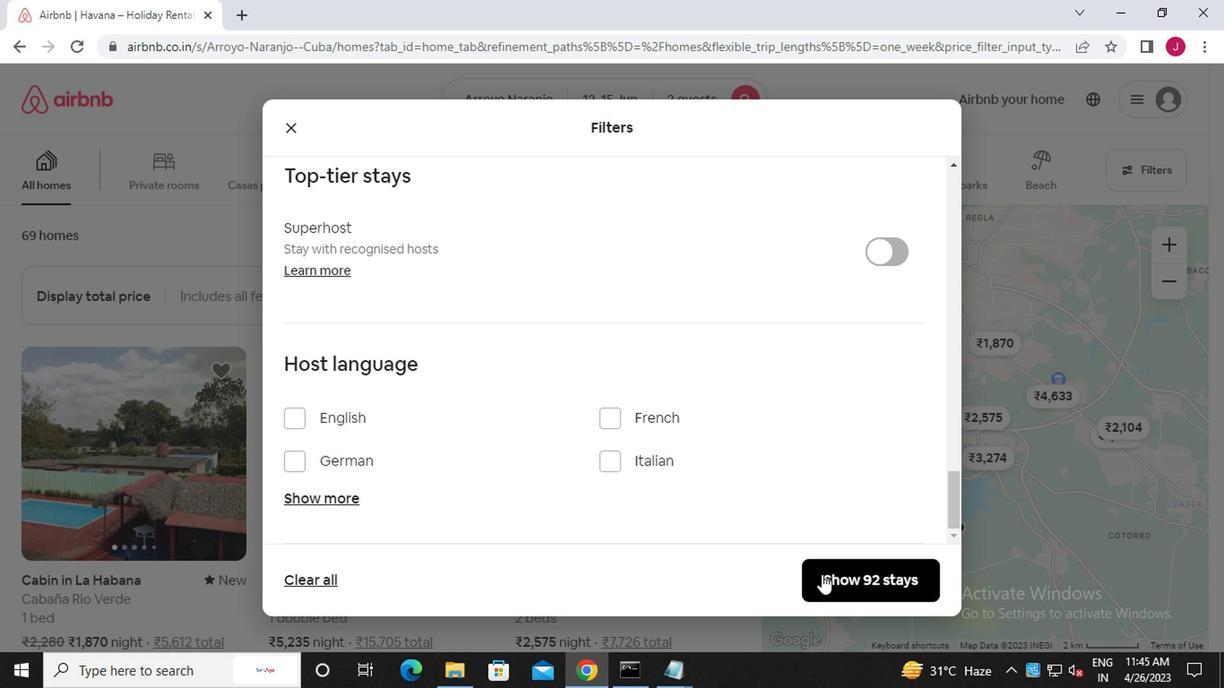 
Action: Mouse pressed left at (709, 524)
Screenshot: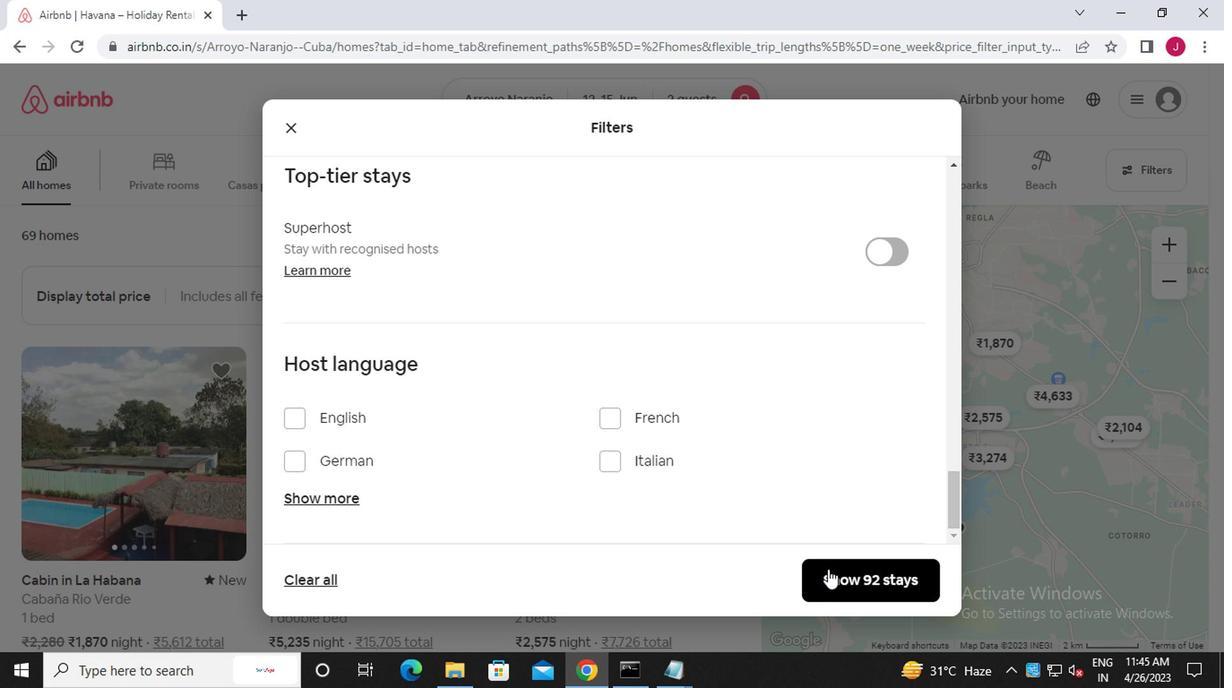 
Action: Mouse moved to (698, 517)
Screenshot: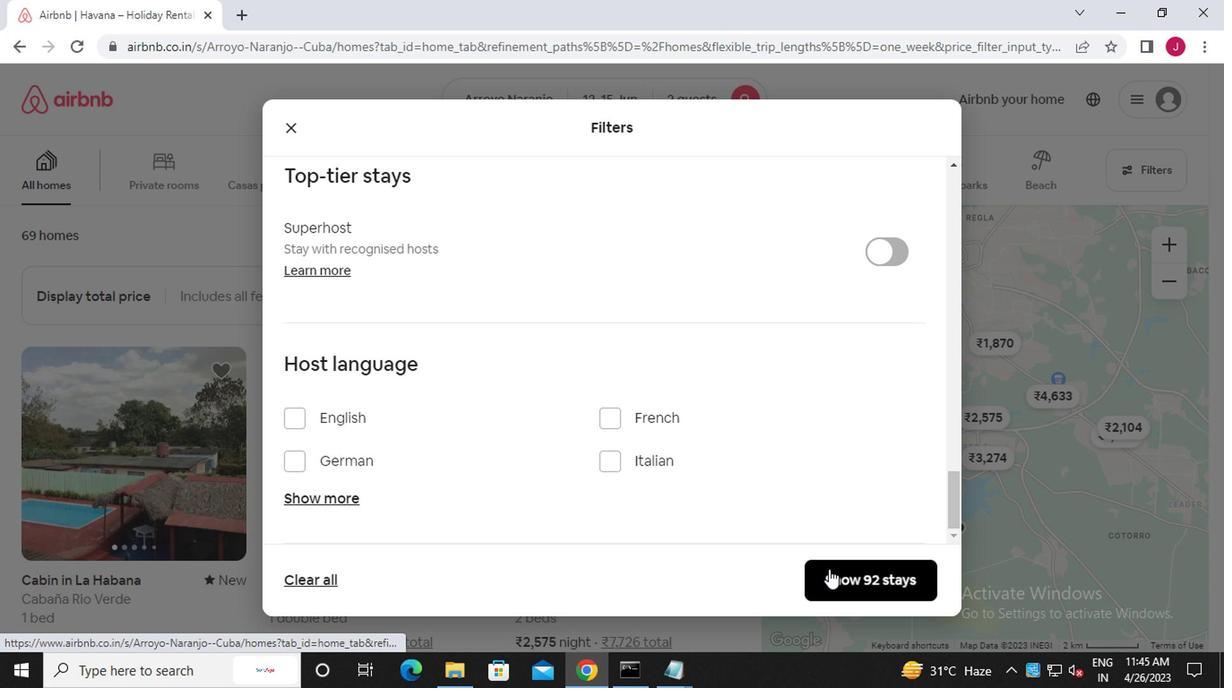 
